 Task: Find connections with filter location Hofheim am Taunus with filter topic #Startupswith filter profile language French with filter current company ASMACS Jobs with filter school Marian College, Kuttikanam P.O. Peermade- 685 531 with filter industry Agricultural Chemical Manufacturing with filter service category User Experience Writing with filter keywords title School Bus Driver
Action: Mouse moved to (598, 75)
Screenshot: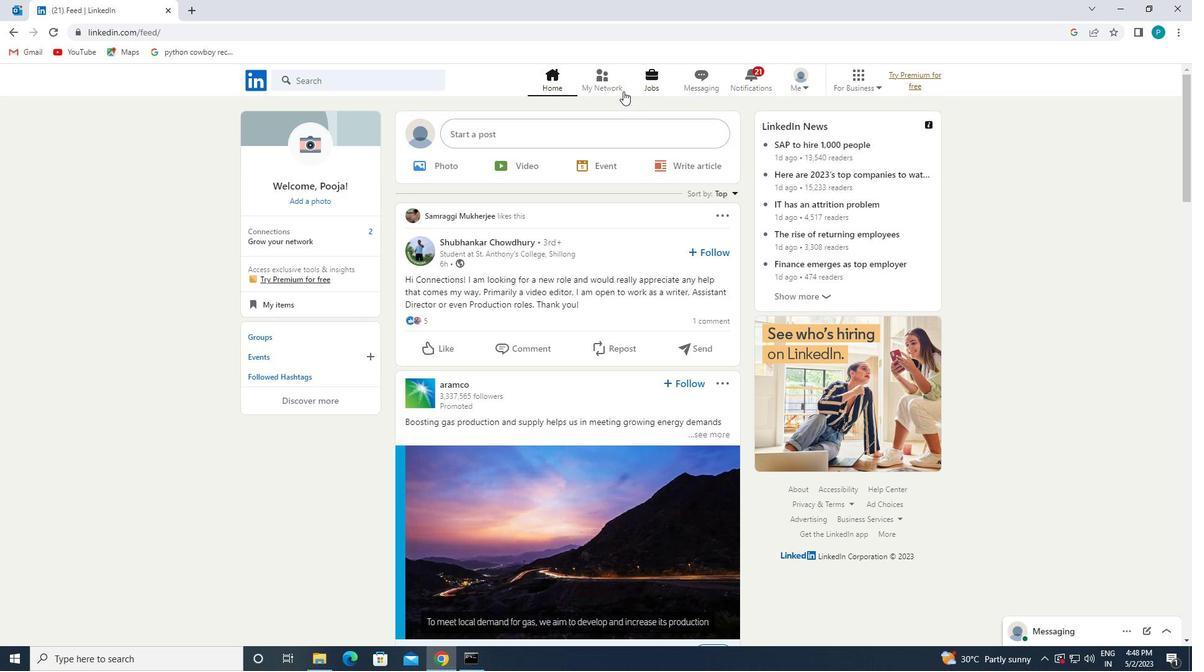 
Action: Mouse pressed left at (598, 75)
Screenshot: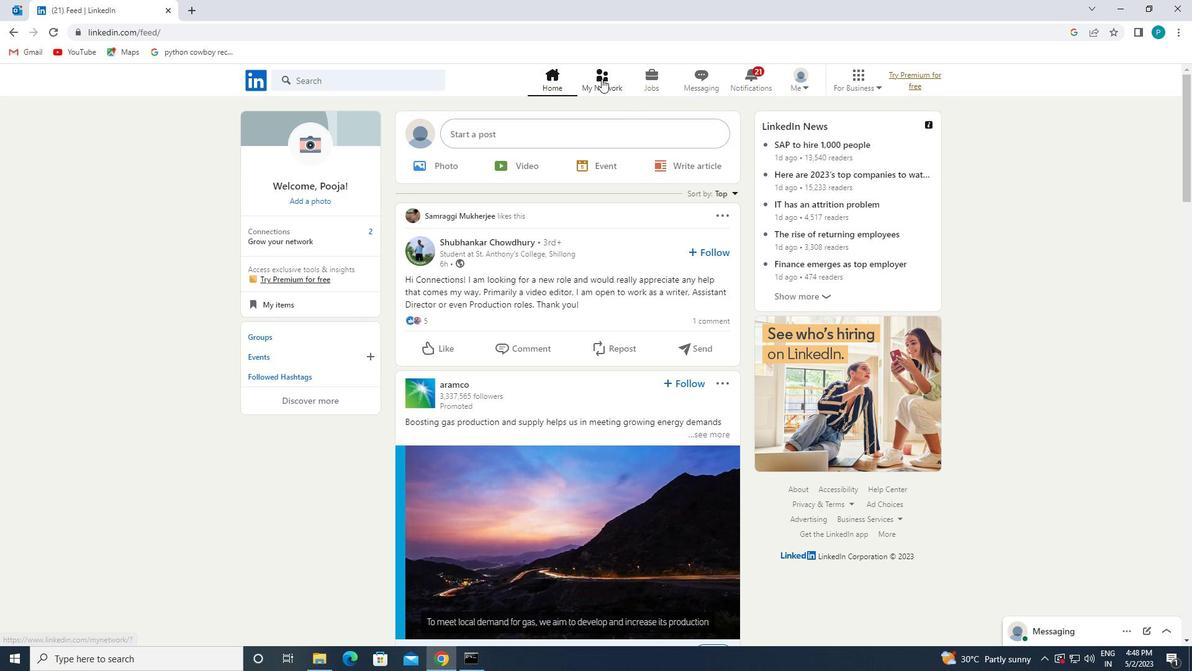 
Action: Mouse moved to (408, 144)
Screenshot: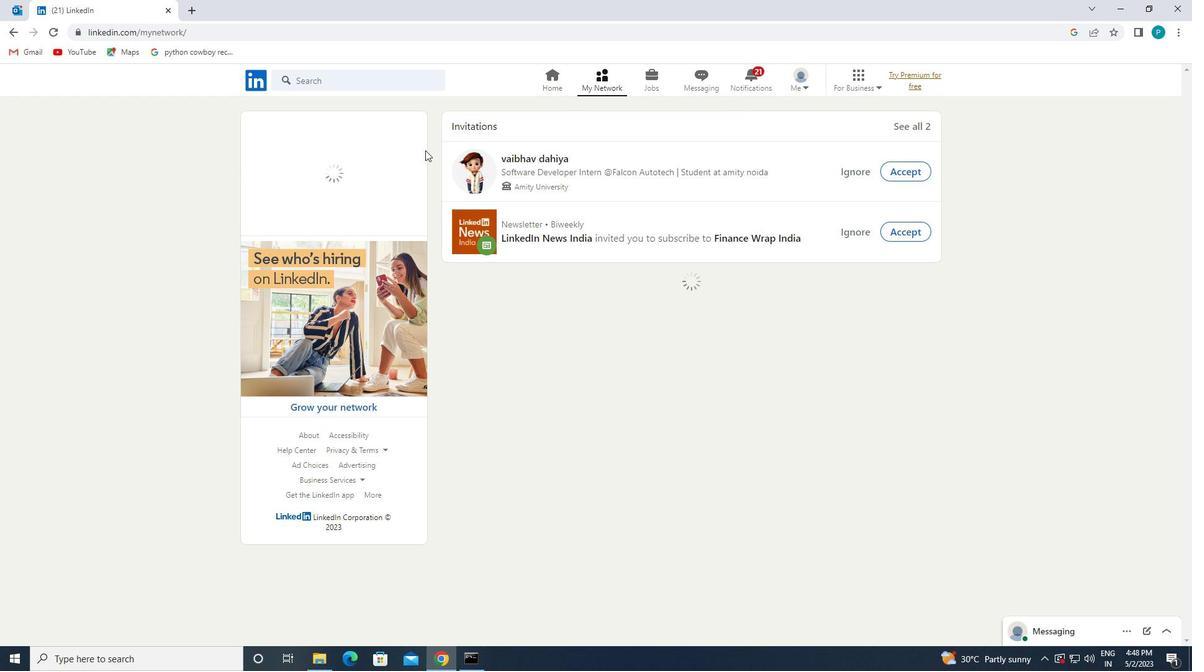 
Action: Mouse pressed left at (408, 144)
Screenshot: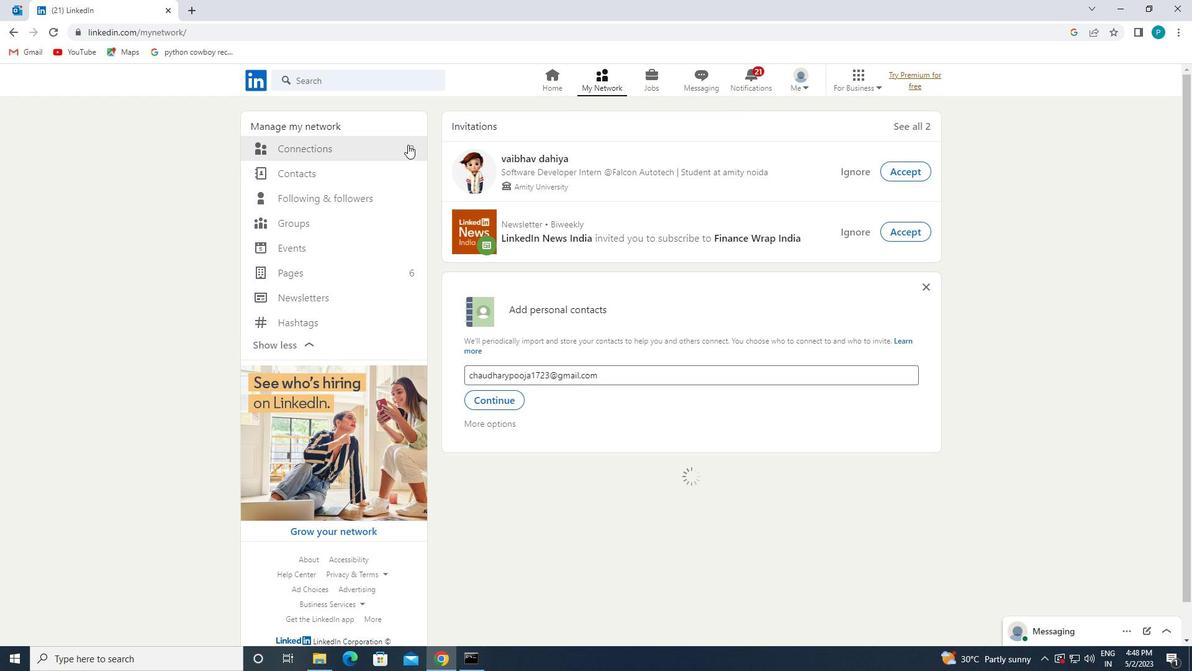 
Action: Mouse moved to (686, 147)
Screenshot: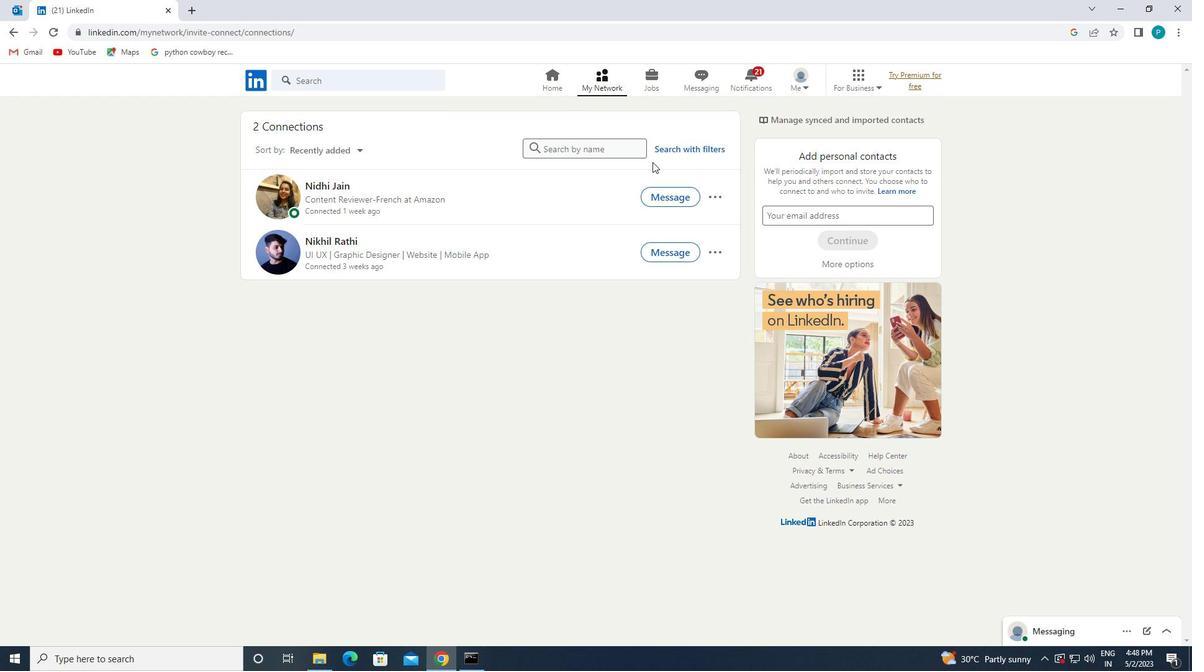 
Action: Mouse pressed left at (686, 147)
Screenshot: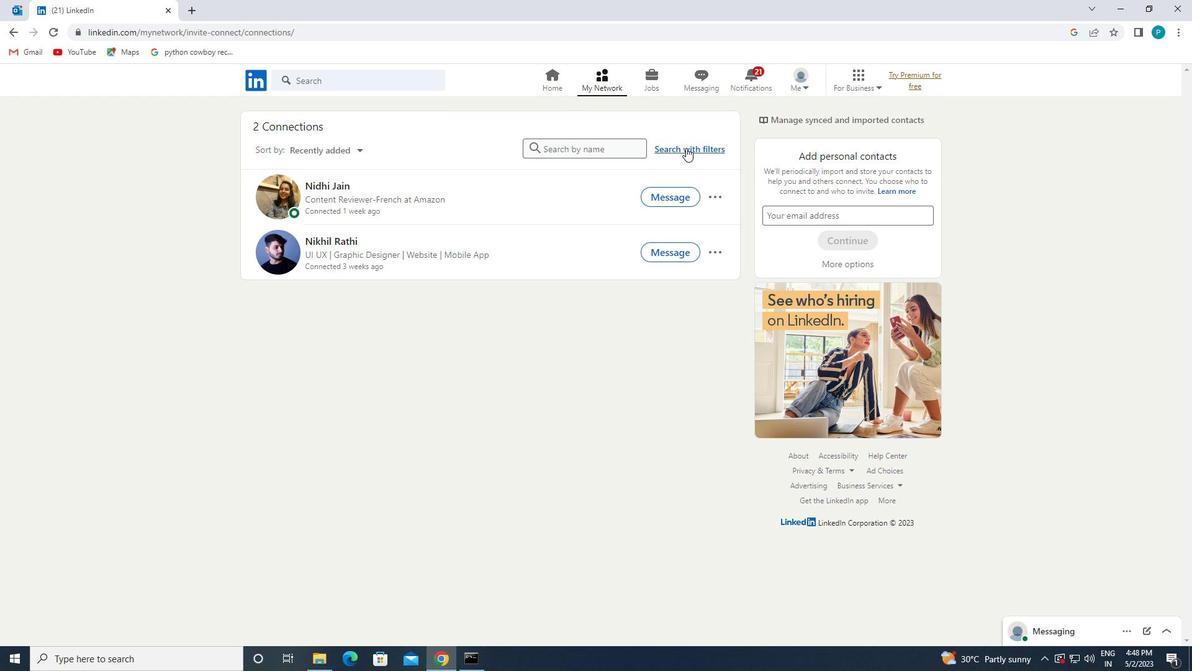 
Action: Mouse moved to (625, 112)
Screenshot: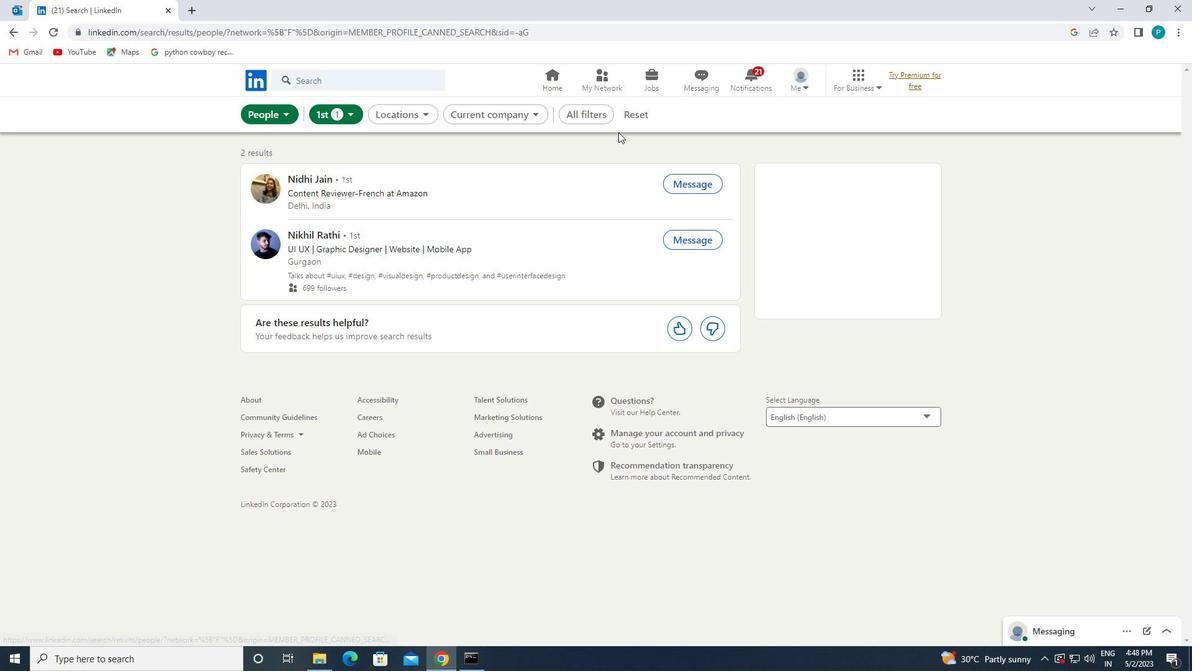 
Action: Mouse pressed left at (625, 112)
Screenshot: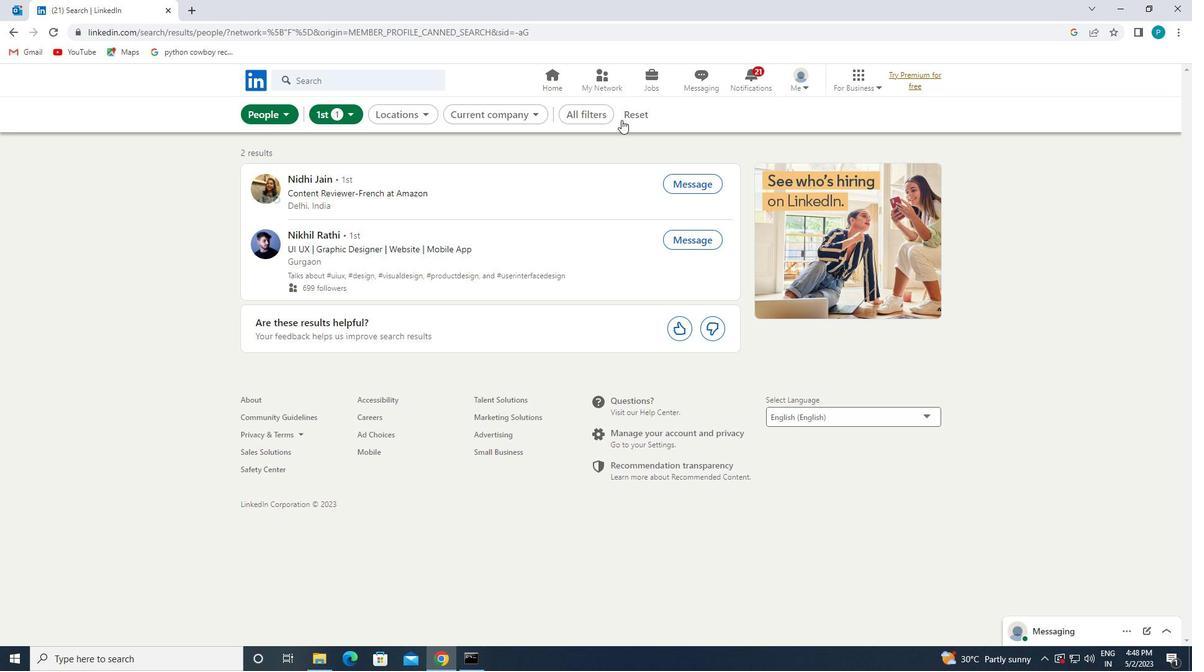 
Action: Mouse moved to (620, 119)
Screenshot: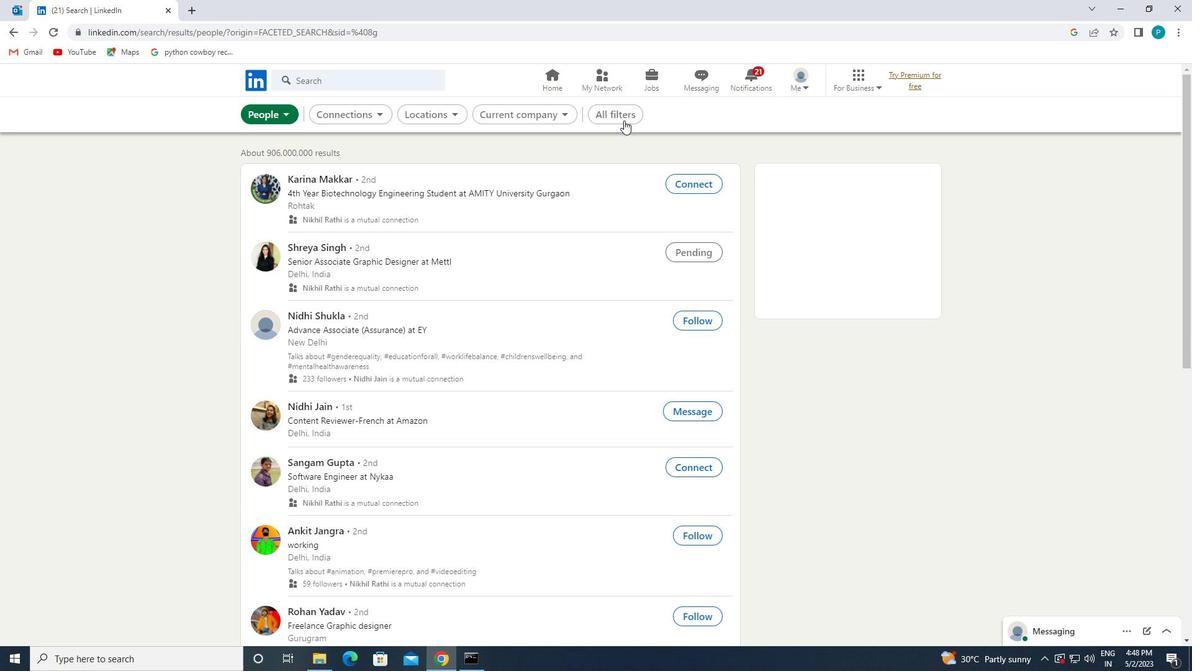 
Action: Mouse pressed left at (620, 119)
Screenshot: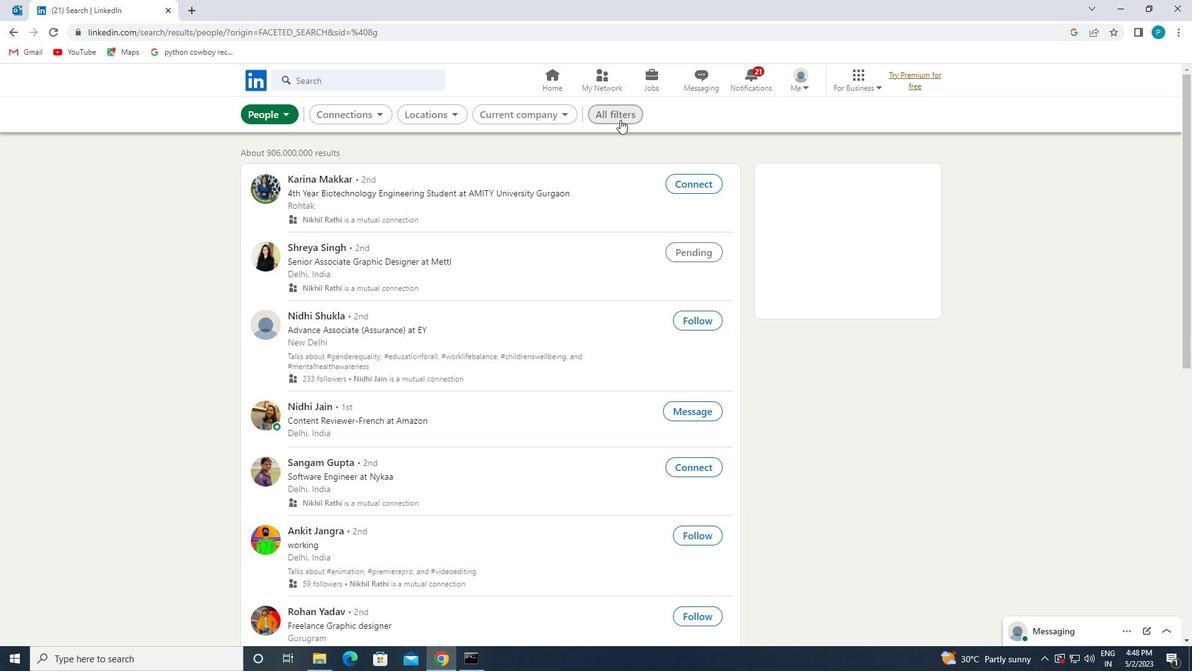 
Action: Mouse moved to (950, 334)
Screenshot: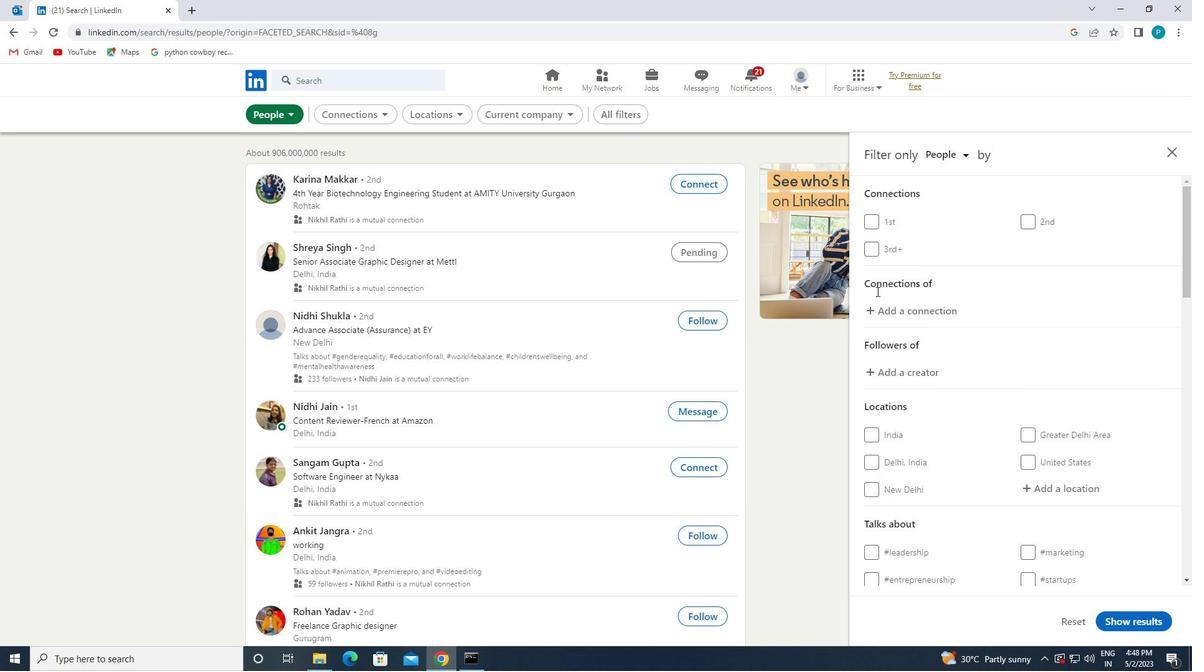 
Action: Mouse scrolled (950, 333) with delta (0, 0)
Screenshot: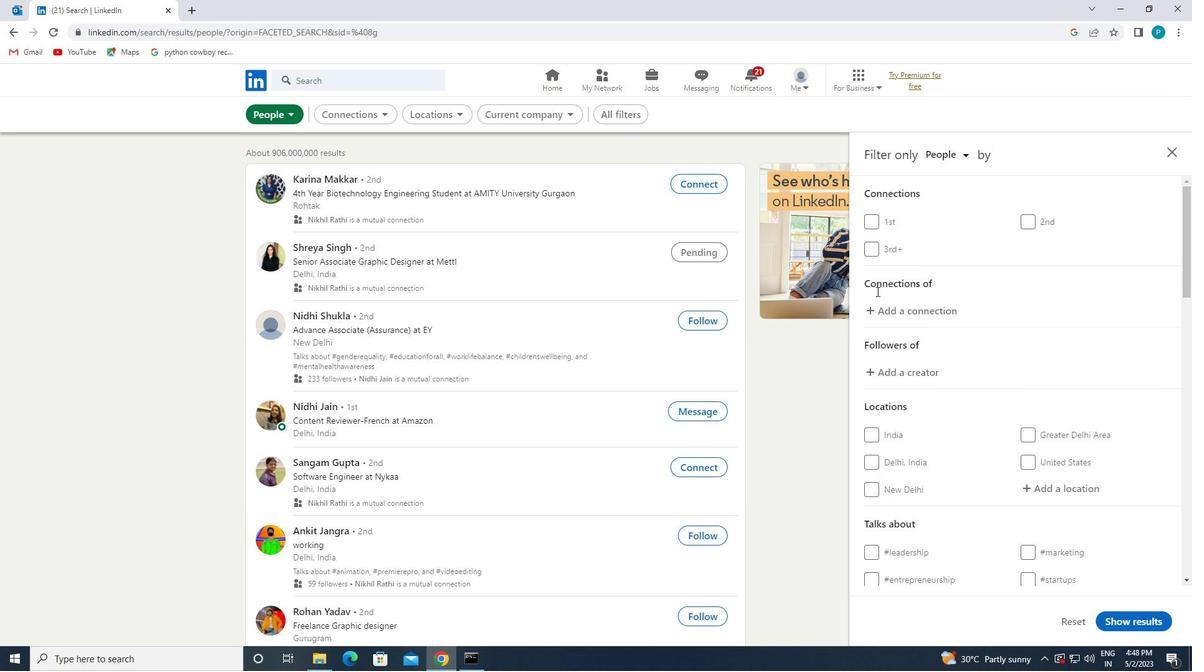 
Action: Mouse moved to (952, 336)
Screenshot: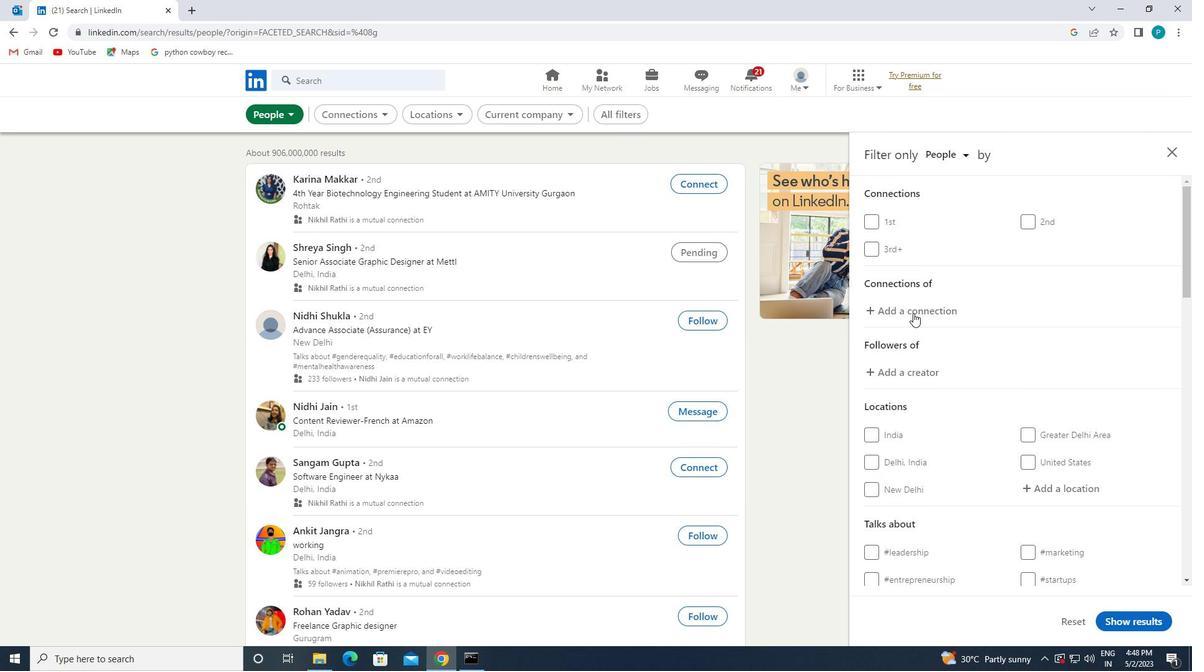 
Action: Mouse scrolled (952, 335) with delta (0, 0)
Screenshot: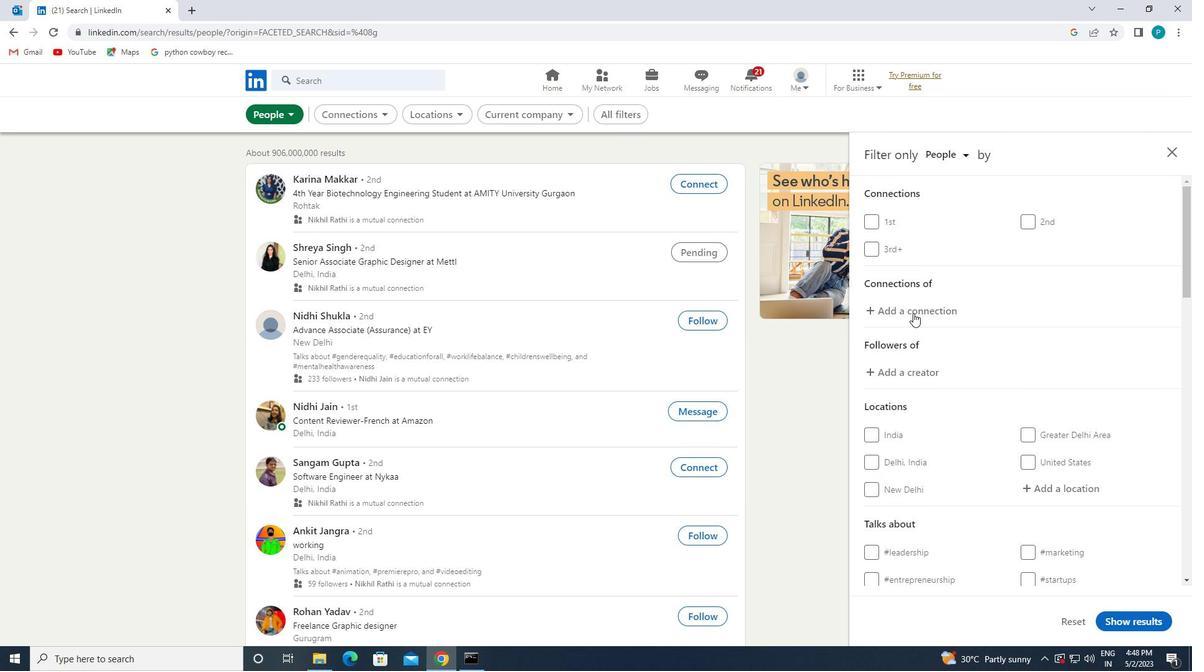 
Action: Mouse moved to (1048, 361)
Screenshot: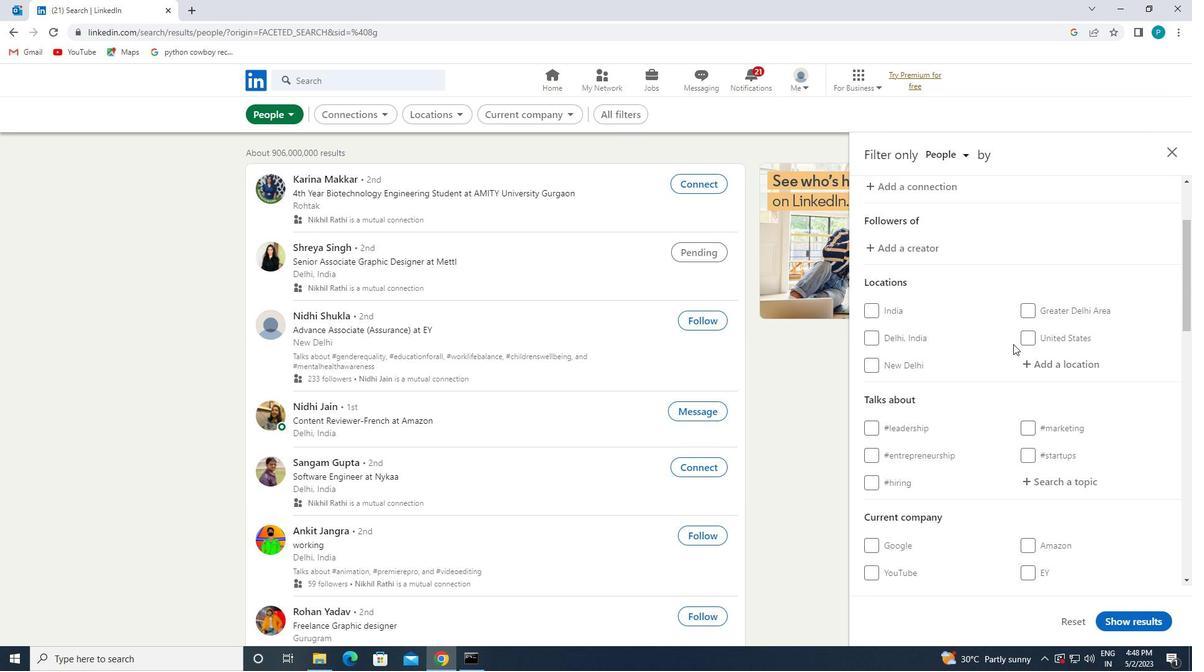 
Action: Mouse pressed left at (1048, 361)
Screenshot: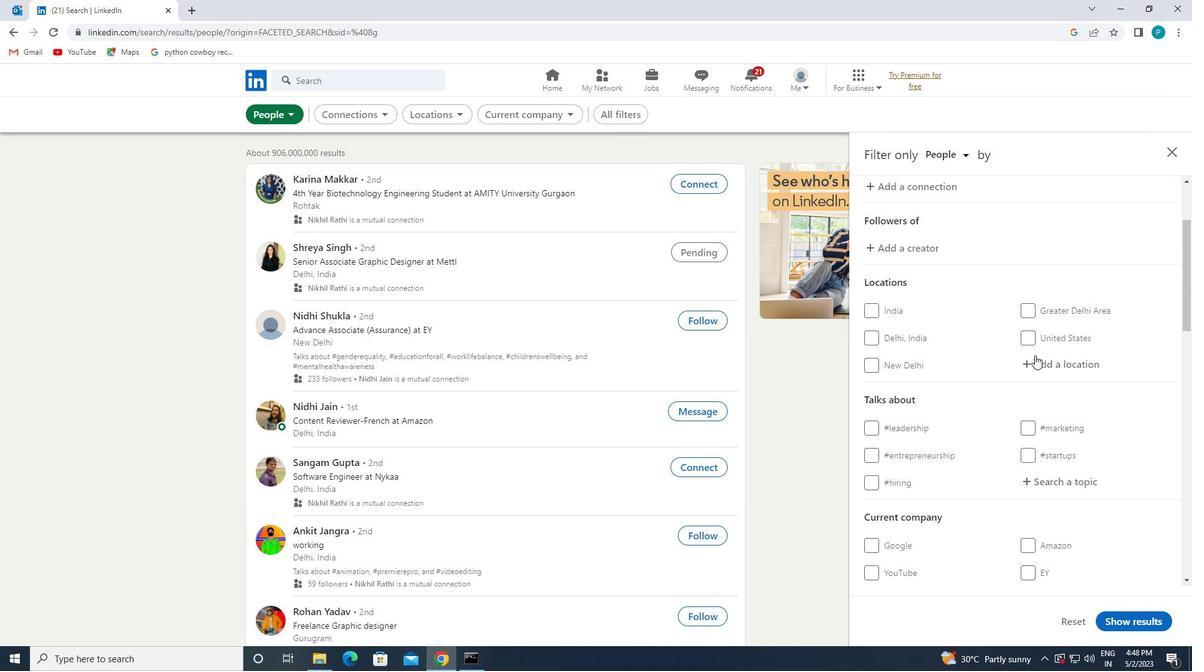 
Action: Mouse moved to (1053, 365)
Screenshot: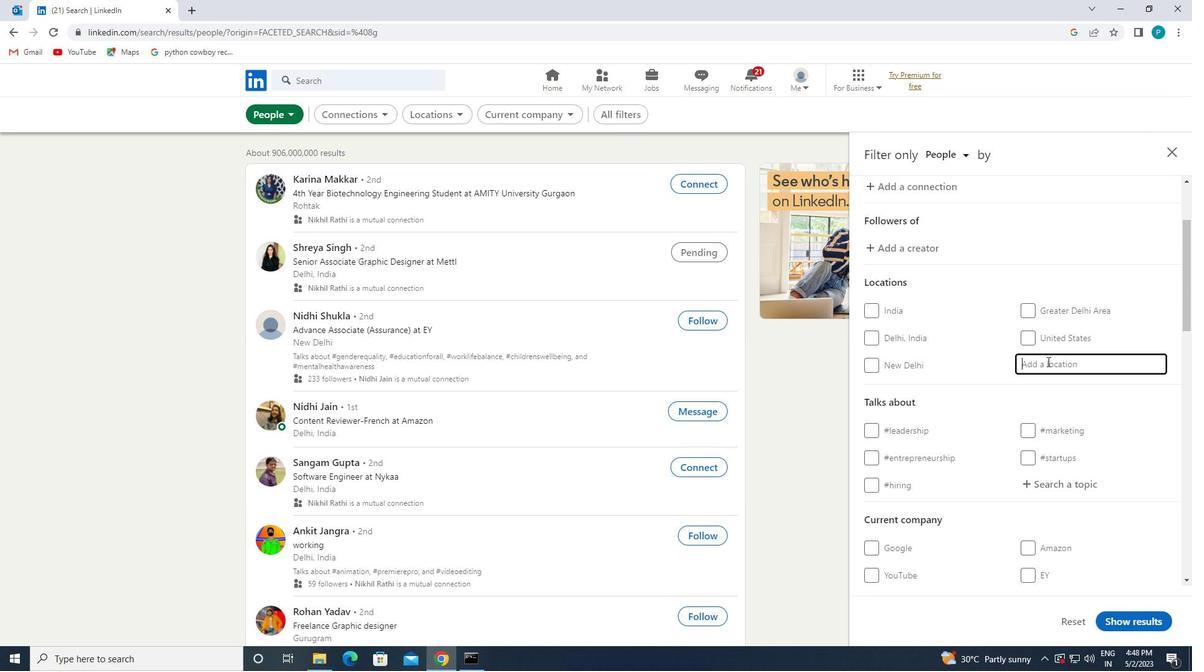 
Action: Key pressed <Key.caps_lock>h<Key.caps_lock>ofheim
Screenshot: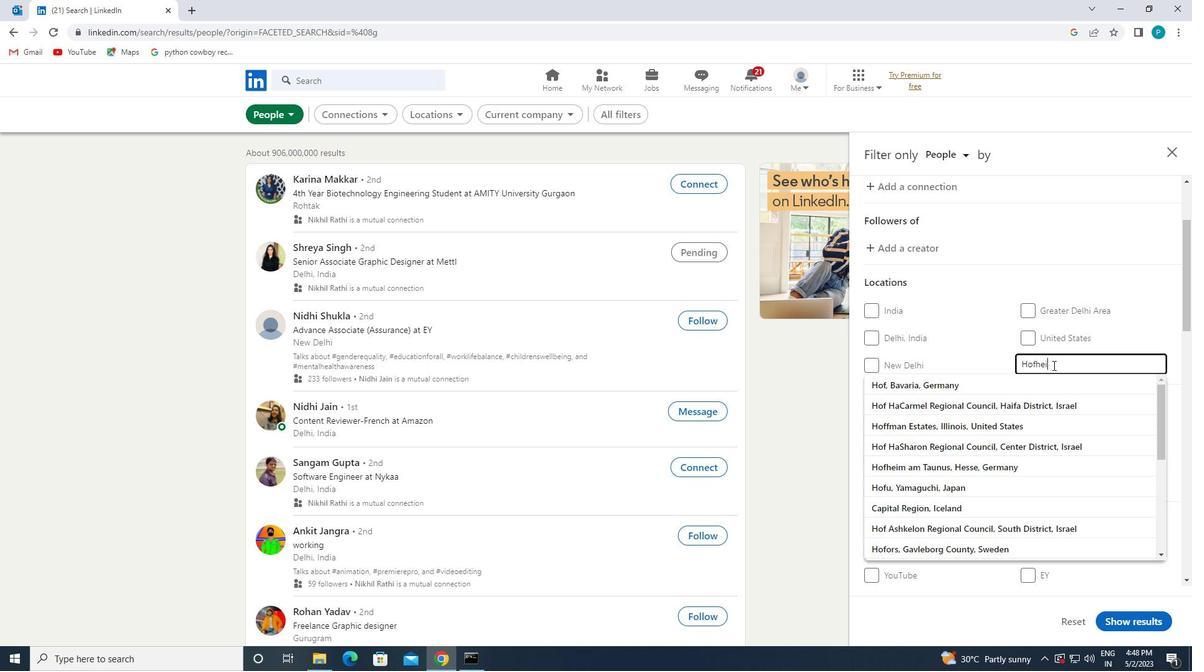 
Action: Mouse moved to (1038, 385)
Screenshot: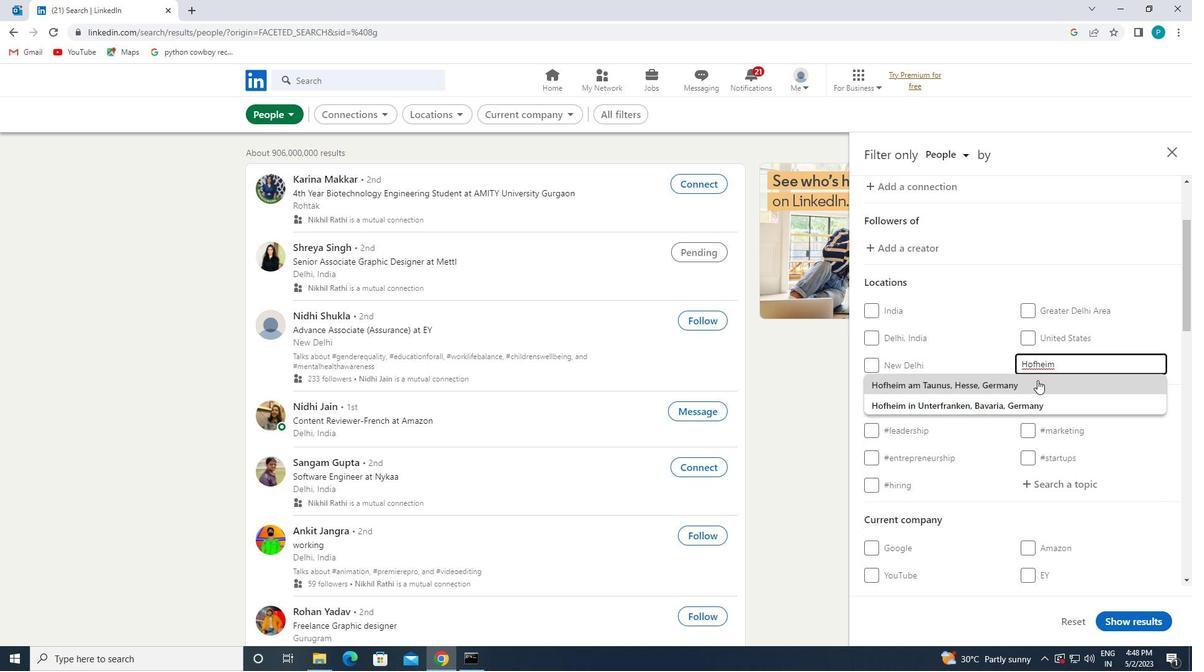 
Action: Mouse pressed left at (1038, 385)
Screenshot: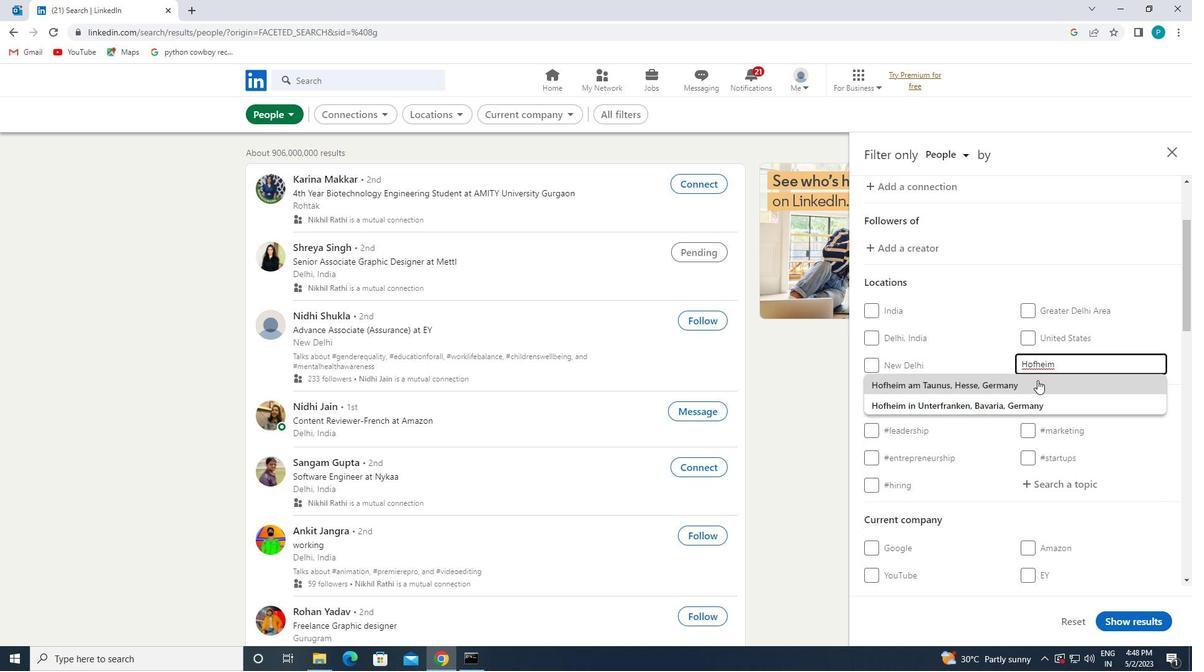 
Action: Mouse moved to (1040, 388)
Screenshot: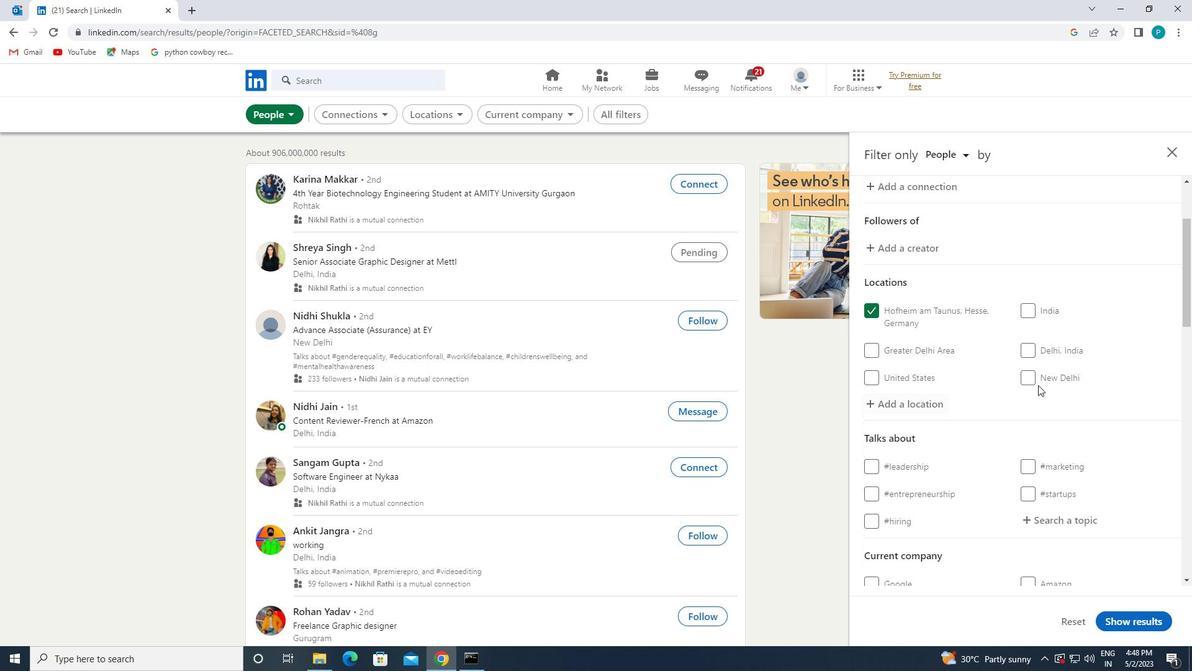 
Action: Mouse scrolled (1040, 387) with delta (0, 0)
Screenshot: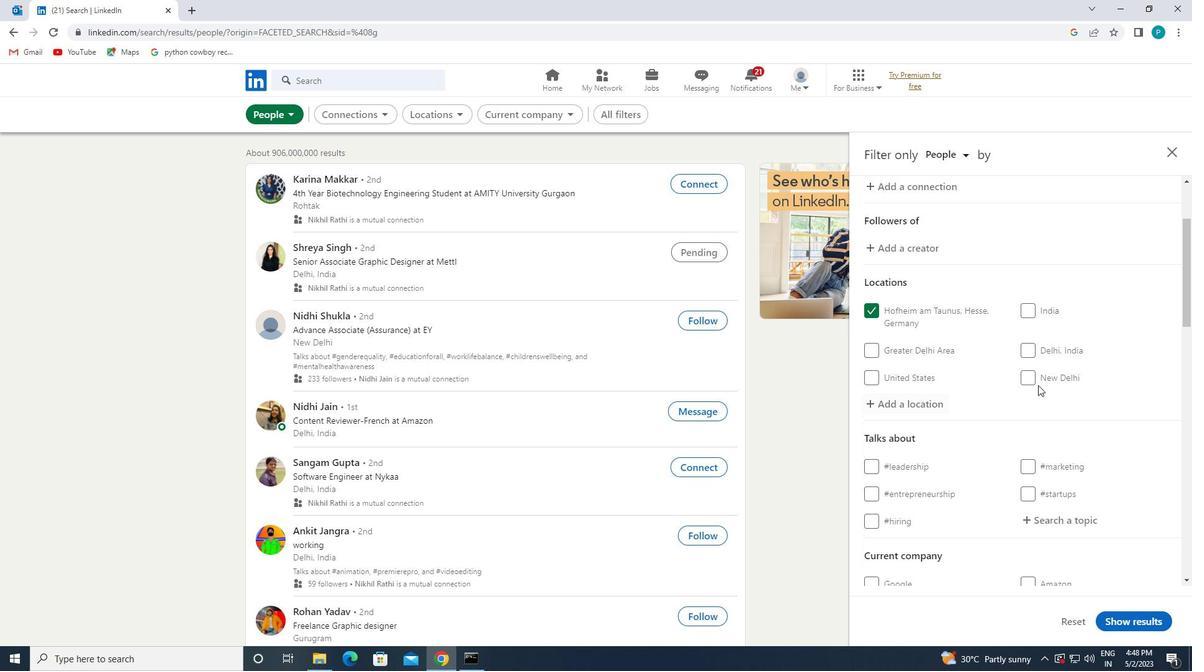 
Action: Mouse moved to (1040, 388)
Screenshot: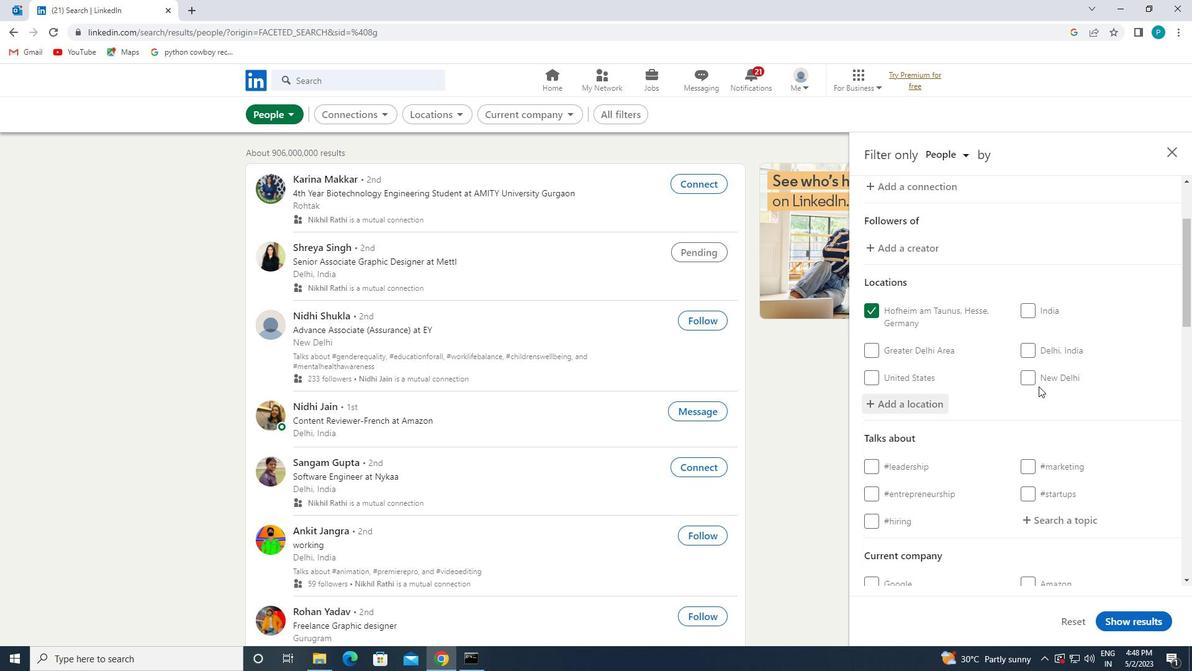 
Action: Mouse scrolled (1040, 388) with delta (0, 0)
Screenshot: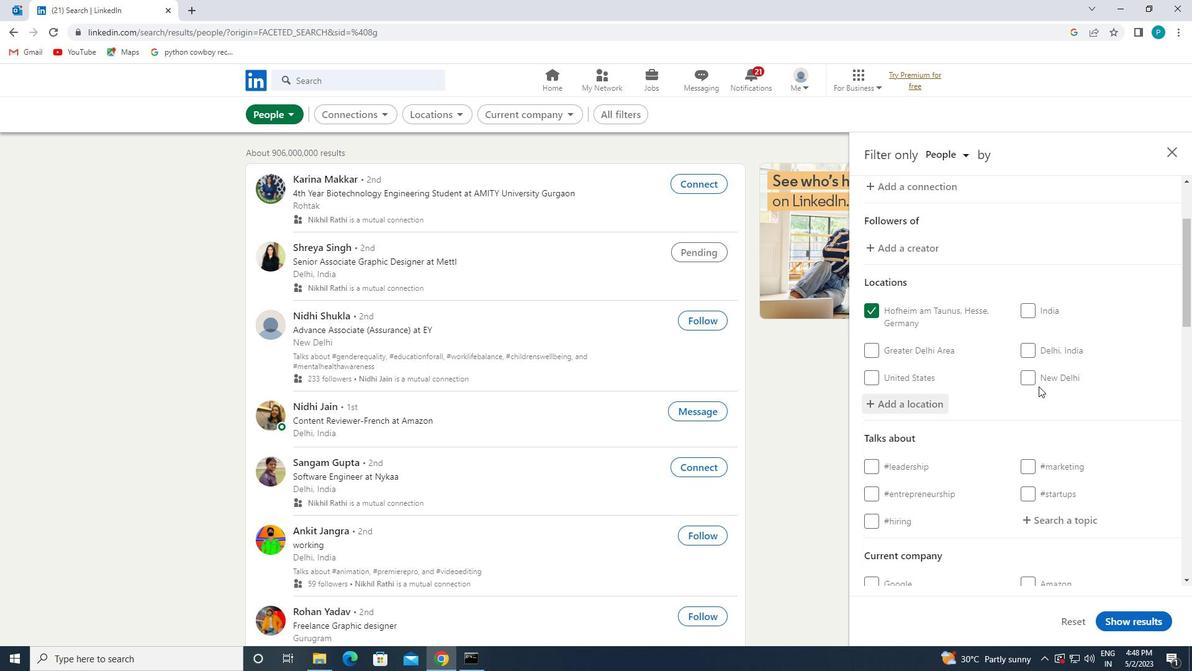 
Action: Mouse moved to (1043, 392)
Screenshot: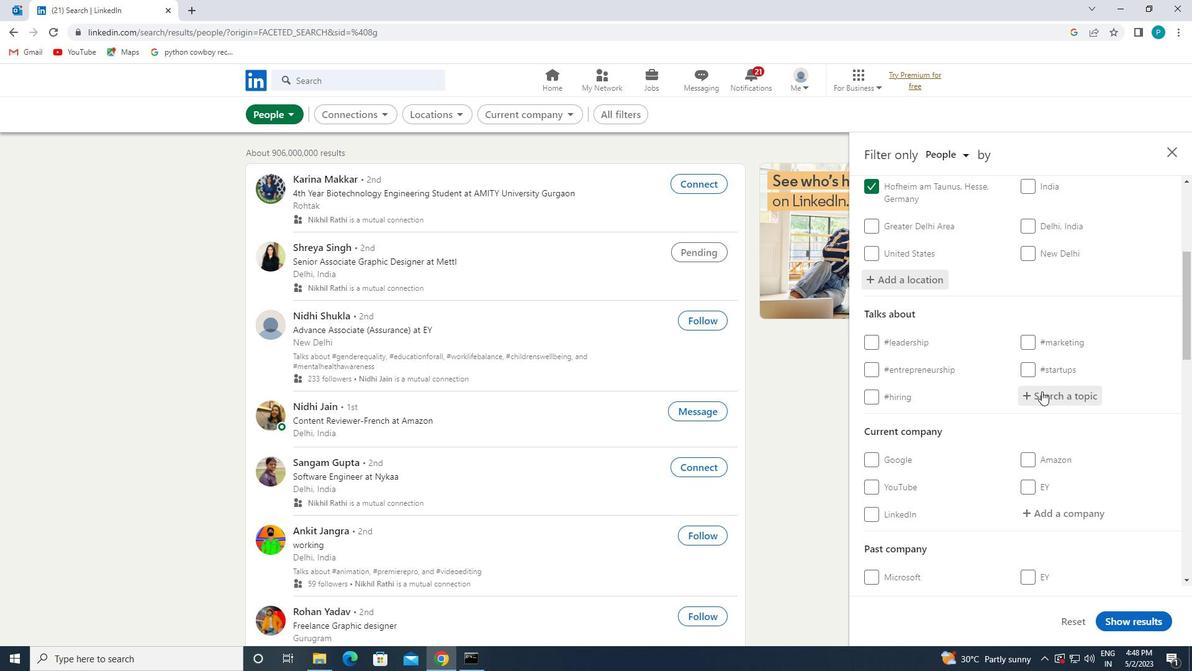 
Action: Mouse pressed left at (1043, 392)
Screenshot: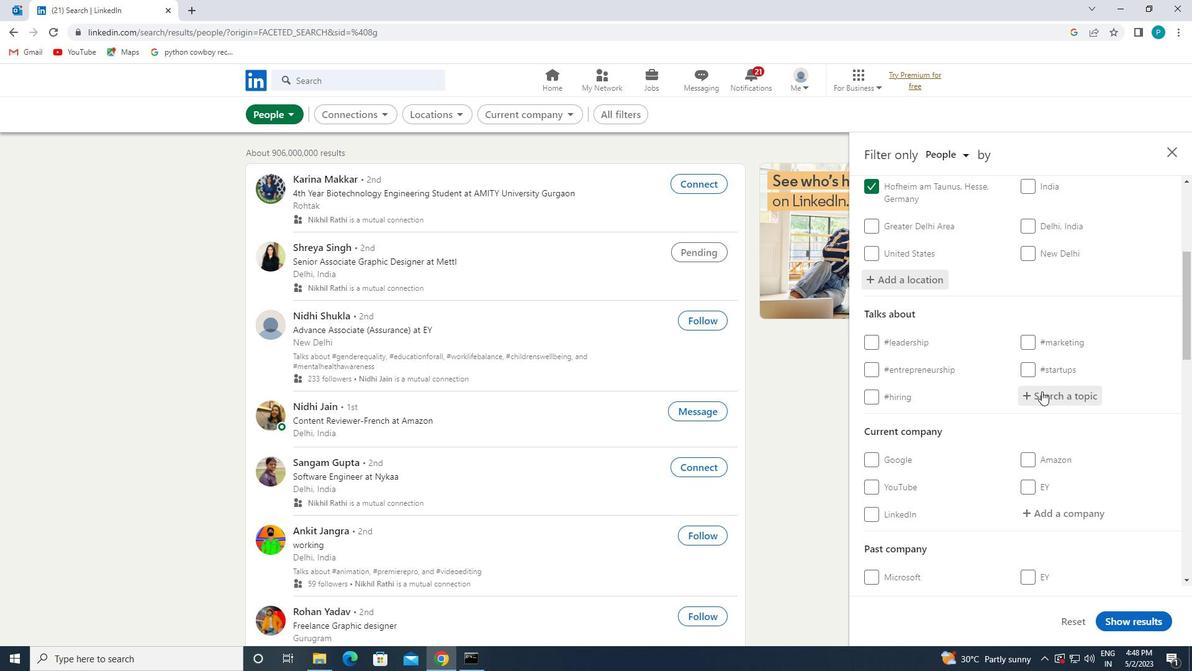 
Action: Key pressed <Key.shift>#<Key.caps_lock>S<Key.caps_lock>TARTUPS
Screenshot: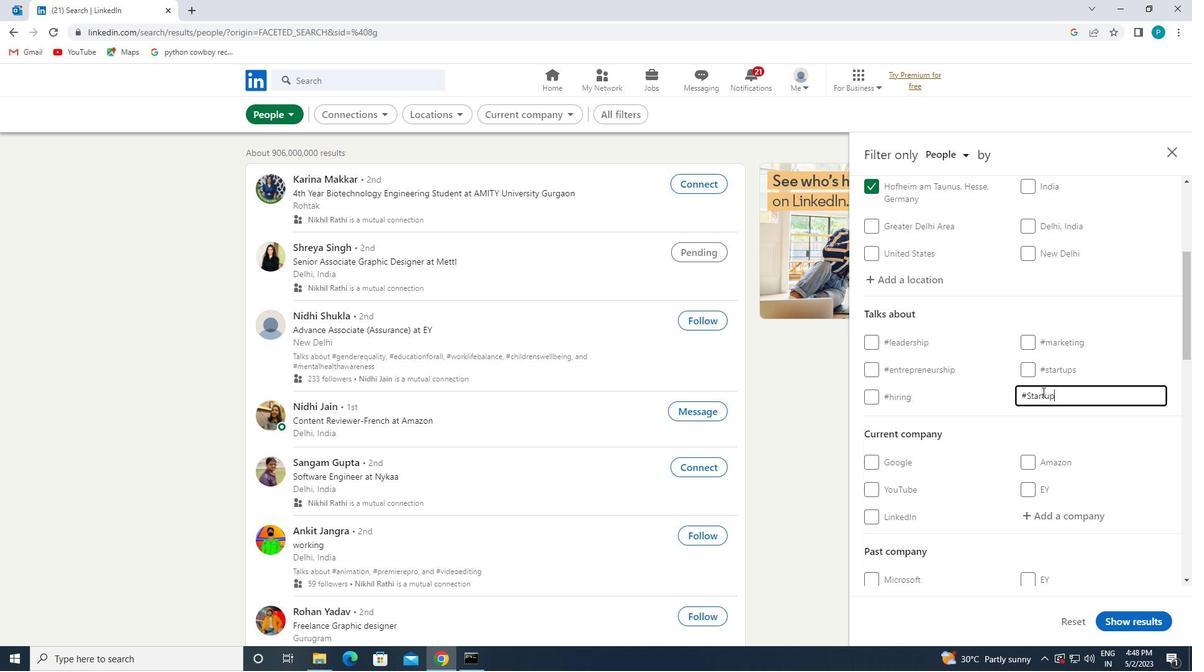 
Action: Mouse moved to (1039, 393)
Screenshot: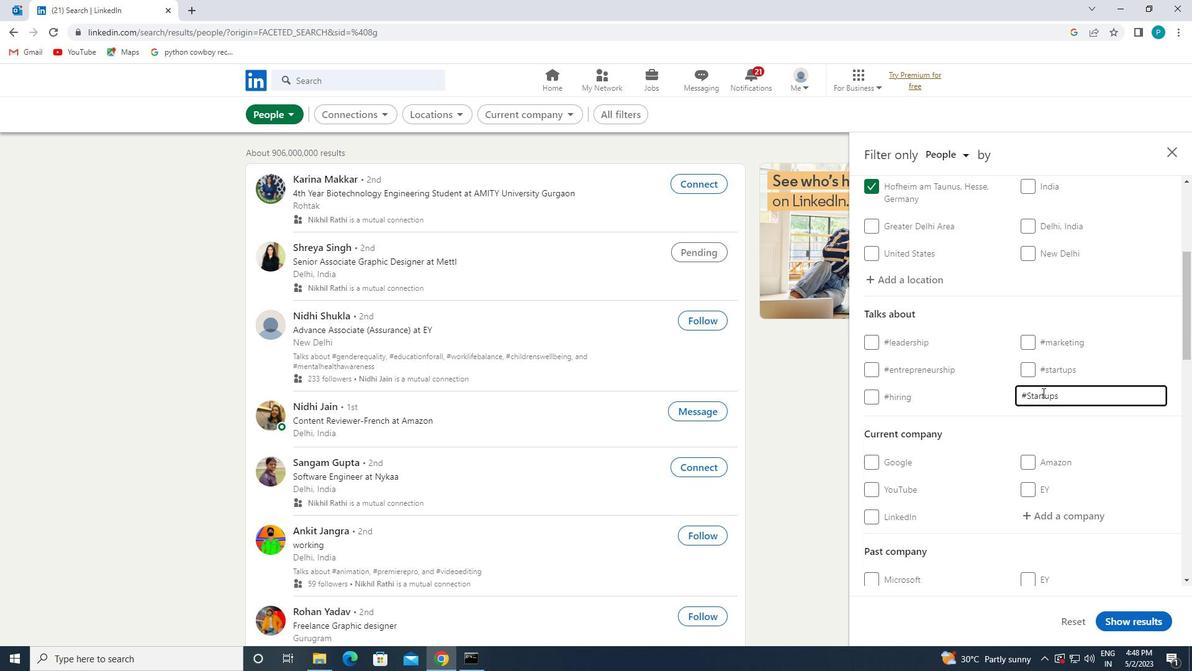 
Action: Mouse scrolled (1039, 393) with delta (0, 0)
Screenshot: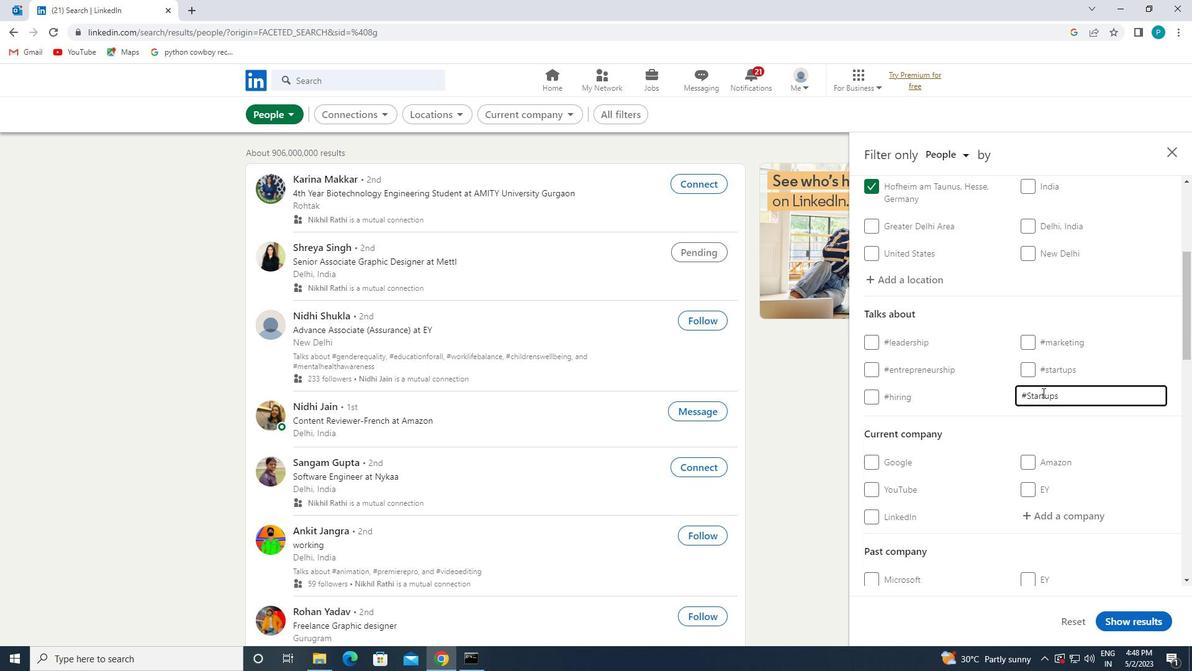 
Action: Mouse moved to (1036, 395)
Screenshot: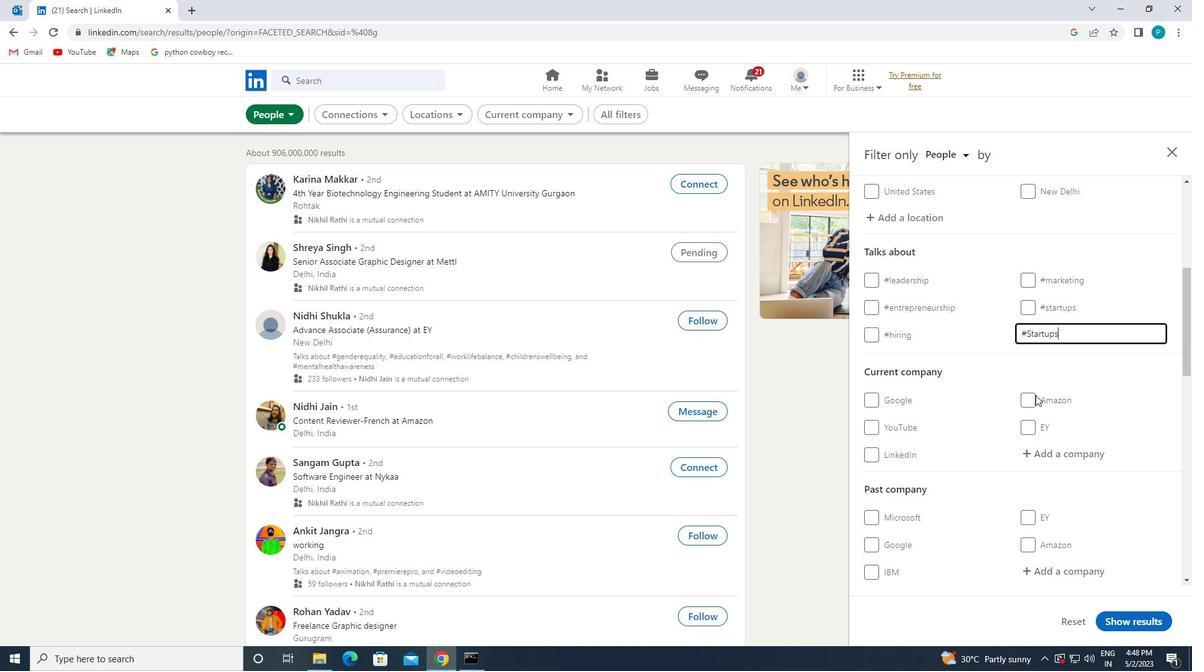 
Action: Mouse scrolled (1036, 395) with delta (0, 0)
Screenshot: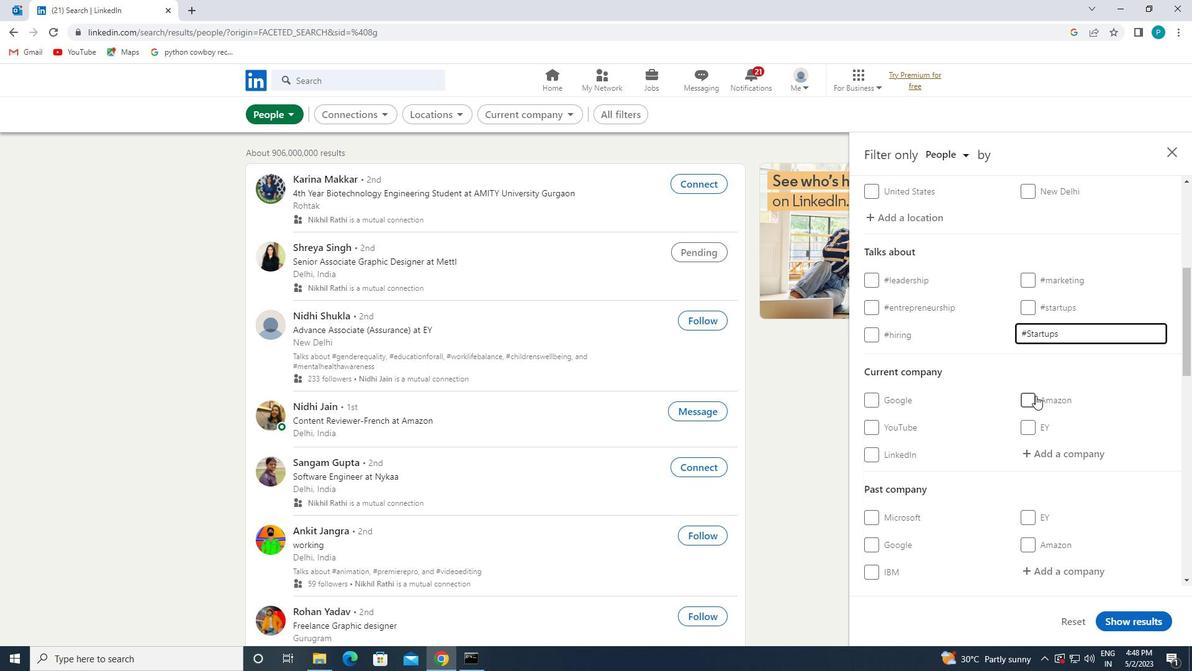
Action: Mouse scrolled (1036, 395) with delta (0, 0)
Screenshot: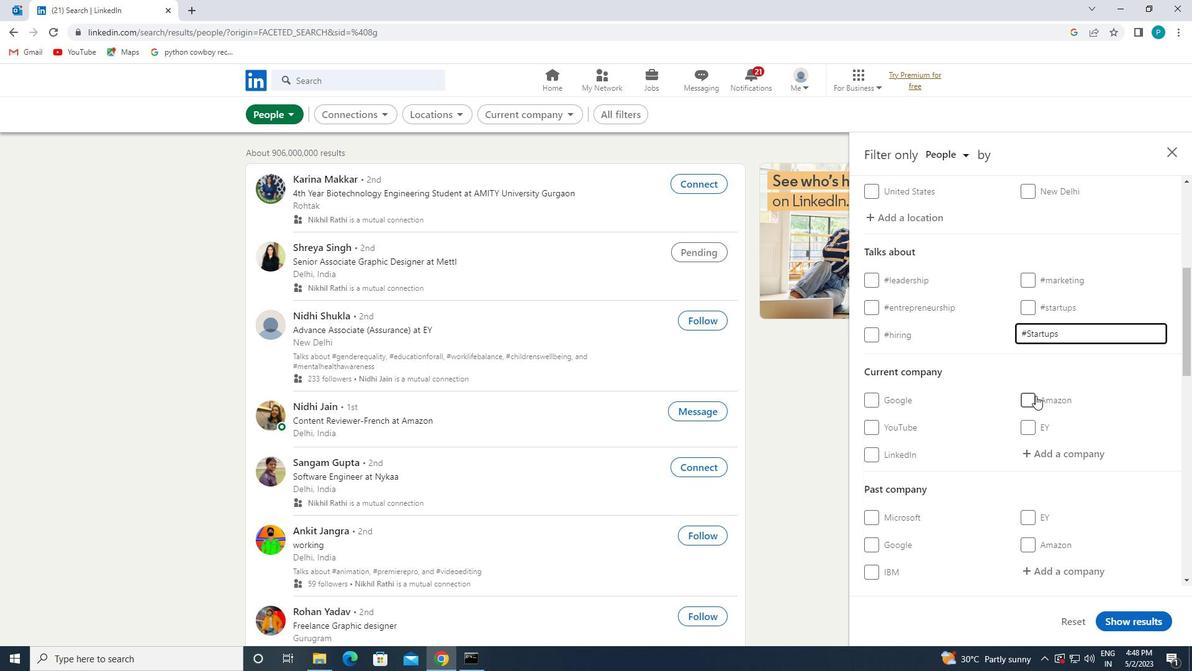 
Action: Mouse moved to (1036, 400)
Screenshot: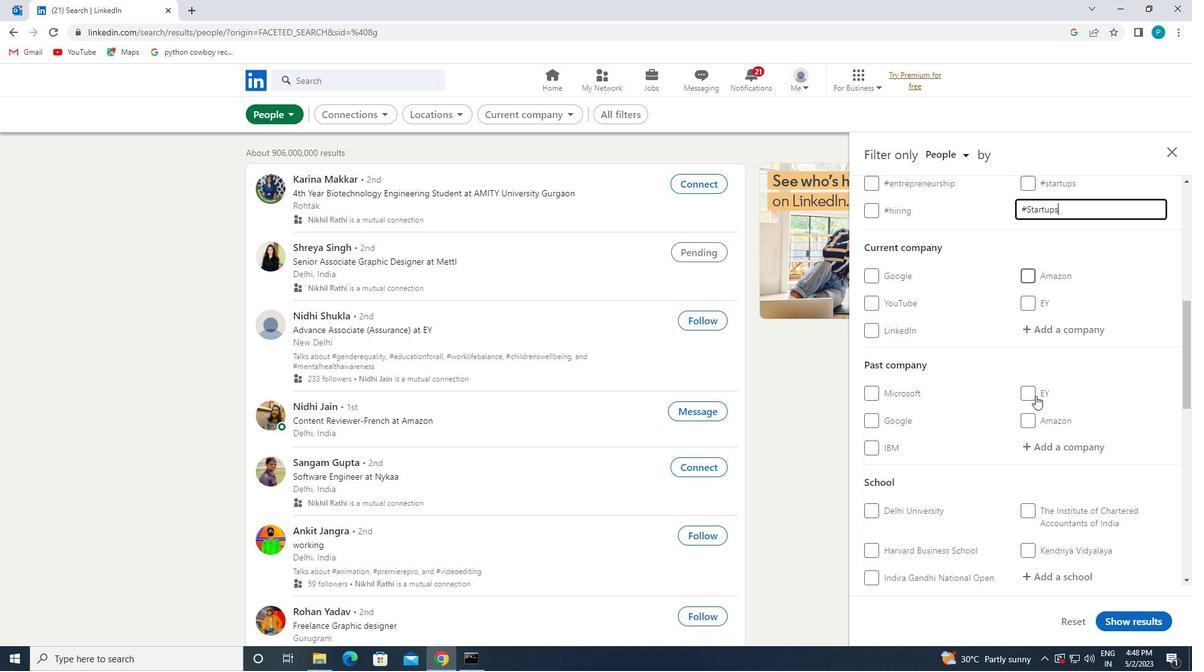 
Action: Mouse scrolled (1036, 399) with delta (0, 0)
Screenshot: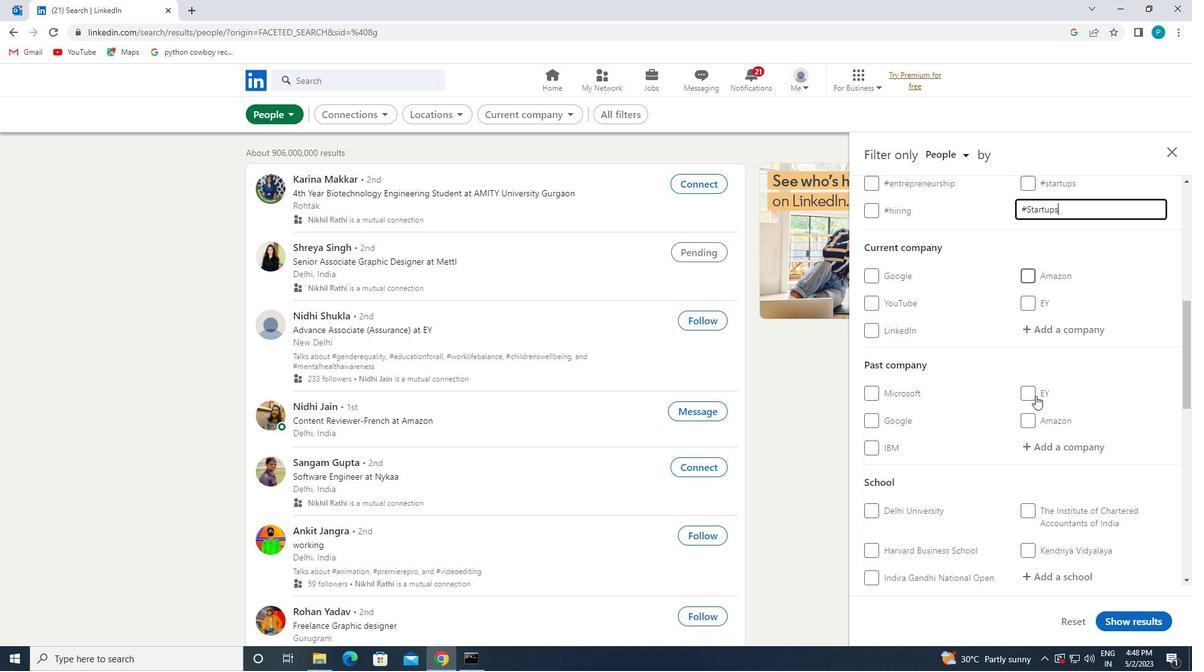 
Action: Mouse moved to (1036, 402)
Screenshot: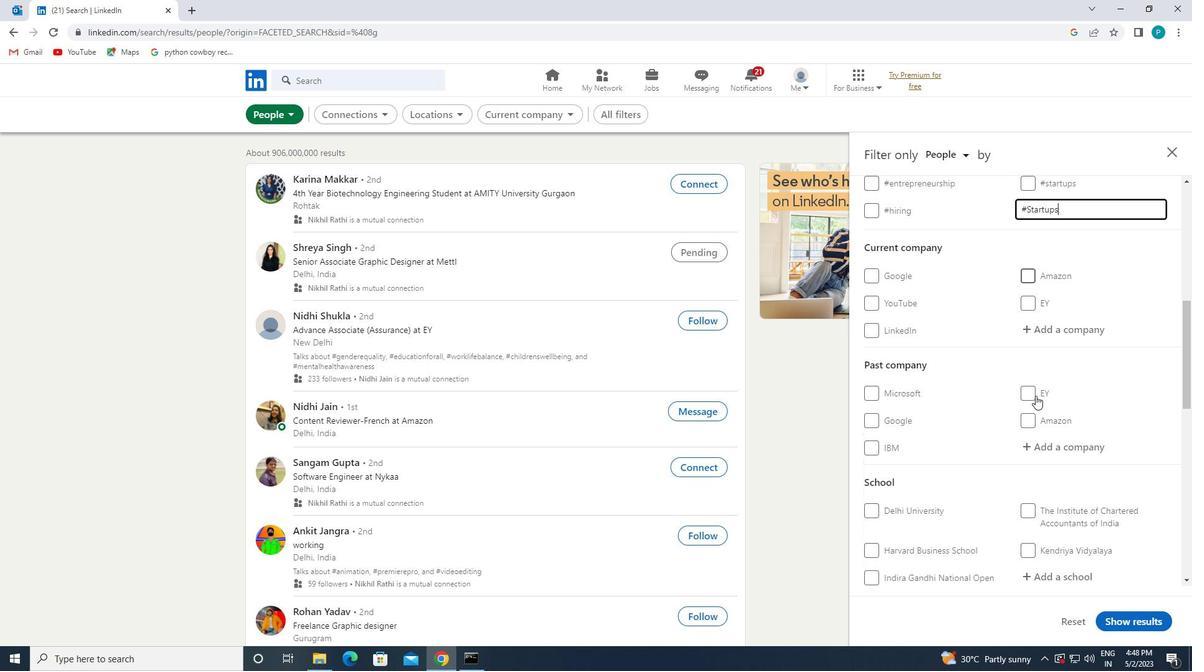 
Action: Mouse scrolled (1036, 401) with delta (0, 0)
Screenshot: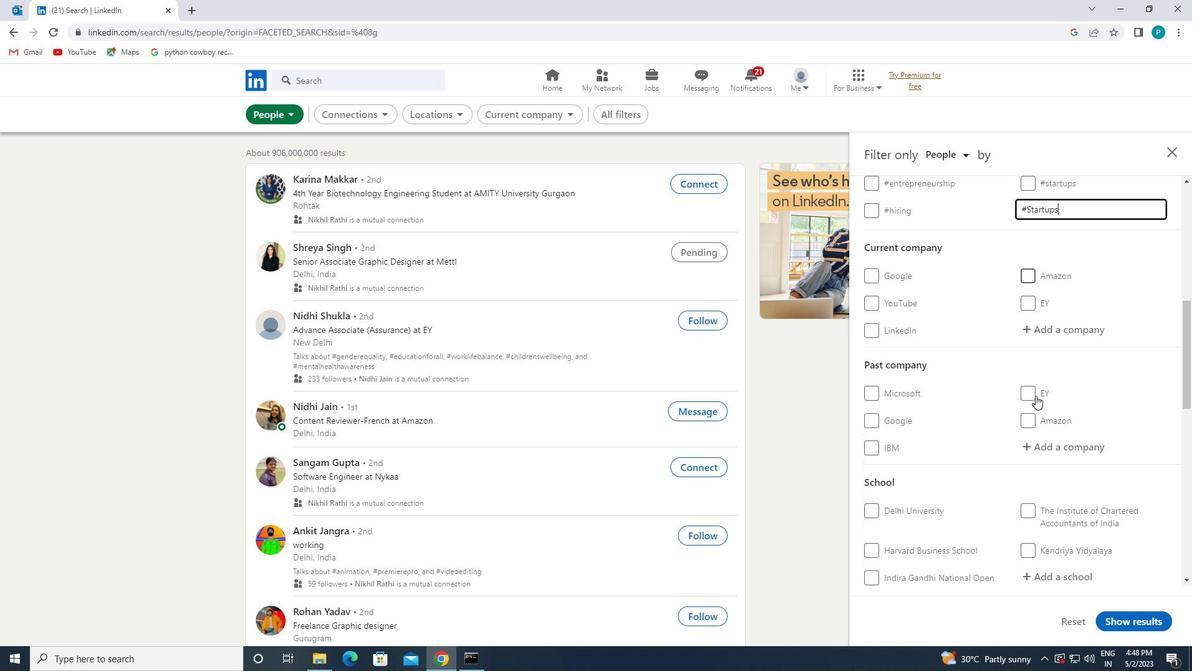 
Action: Mouse moved to (983, 479)
Screenshot: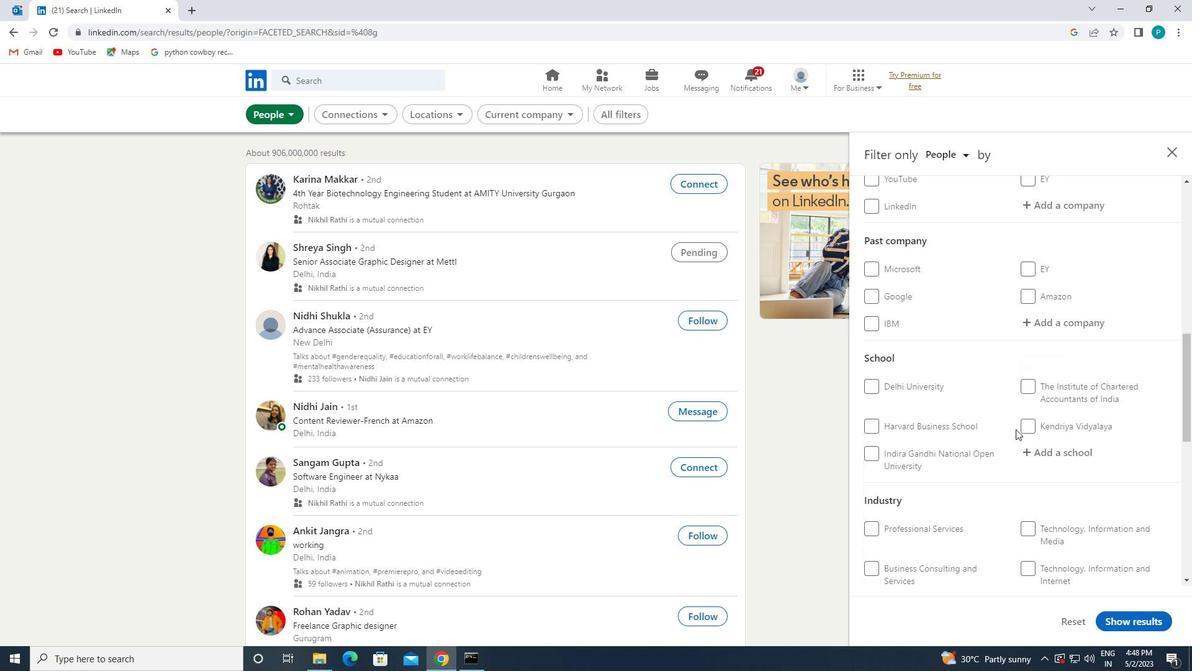 
Action: Mouse scrolled (983, 479) with delta (0, 0)
Screenshot: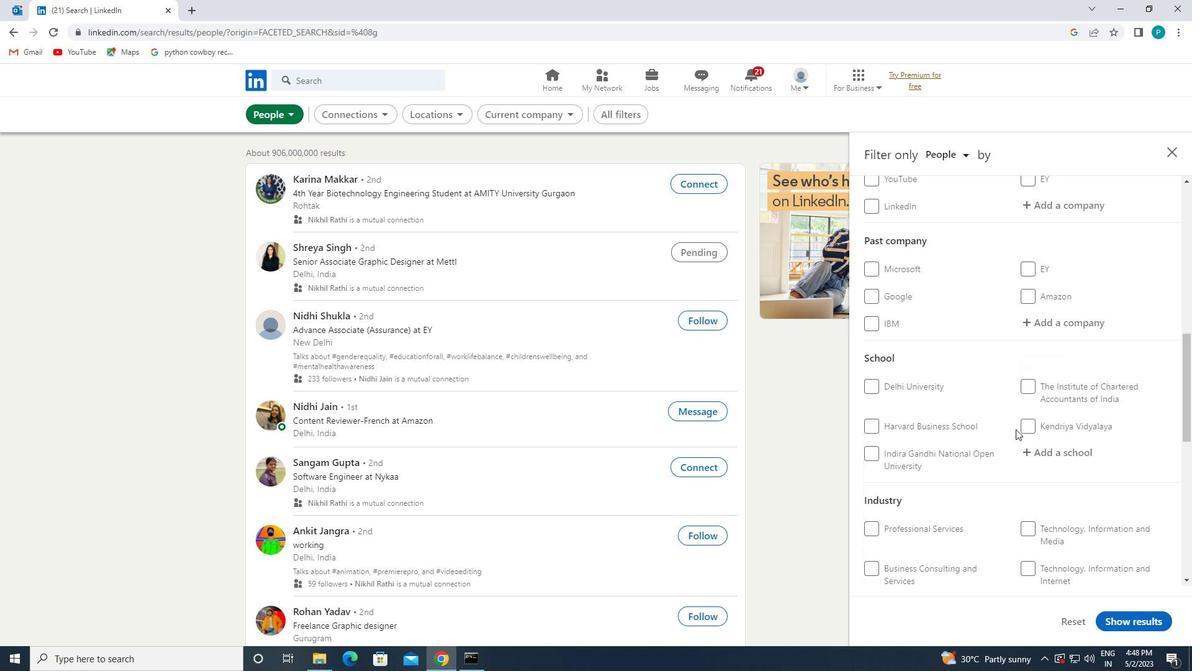 
Action: Mouse moved to (981, 481)
Screenshot: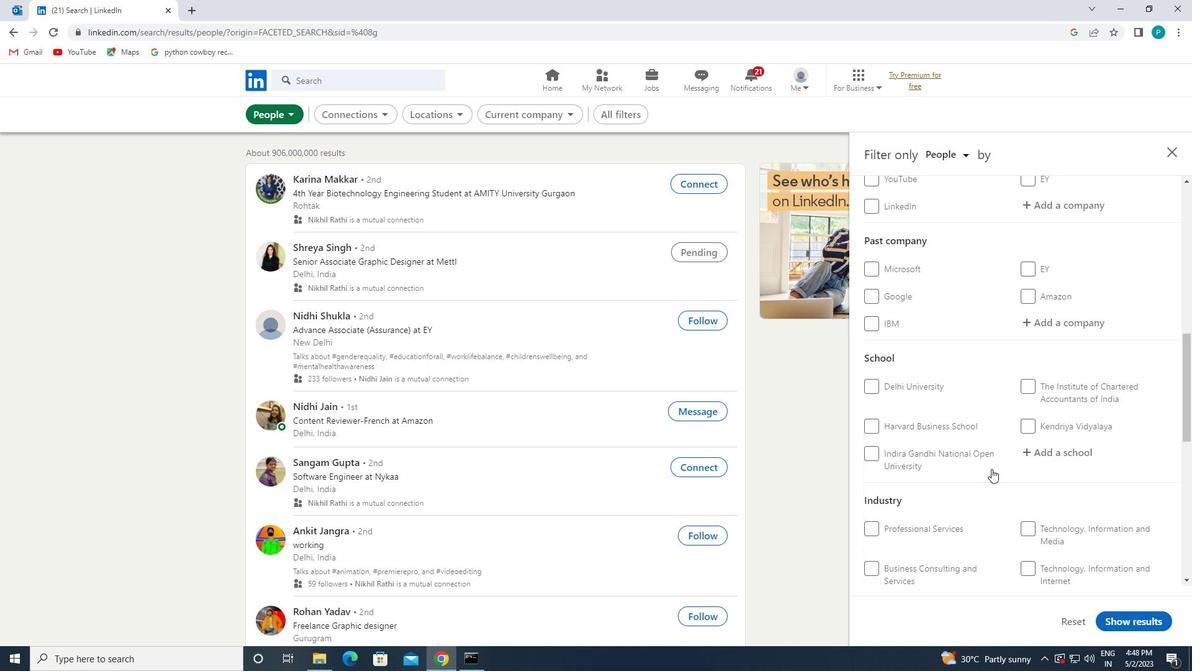 
Action: Mouse scrolled (981, 480) with delta (0, 0)
Screenshot: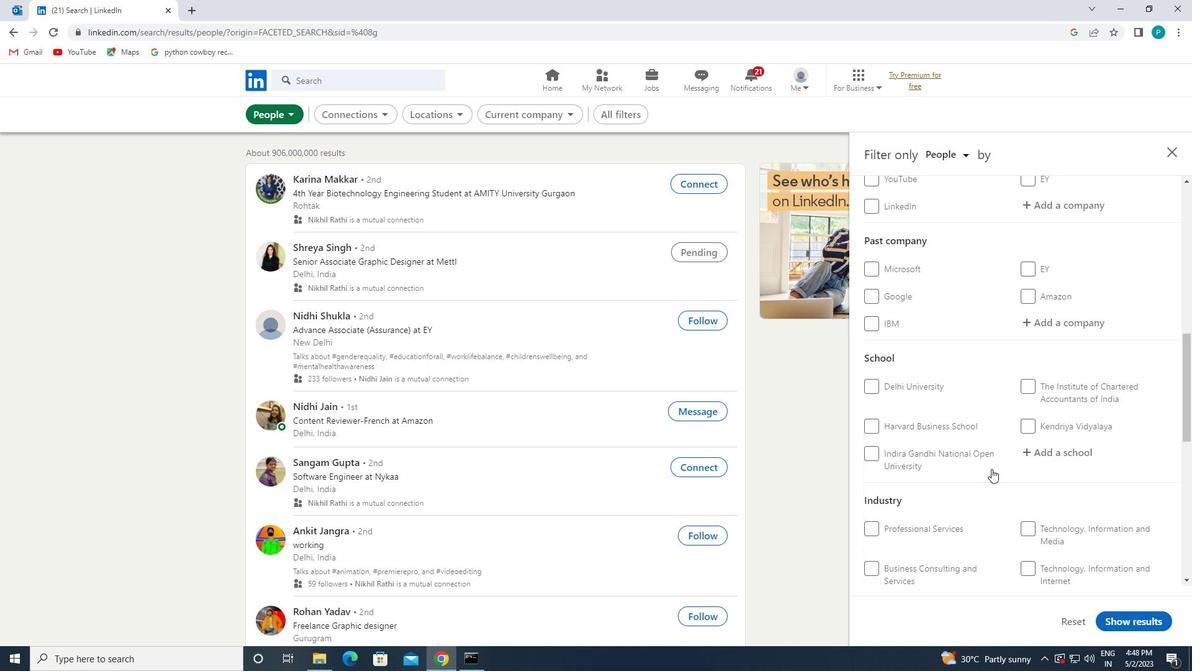 
Action: Mouse moved to (959, 478)
Screenshot: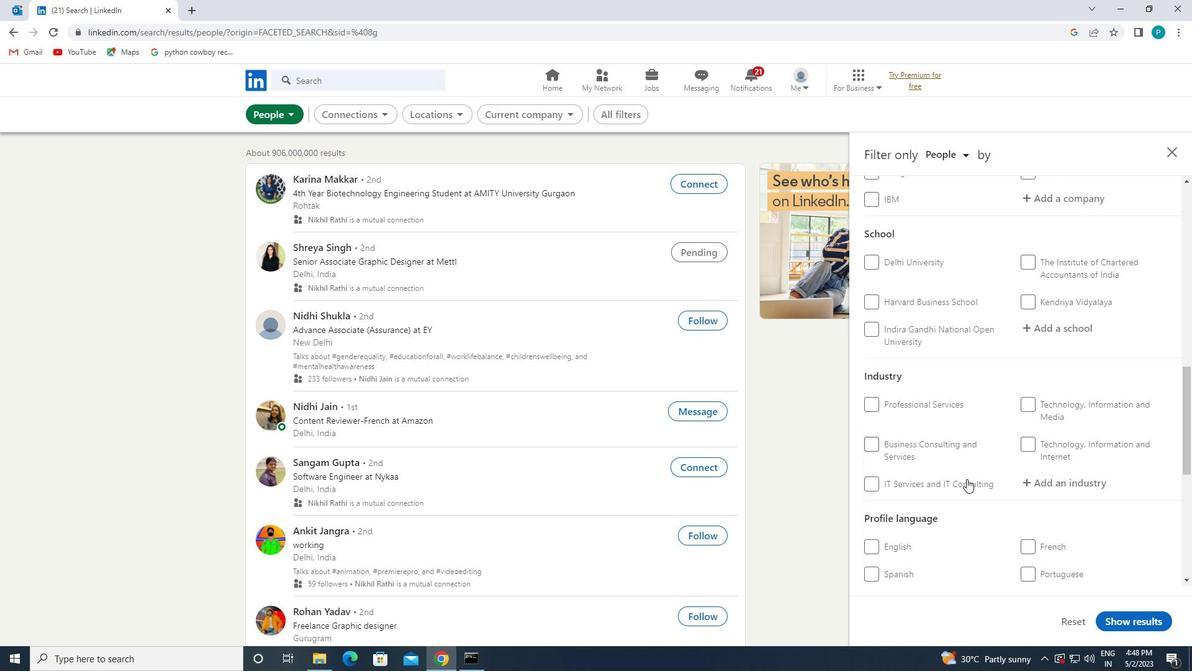 
Action: Mouse scrolled (959, 477) with delta (0, 0)
Screenshot: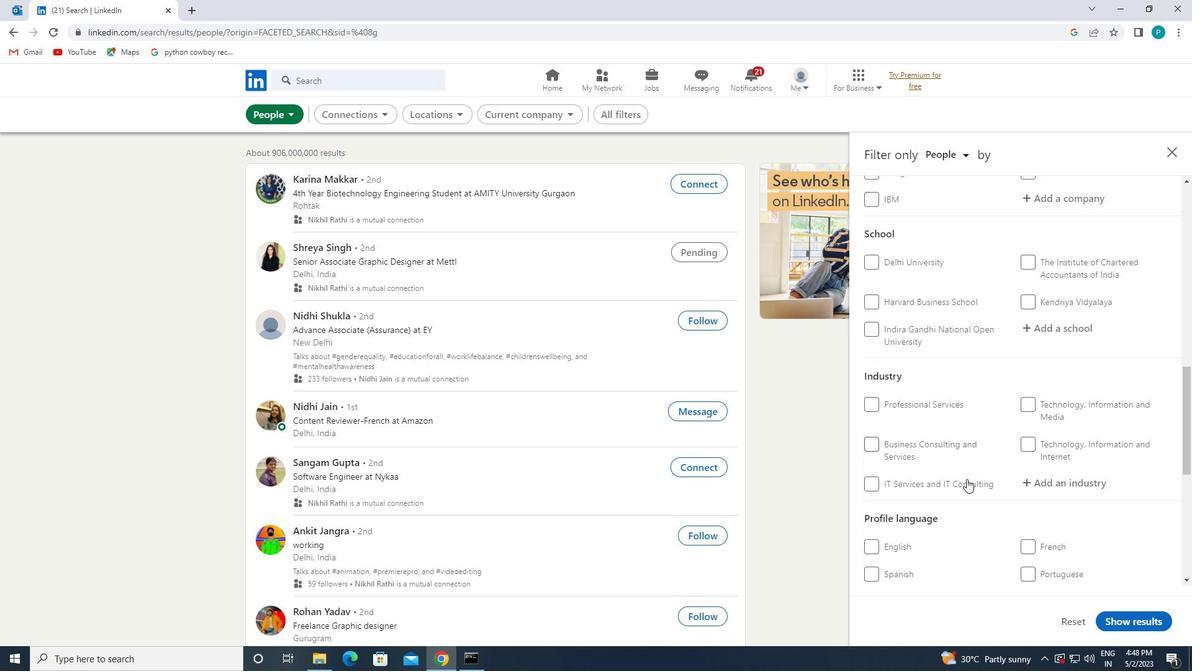
Action: Mouse scrolled (959, 477) with delta (0, 0)
Screenshot: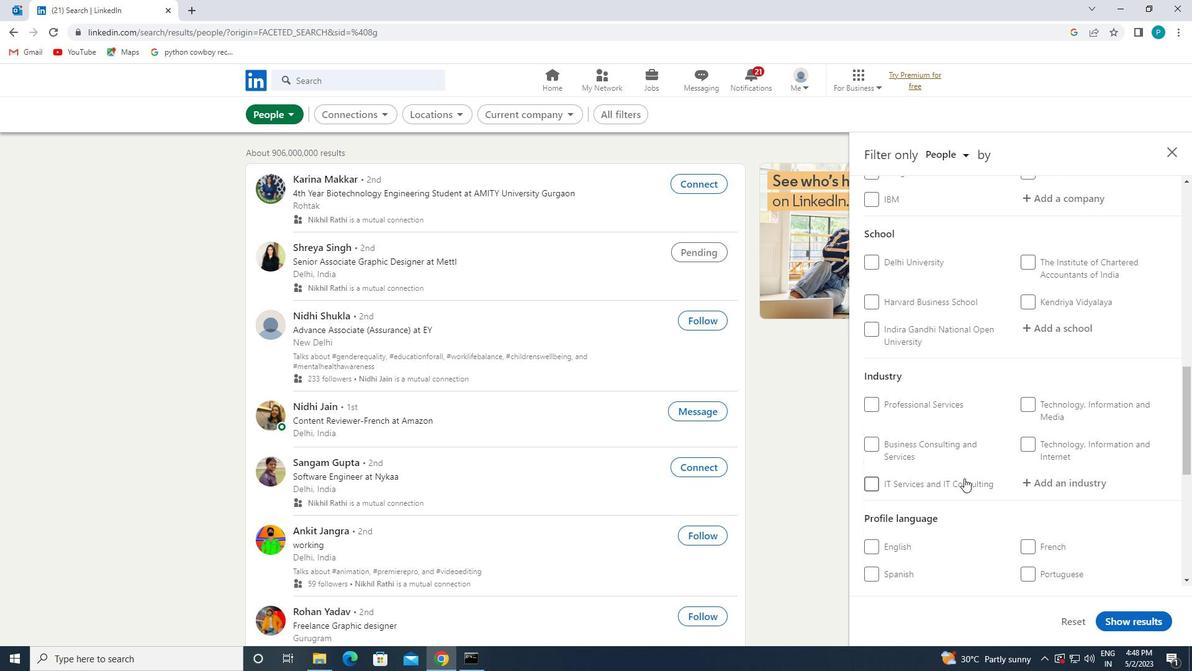
Action: Mouse moved to (1031, 422)
Screenshot: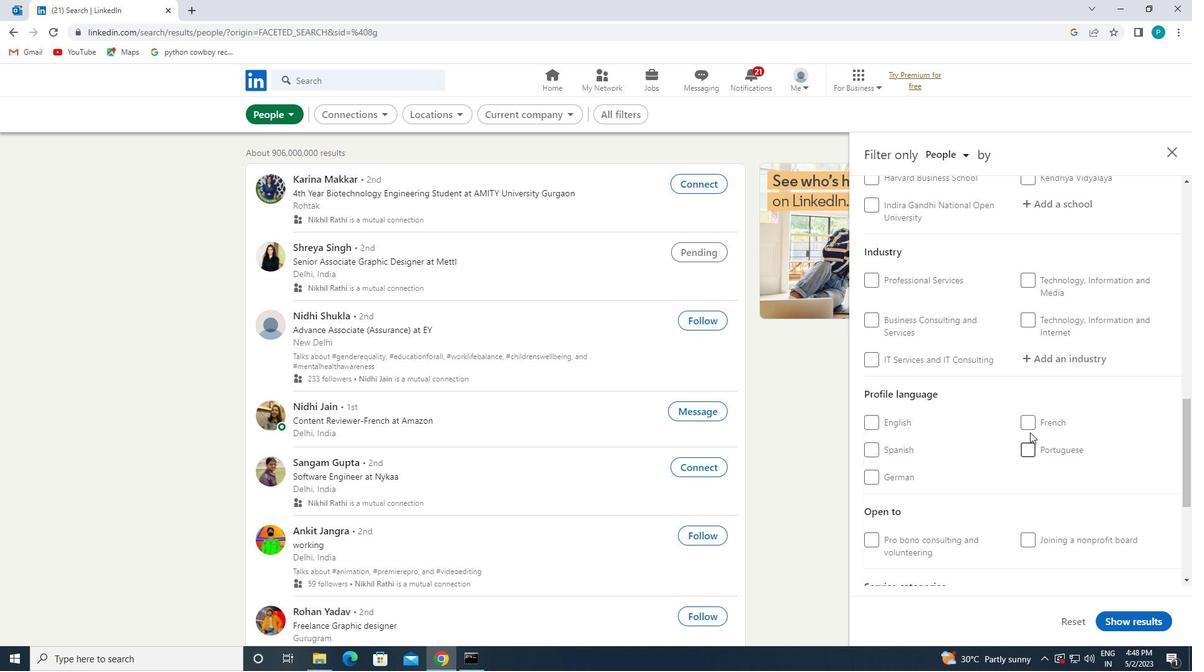 
Action: Mouse pressed left at (1031, 422)
Screenshot: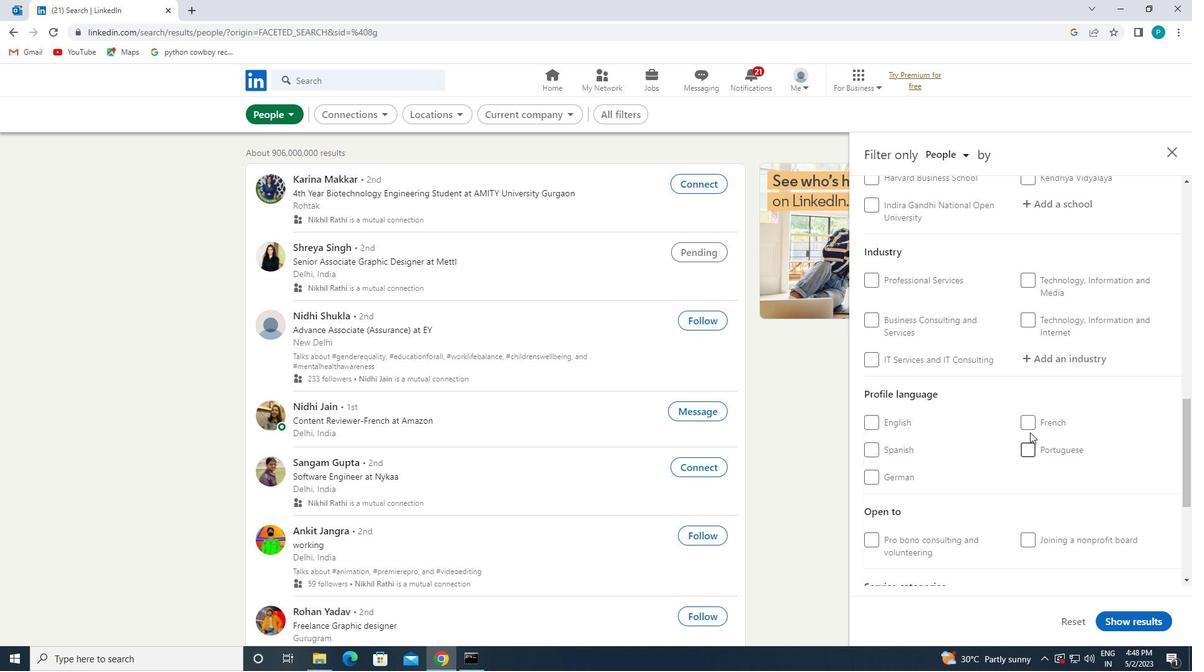 
Action: Mouse moved to (1031, 421)
Screenshot: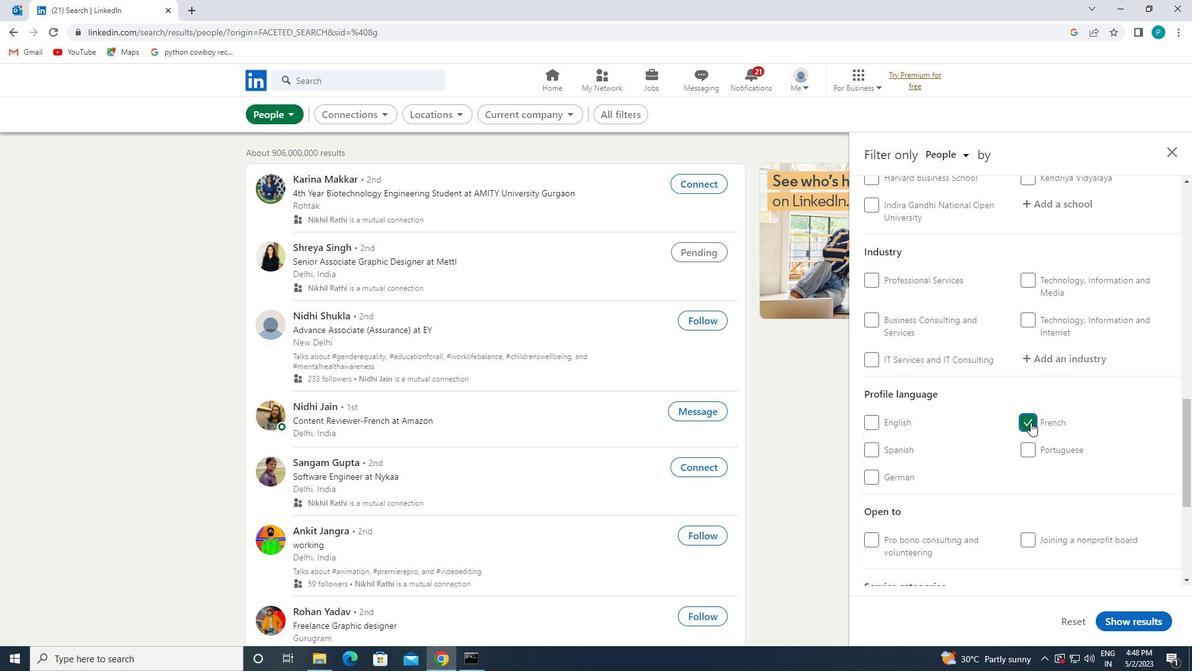 
Action: Mouse scrolled (1031, 421) with delta (0, 0)
Screenshot: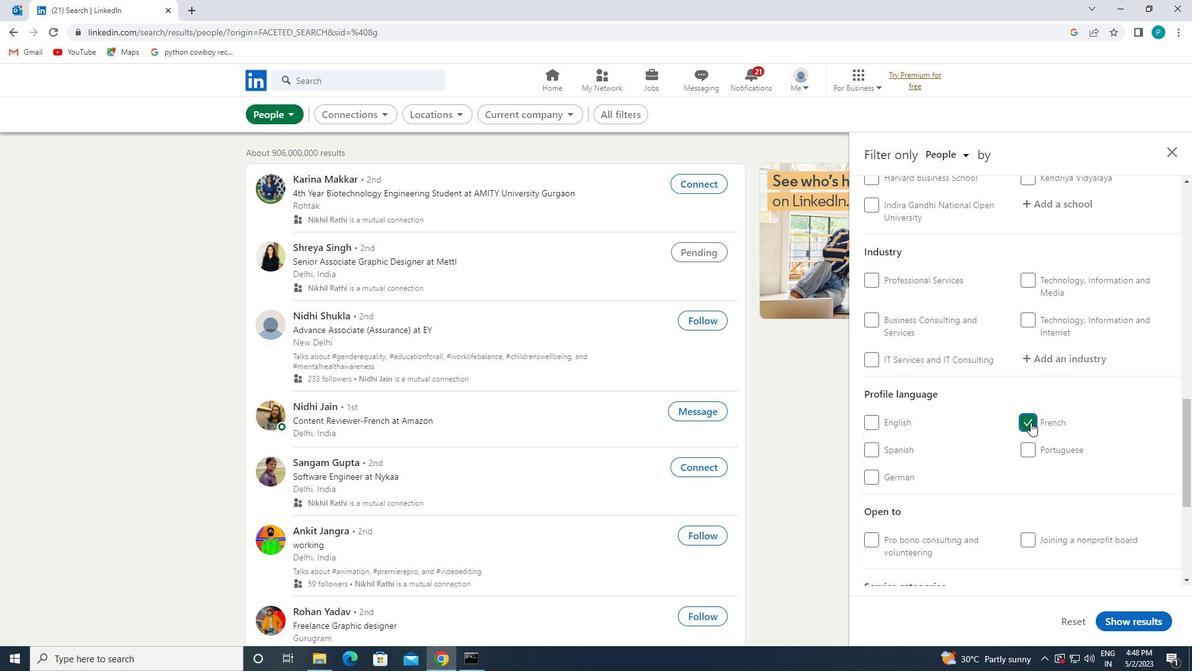 
Action: Mouse moved to (1031, 420)
Screenshot: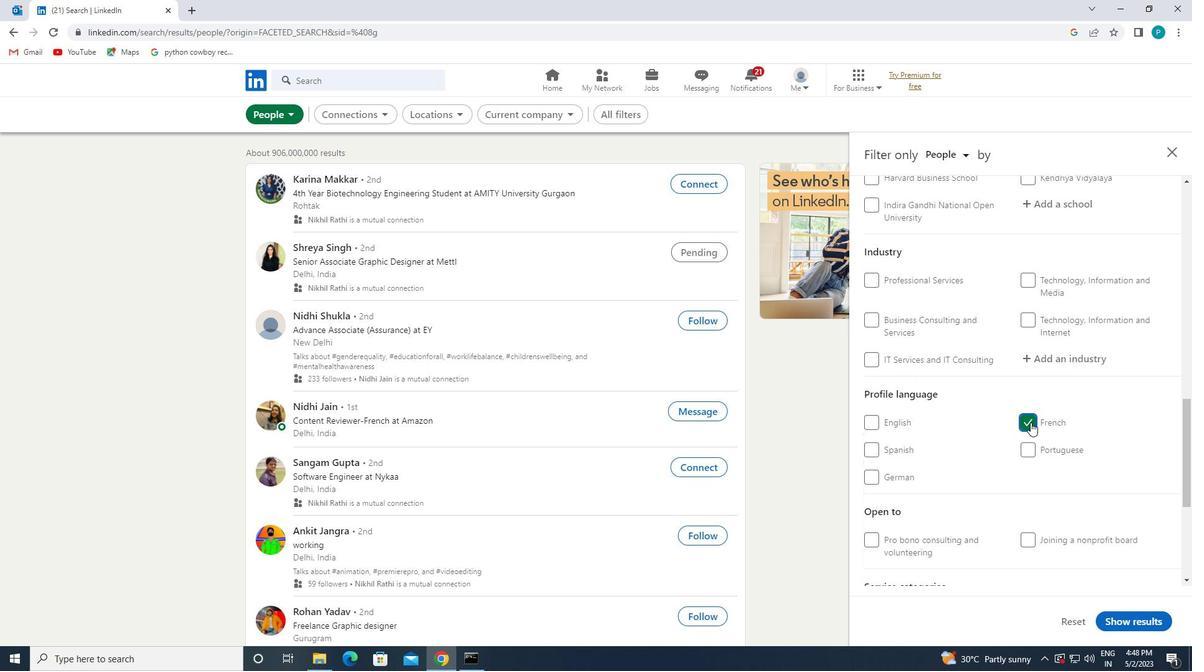 
Action: Mouse scrolled (1031, 421) with delta (0, 0)
Screenshot: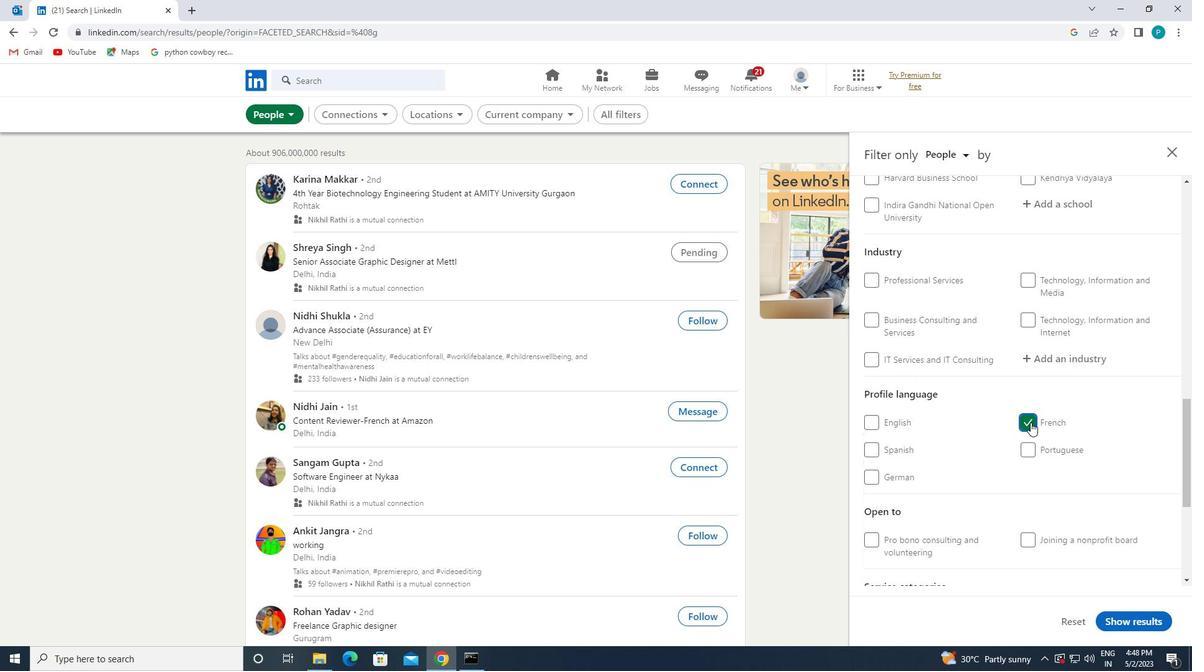 
Action: Mouse moved to (1031, 419)
Screenshot: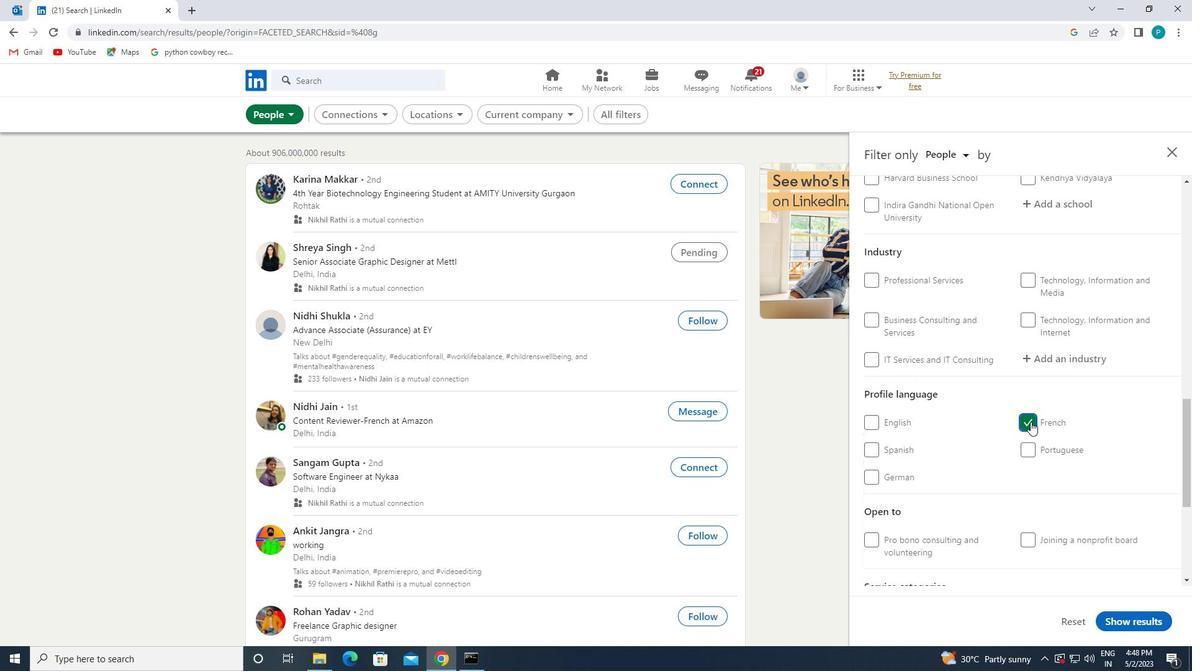 
Action: Mouse scrolled (1031, 420) with delta (0, 0)
Screenshot: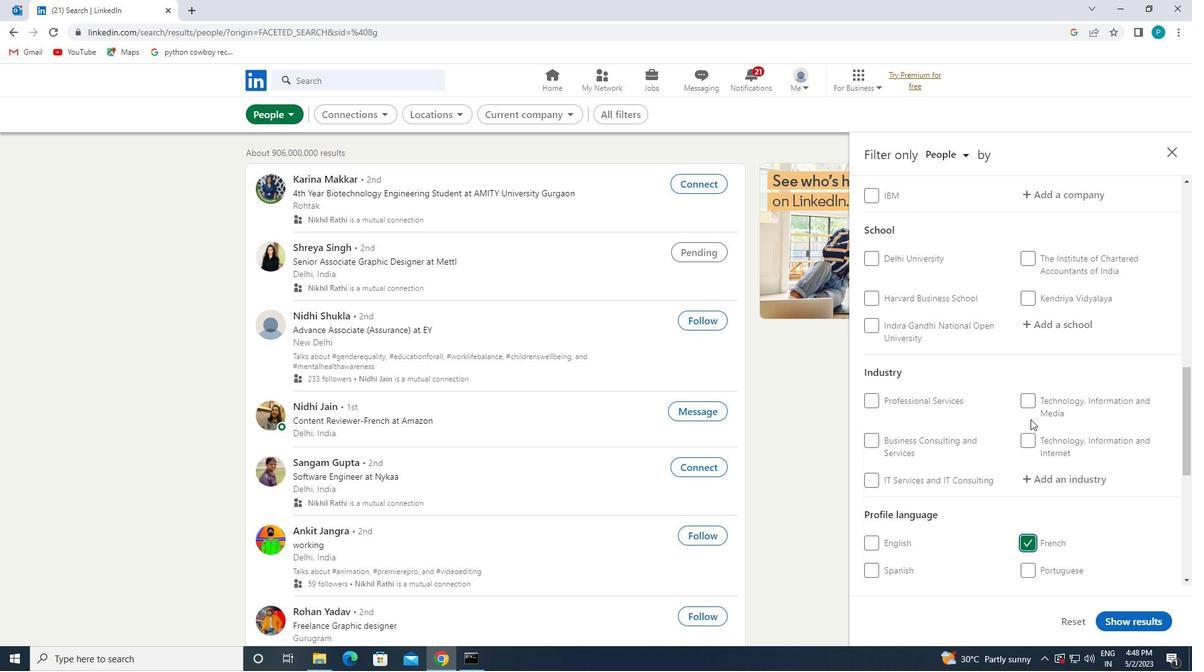 
Action: Mouse scrolled (1031, 420) with delta (0, 0)
Screenshot: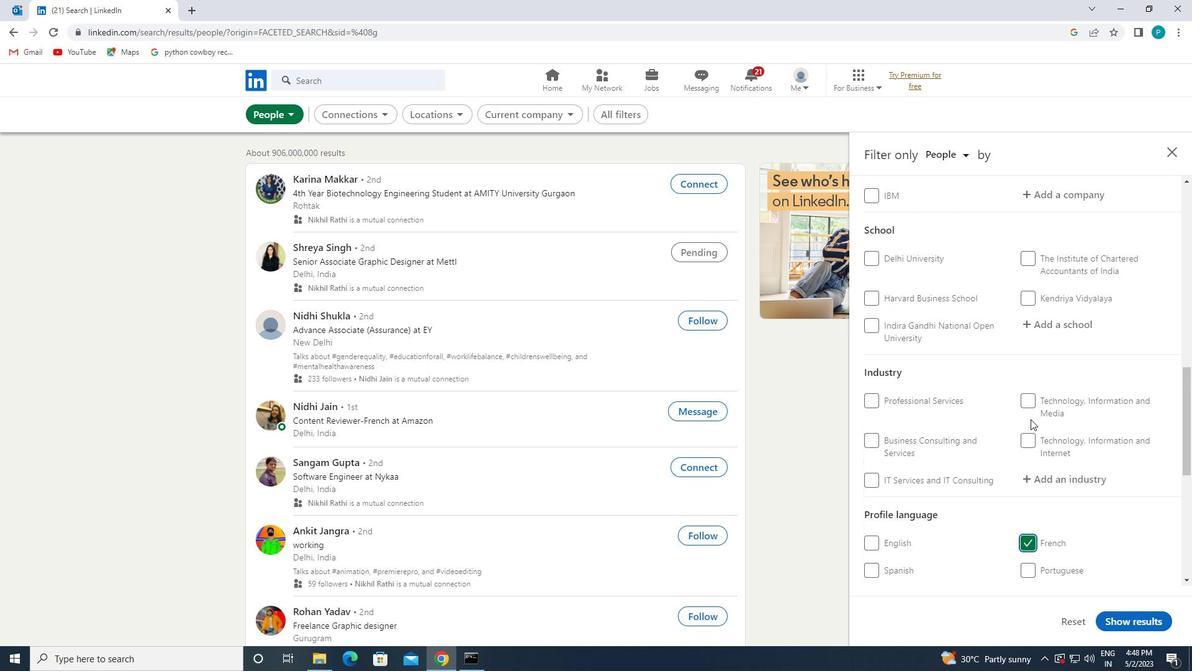 
Action: Mouse scrolled (1031, 420) with delta (0, 0)
Screenshot: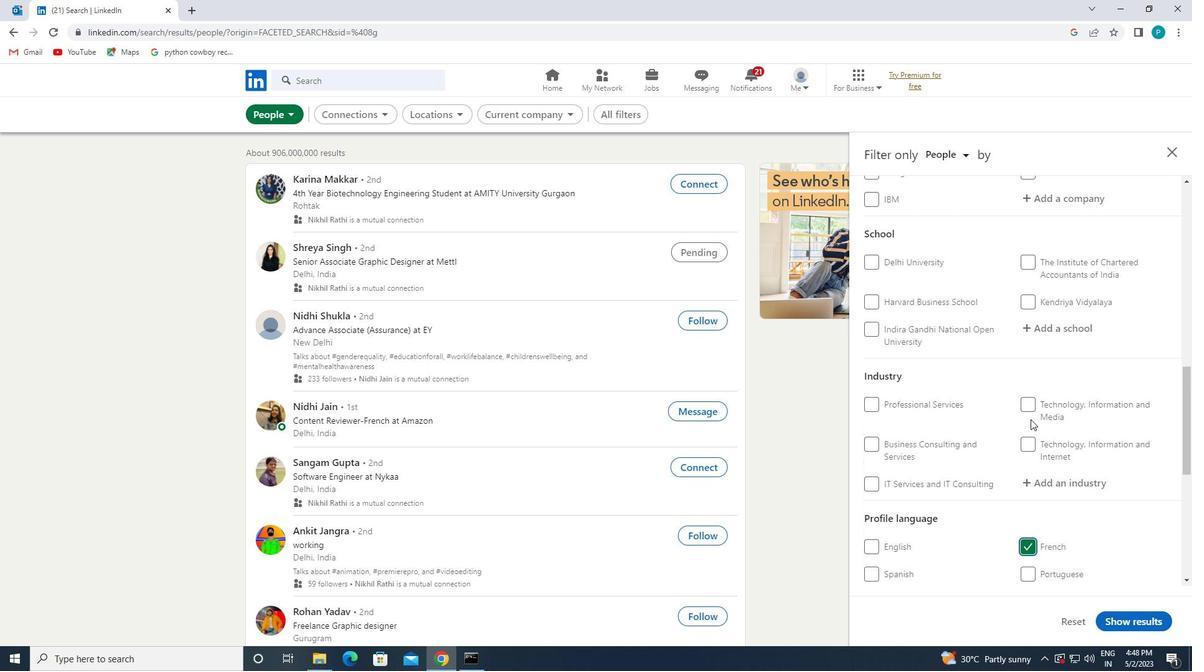 
Action: Mouse moved to (1031, 406)
Screenshot: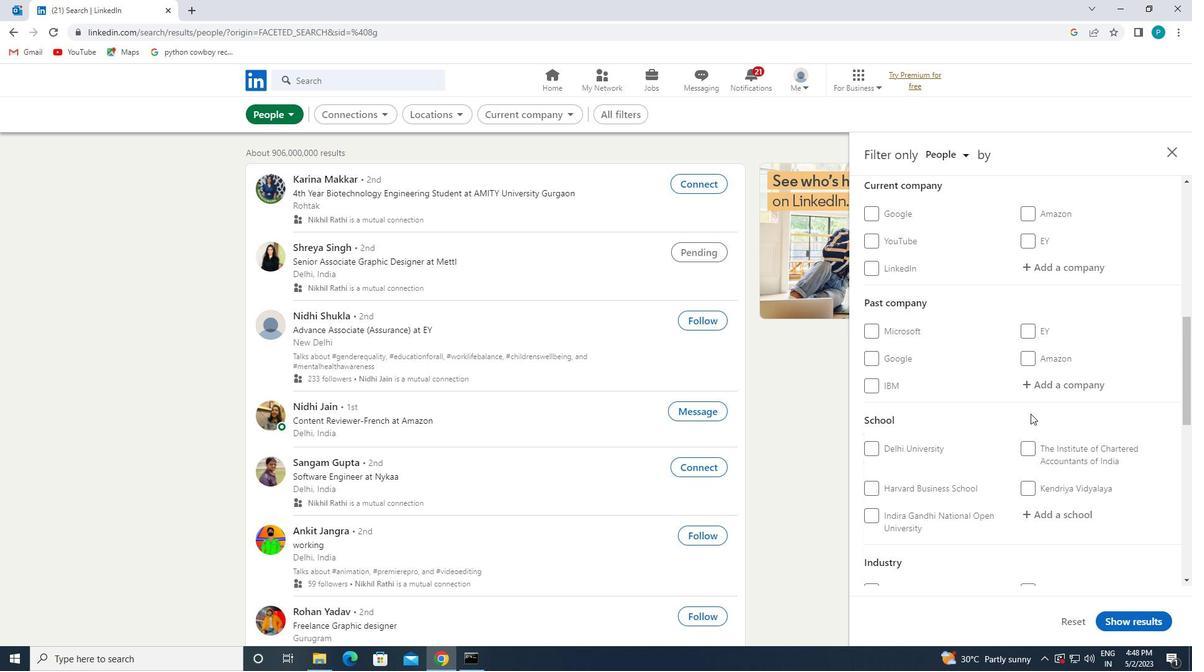 
Action: Mouse scrolled (1031, 407) with delta (0, 0)
Screenshot: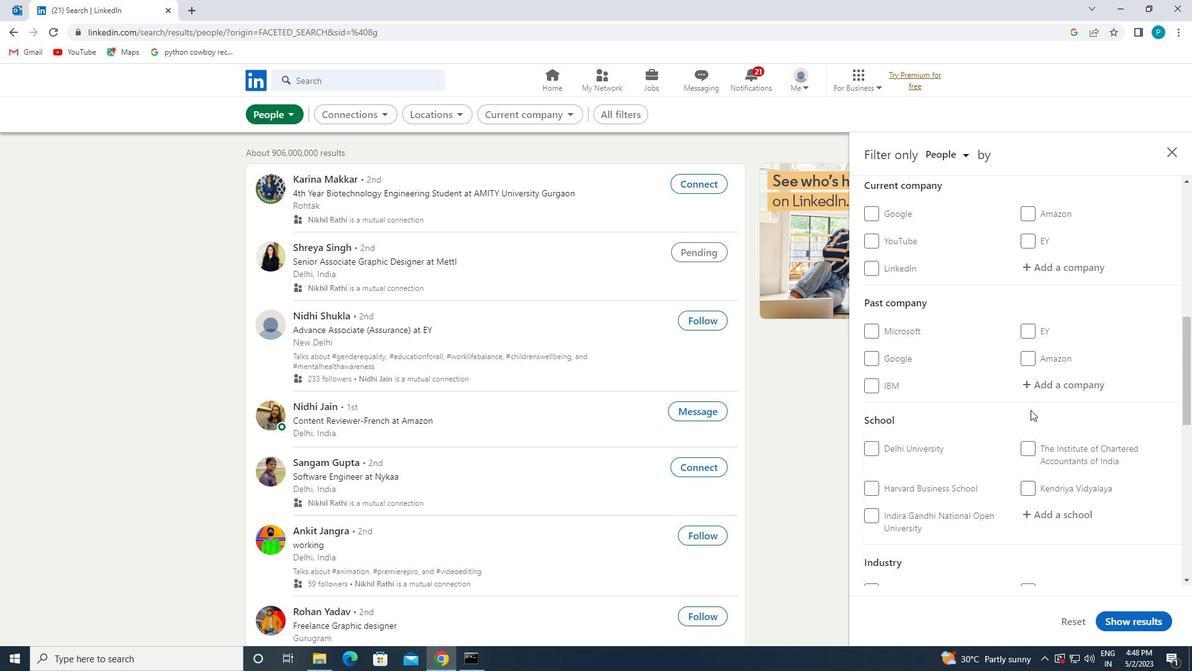
Action: Mouse scrolled (1031, 407) with delta (0, 0)
Screenshot: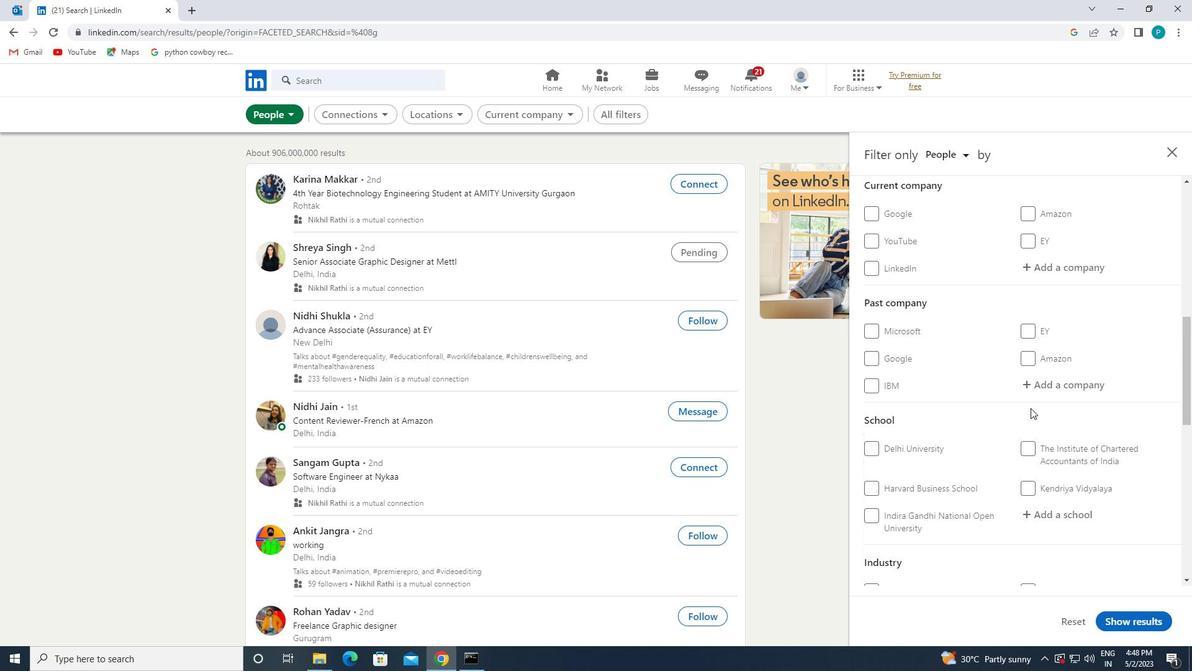 
Action: Mouse moved to (1037, 382)
Screenshot: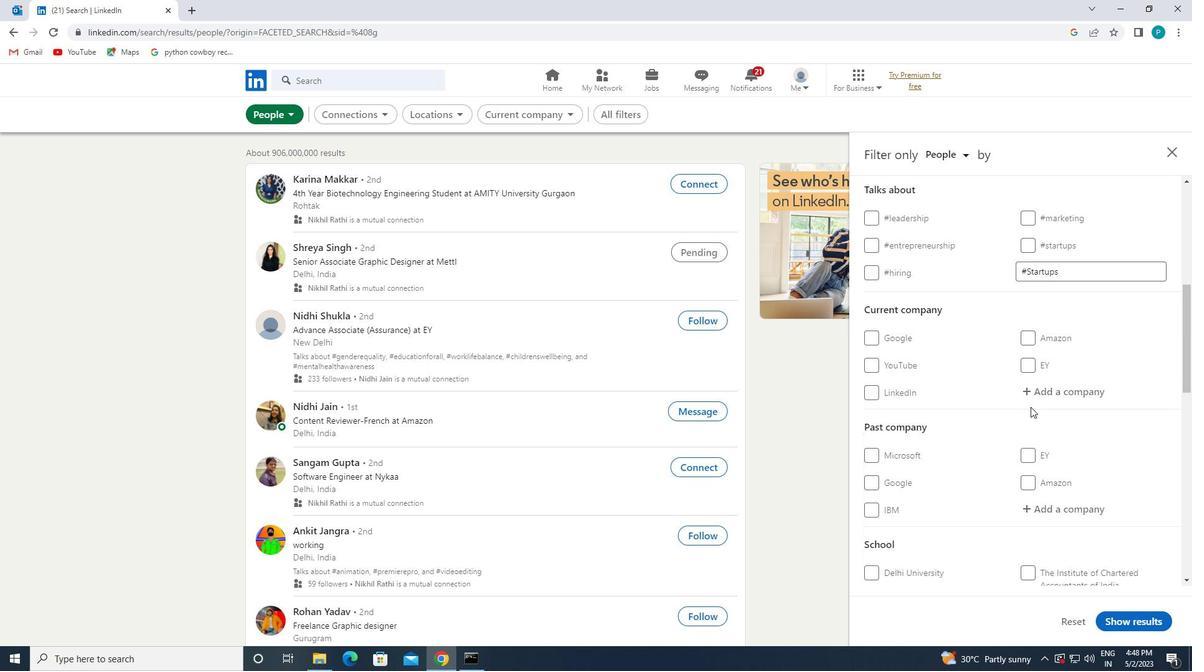 
Action: Mouse pressed left at (1037, 382)
Screenshot: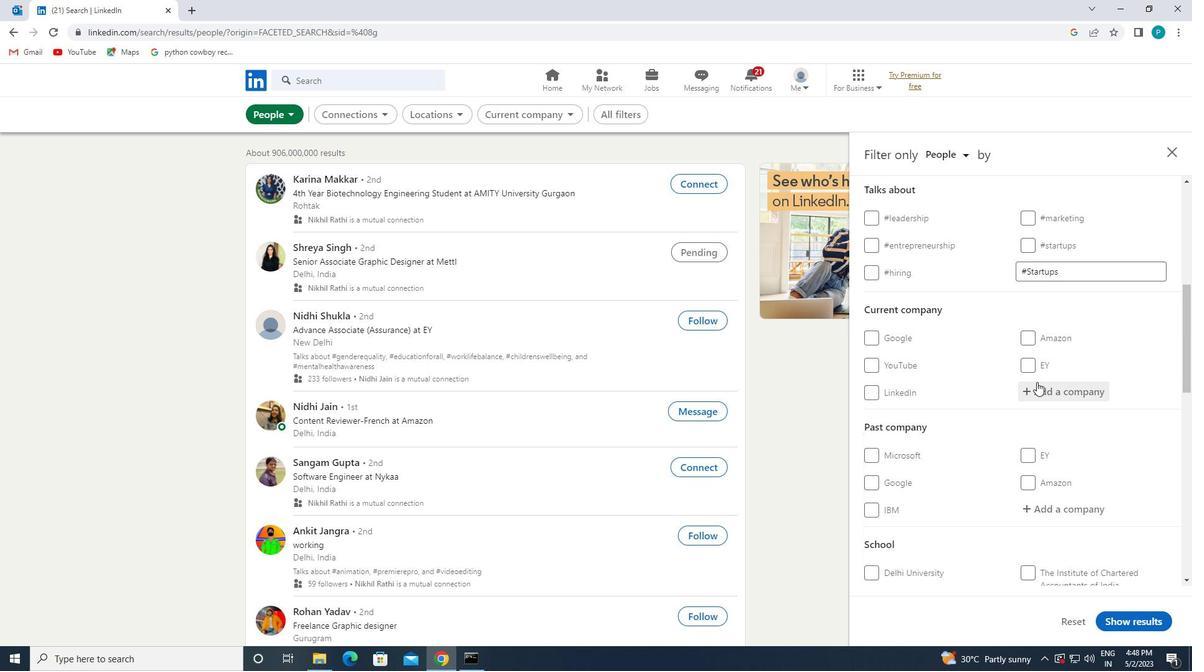 
Action: Key pressed <Key.caps_lock>C<Key.caps_lock>OMPANY<Key.space><Key.caps_lock>A<Key.caps_lock><Key.caps_lock>SMACS
Screenshot: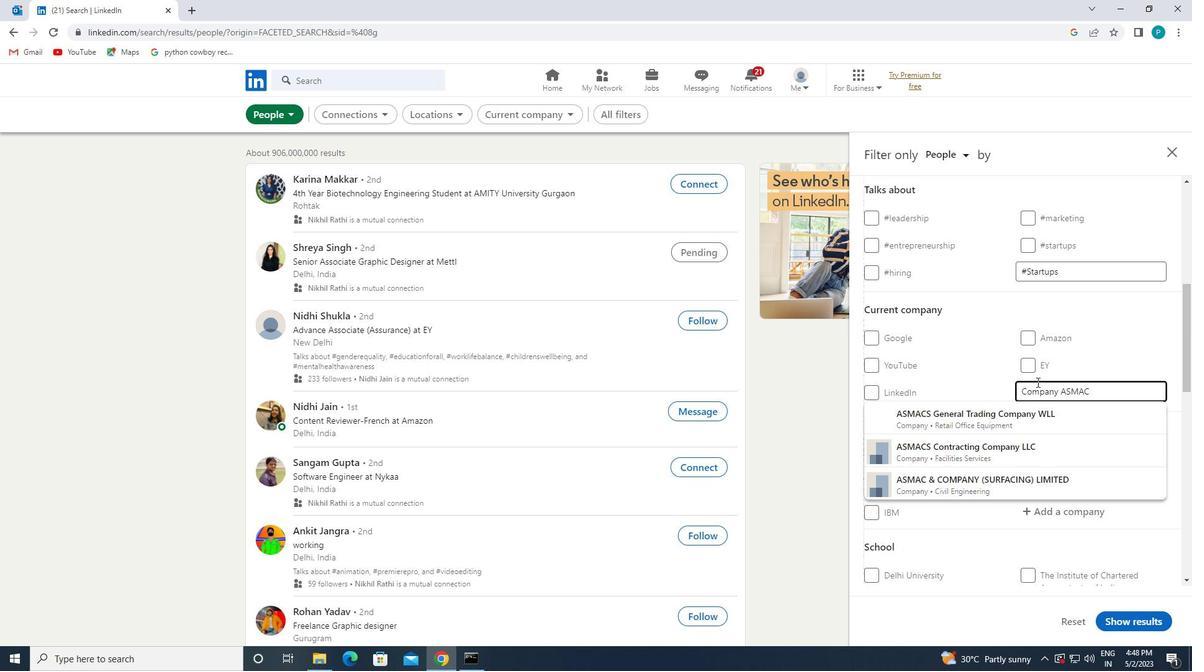 
Action: Mouse moved to (1020, 423)
Screenshot: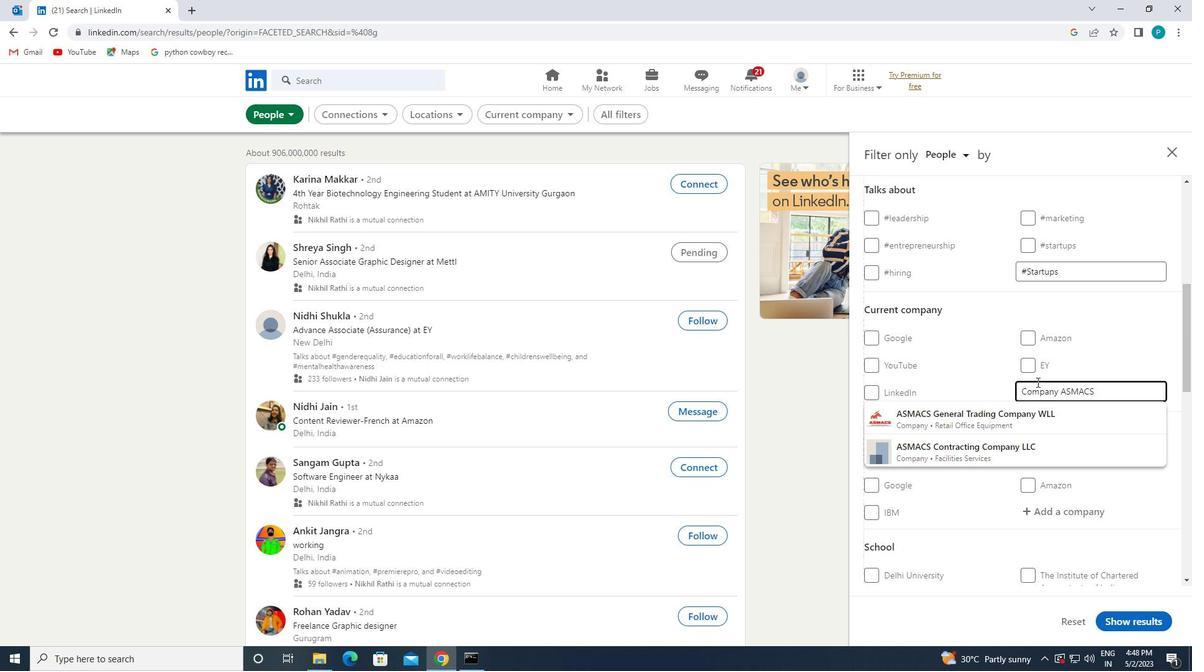 
Action: Mouse pressed left at (1020, 423)
Screenshot: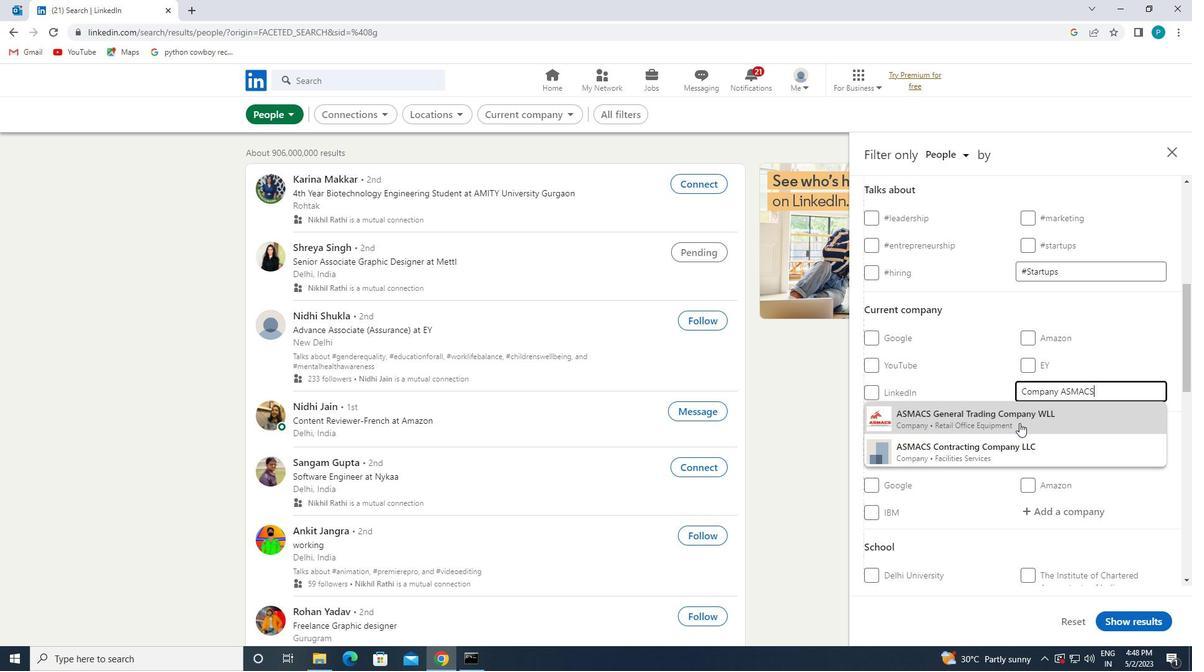 
Action: Mouse moved to (1085, 402)
Screenshot: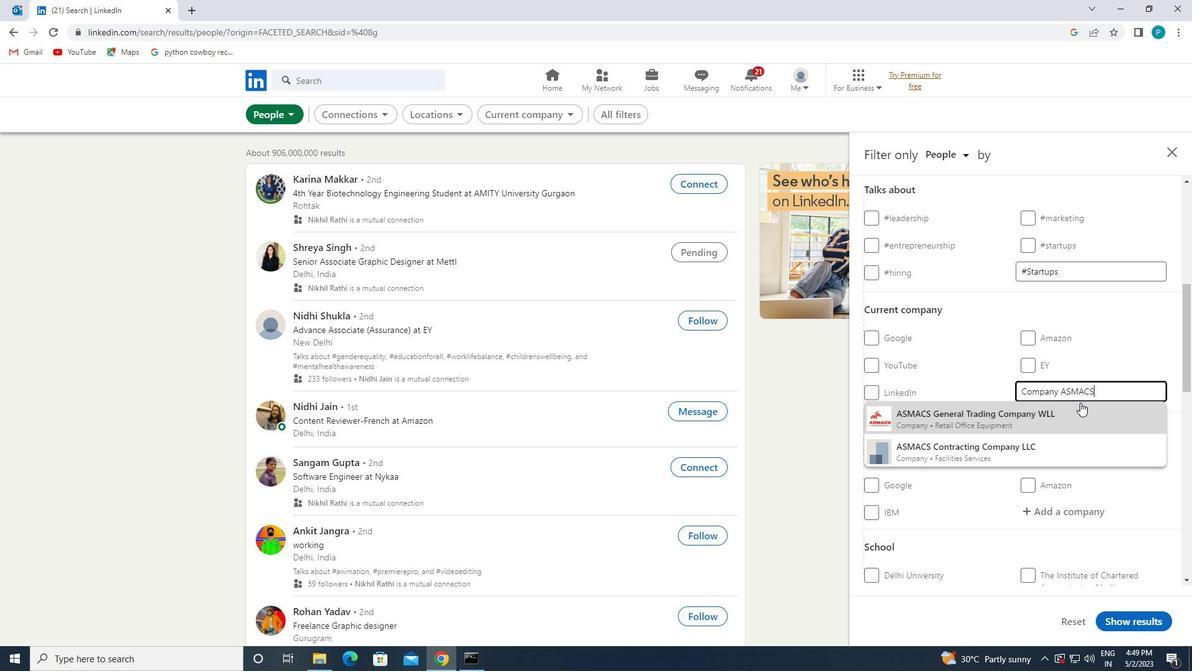 
Action: Mouse pressed left at (1085, 402)
Screenshot: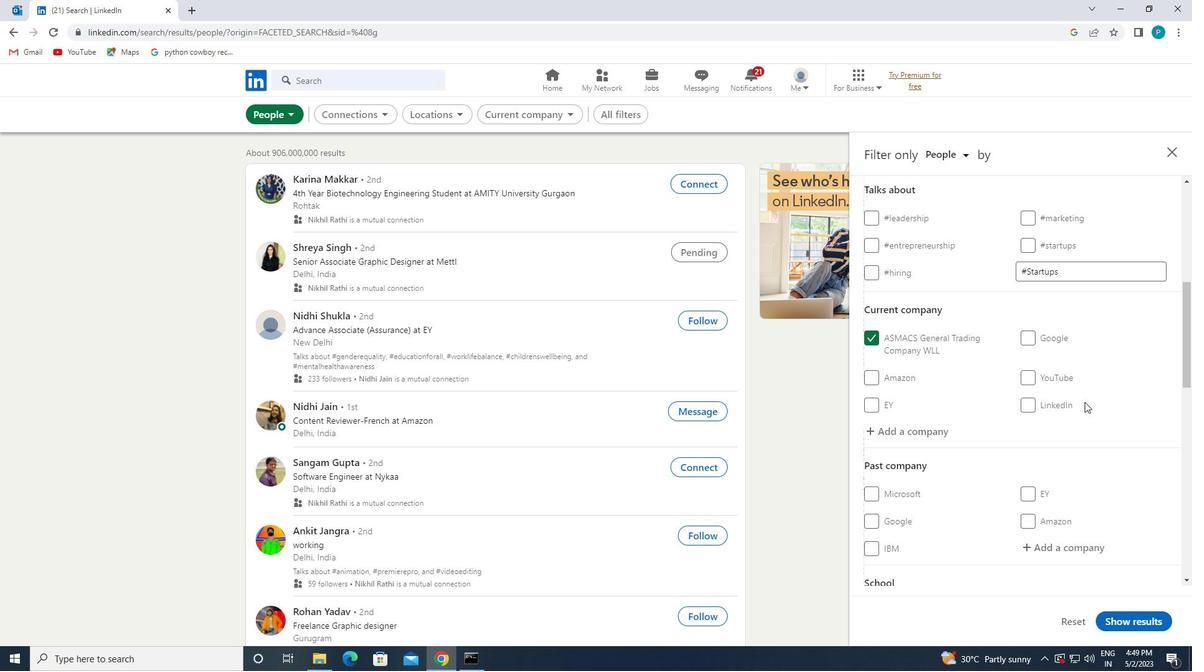 
Action: Mouse moved to (1092, 421)
Screenshot: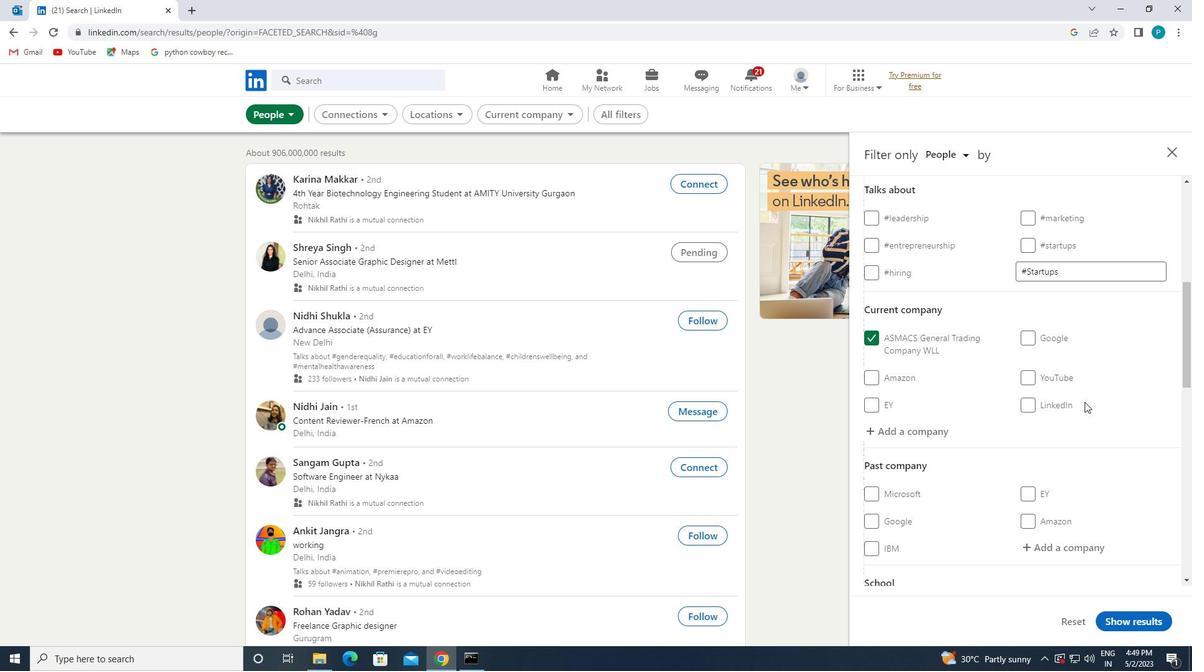 
Action: Mouse scrolled (1092, 421) with delta (0, 0)
Screenshot: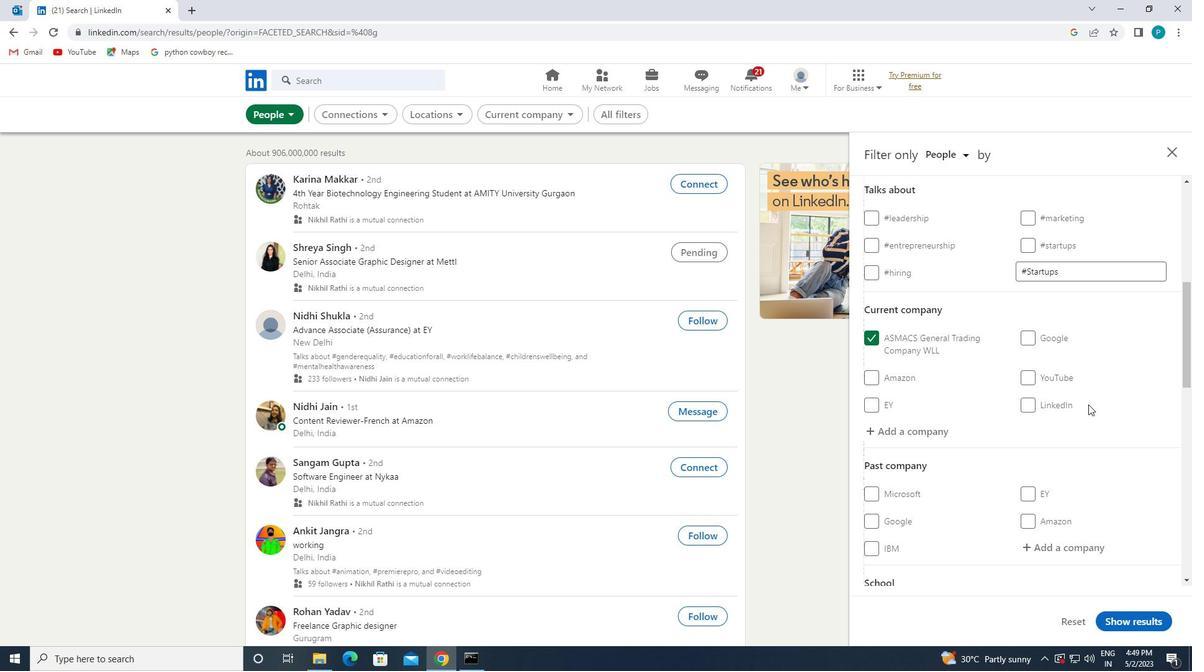 
Action: Mouse scrolled (1092, 421) with delta (0, 0)
Screenshot: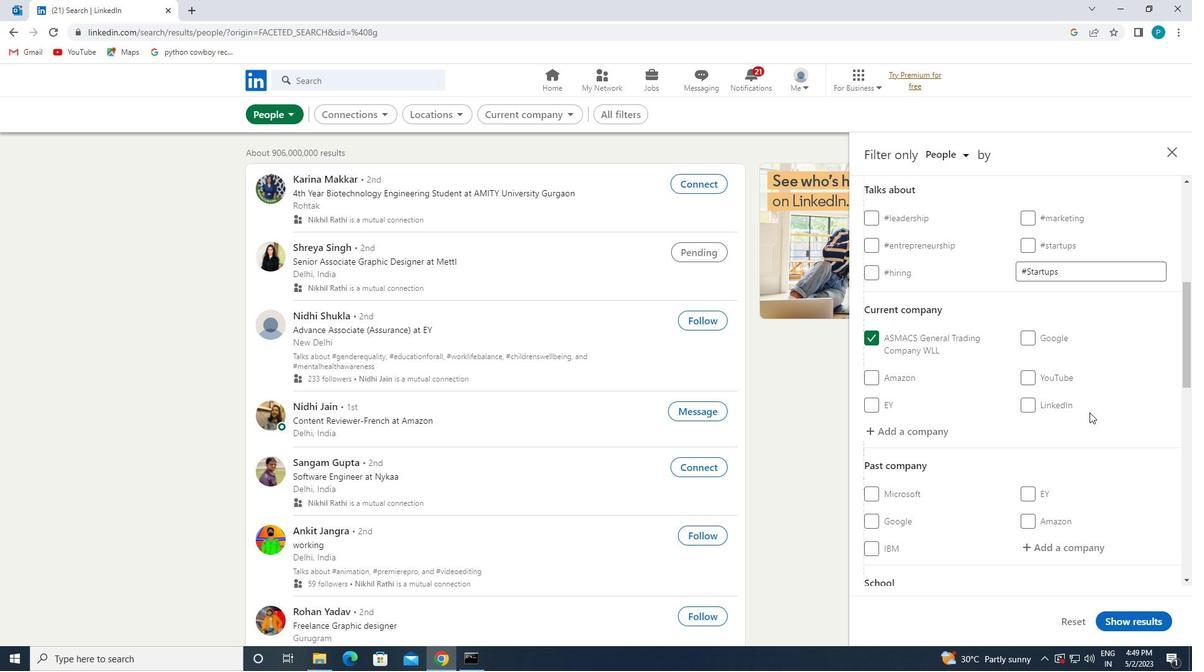
Action: Mouse scrolled (1092, 421) with delta (0, 0)
Screenshot: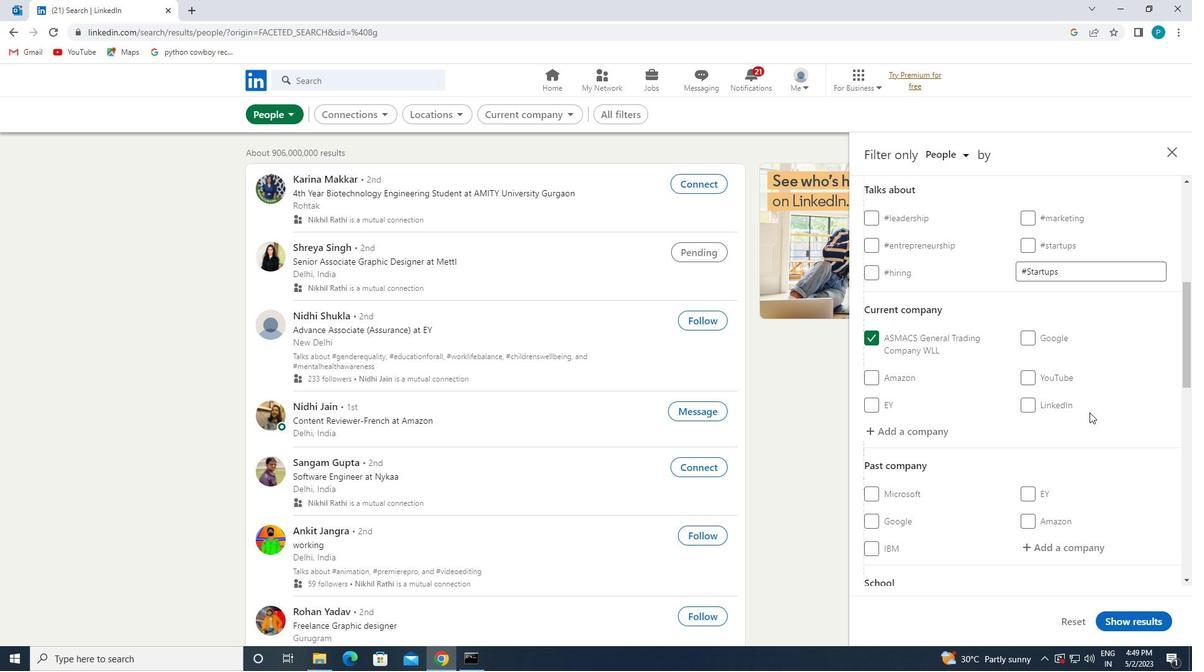 
Action: Mouse moved to (1067, 369)
Screenshot: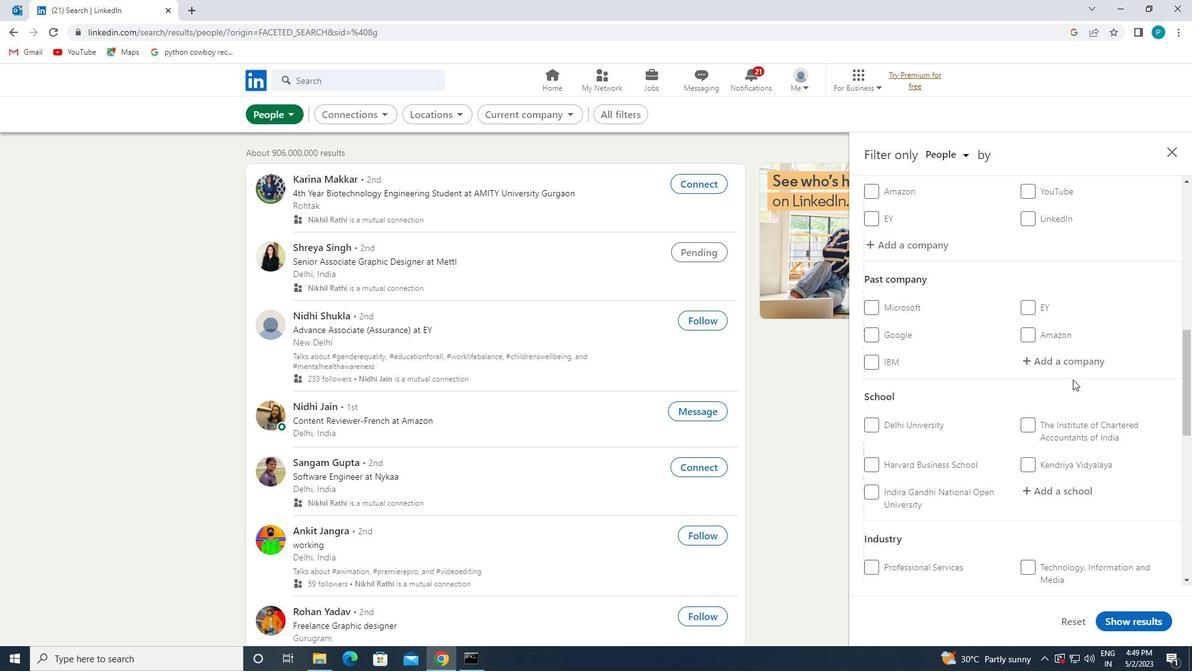 
Action: Mouse pressed left at (1067, 369)
Screenshot: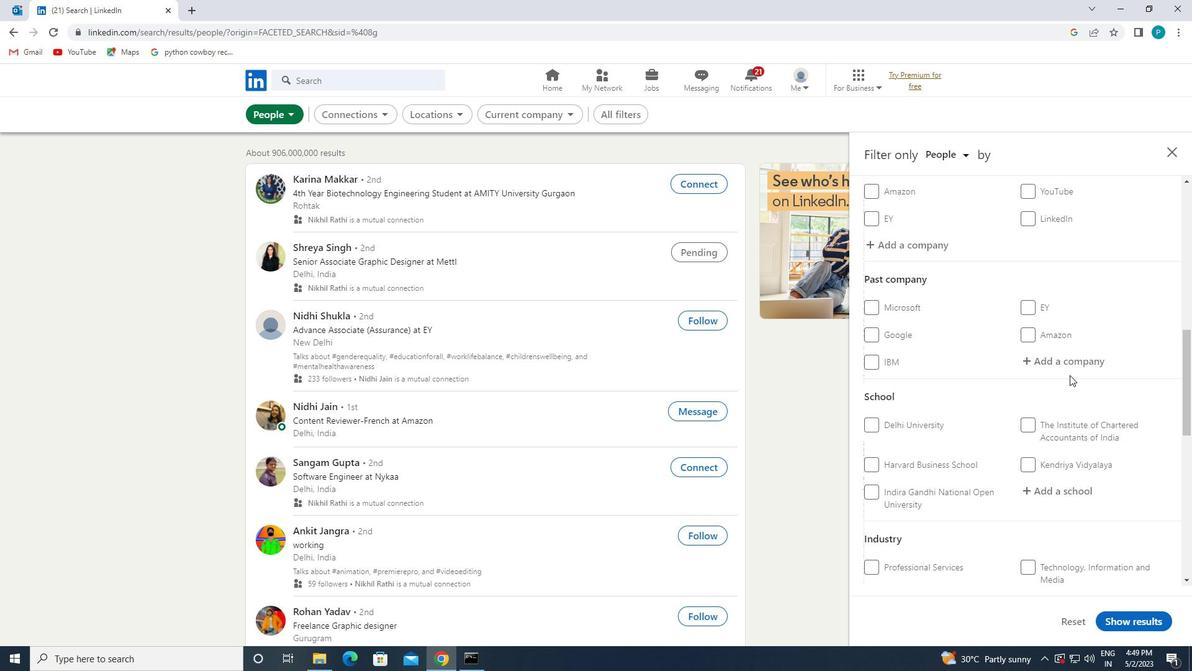 
Action: Mouse moved to (1080, 377)
Screenshot: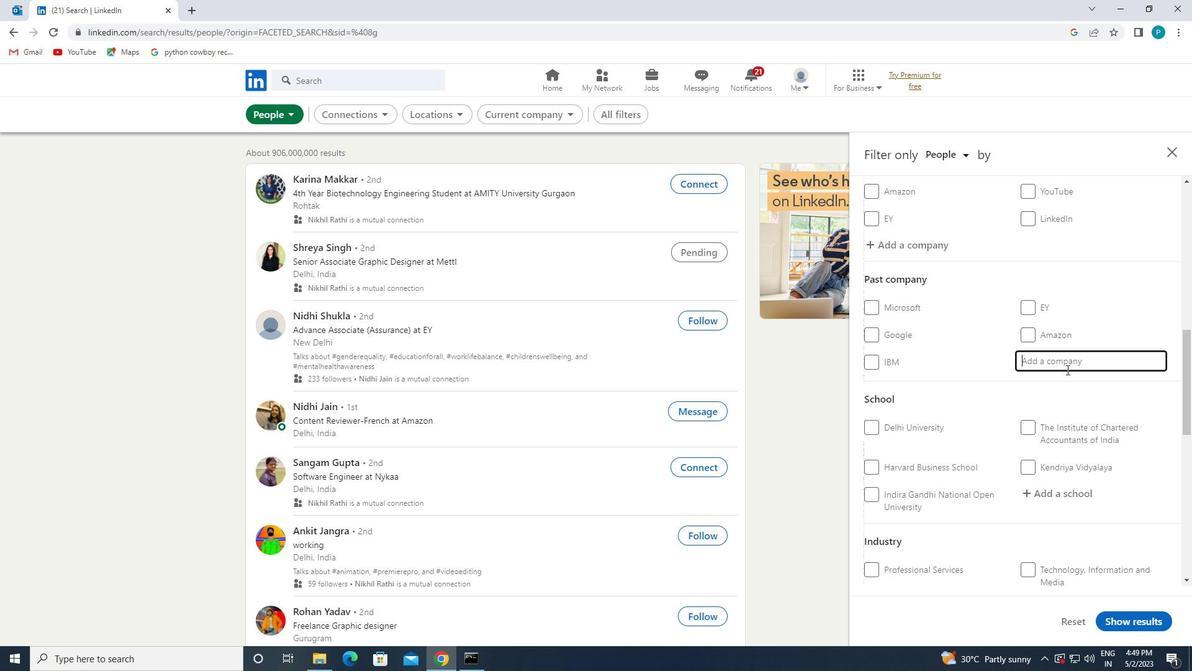 
Action: Key pressed <Key.caps_lock>M<Key.caps_lock>AR<Key.backspace><Key.backspace><Key.backspace>M<Key.caps_lock>ARIAN
Screenshot: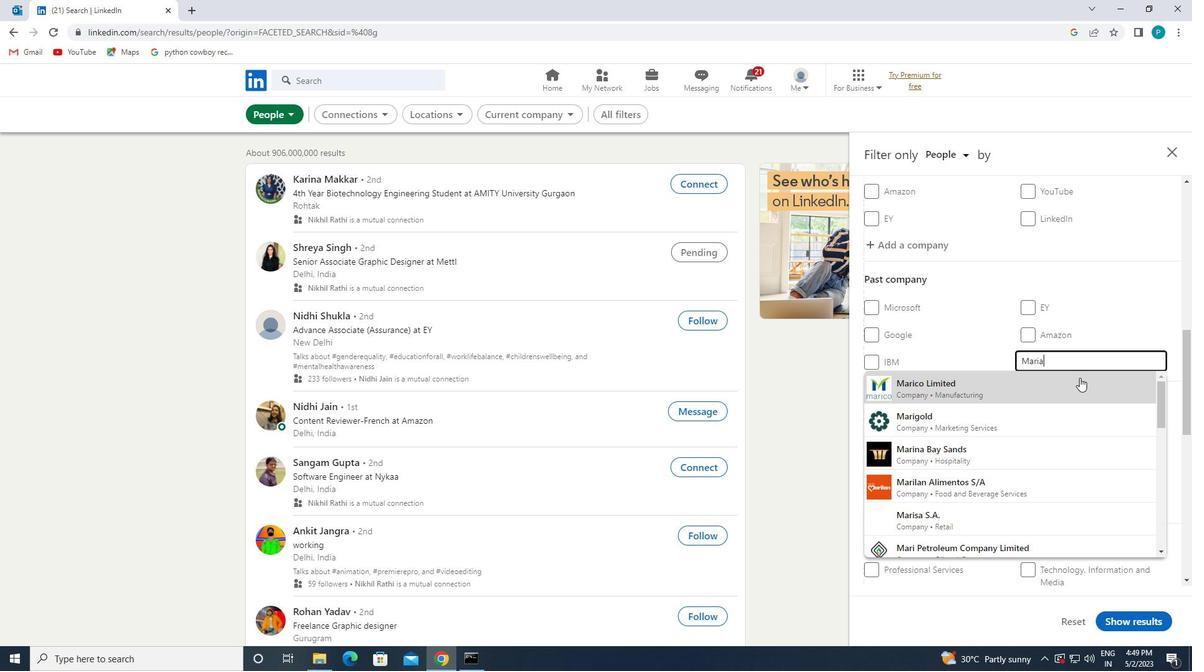 
Action: Mouse moved to (1040, 383)
Screenshot: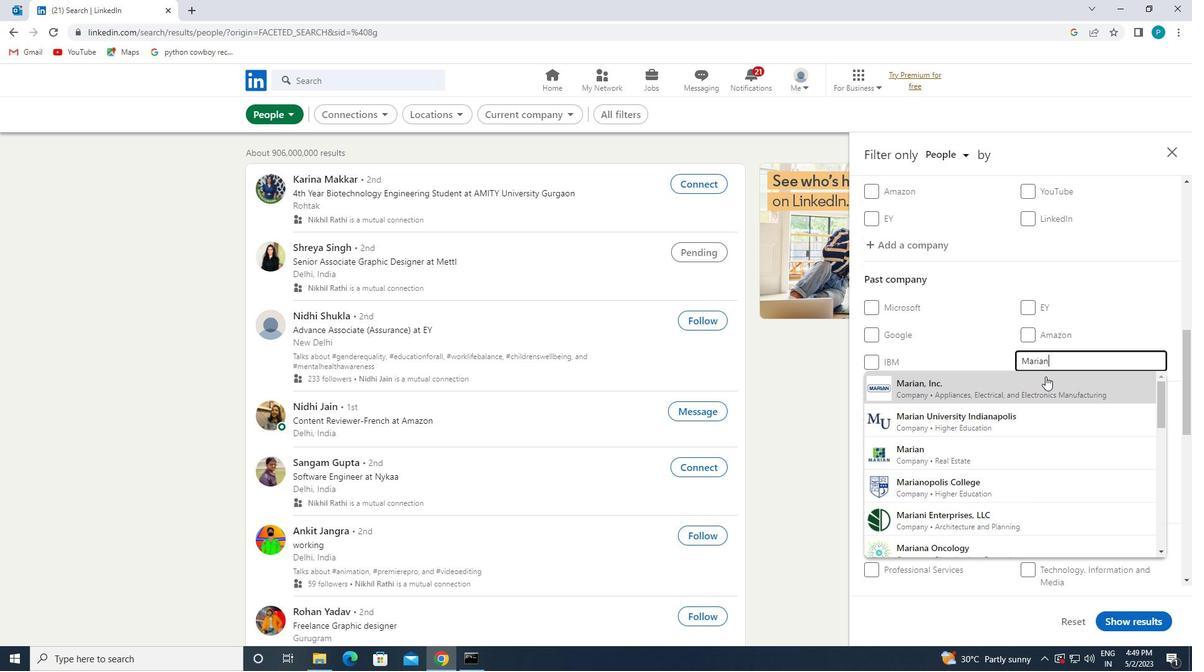 
Action: Mouse scrolled (1040, 382) with delta (0, 0)
Screenshot: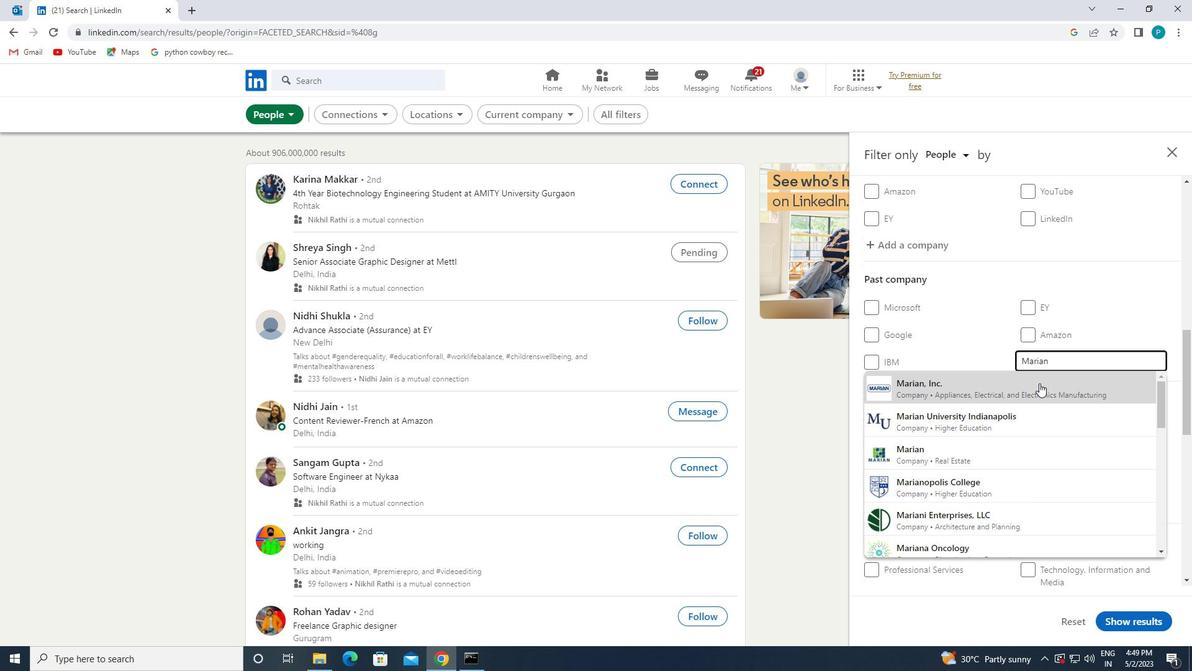 
Action: Mouse scrolled (1040, 382) with delta (0, 0)
Screenshot: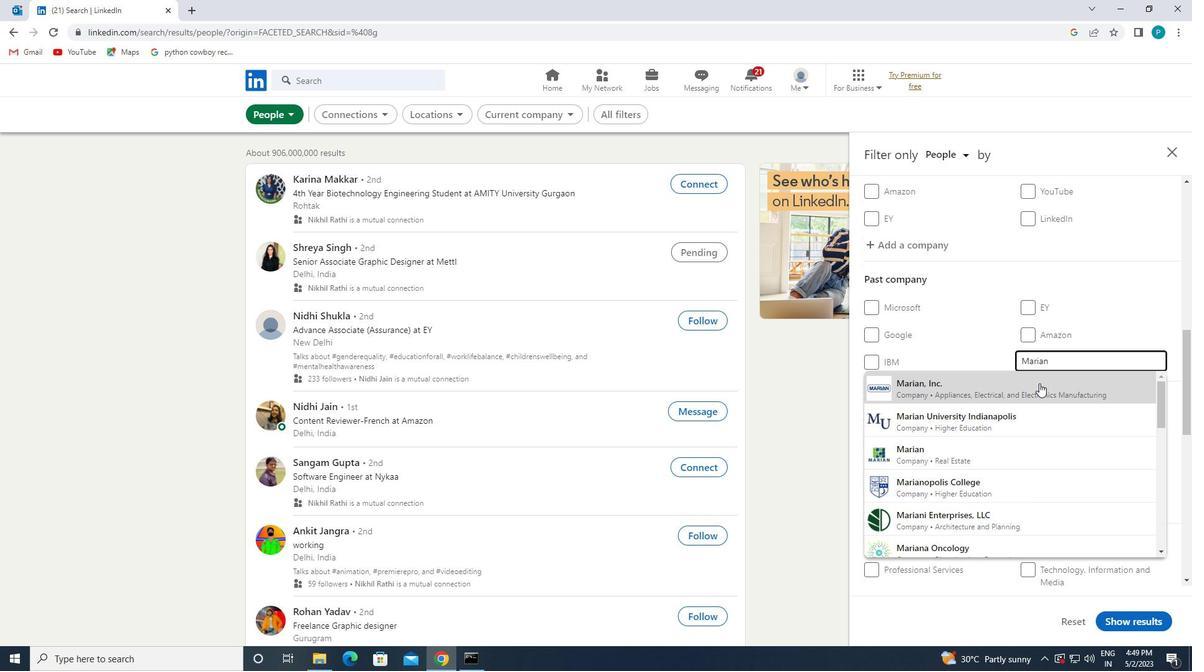 
Action: Mouse moved to (987, 519)
Screenshot: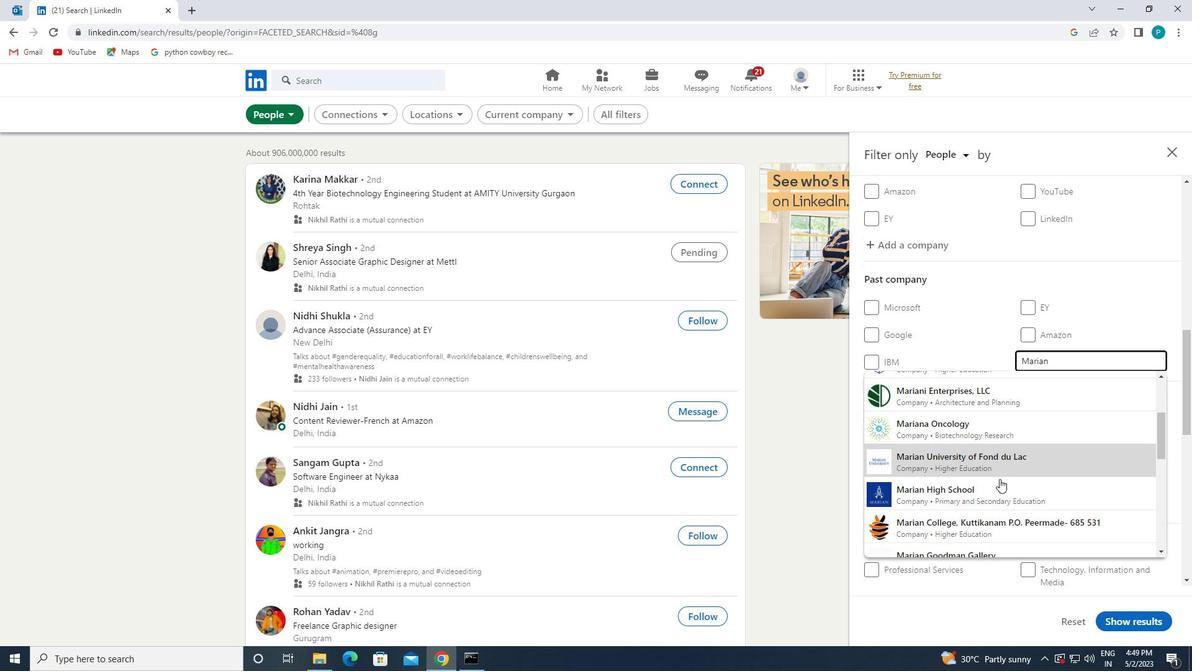 
Action: Mouse pressed left at (987, 519)
Screenshot: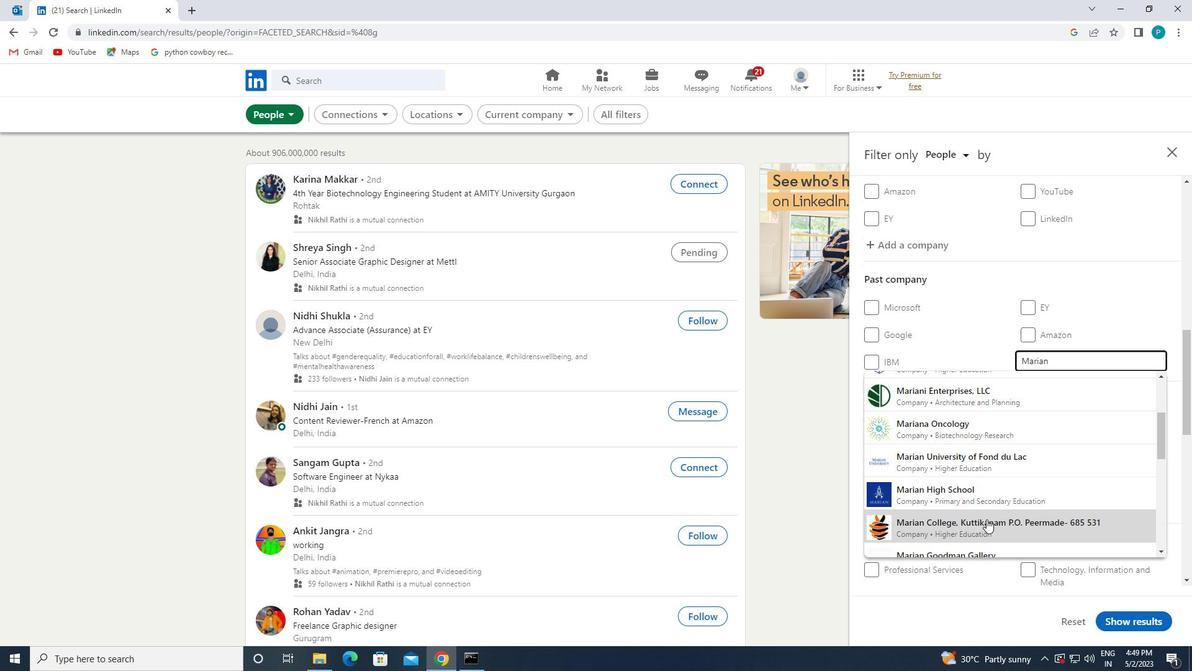 
Action: Mouse scrolled (987, 518) with delta (0, 0)
Screenshot: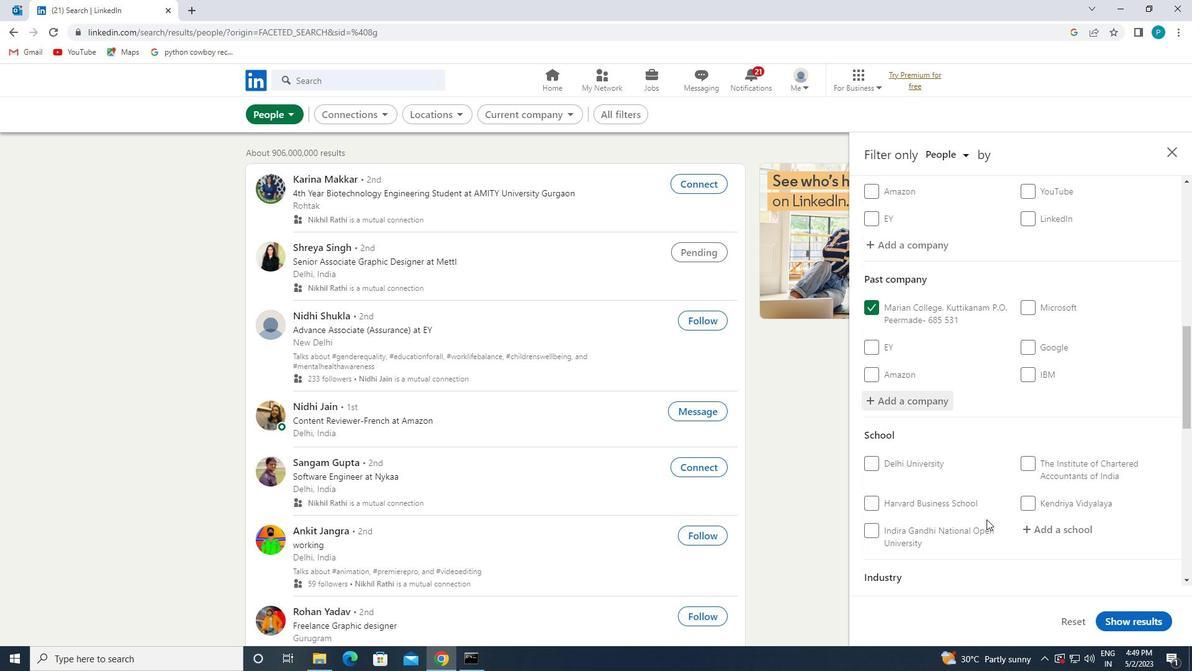 
Action: Mouse scrolled (987, 518) with delta (0, 0)
Screenshot: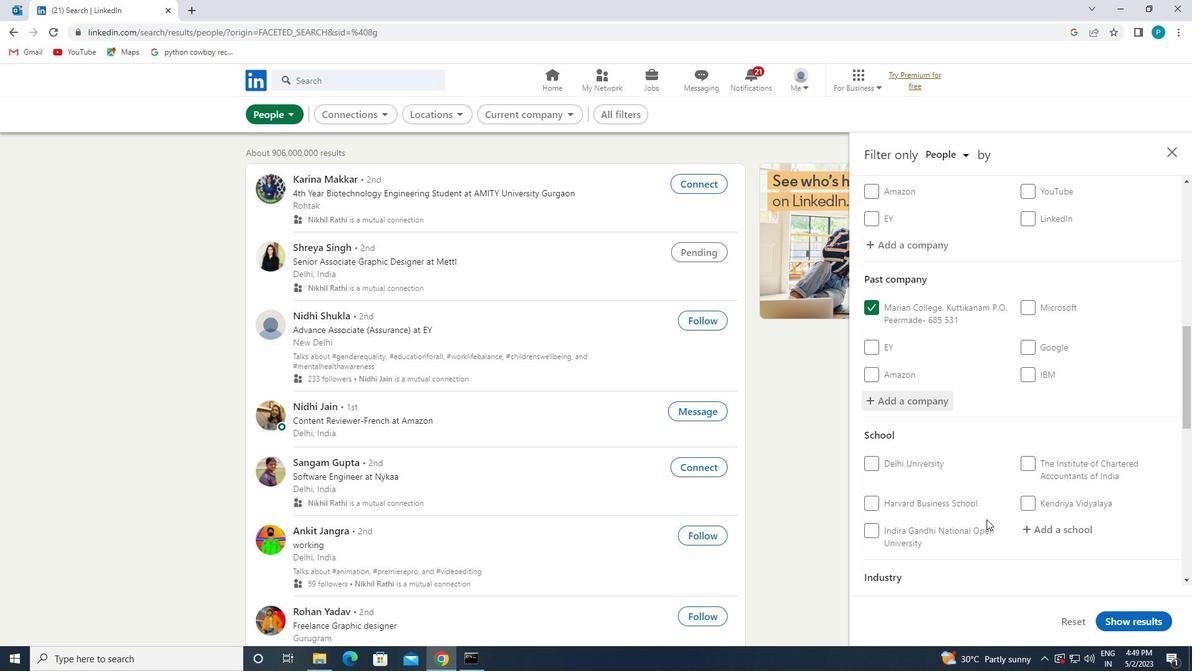 
Action: Mouse scrolled (987, 518) with delta (0, 0)
Screenshot: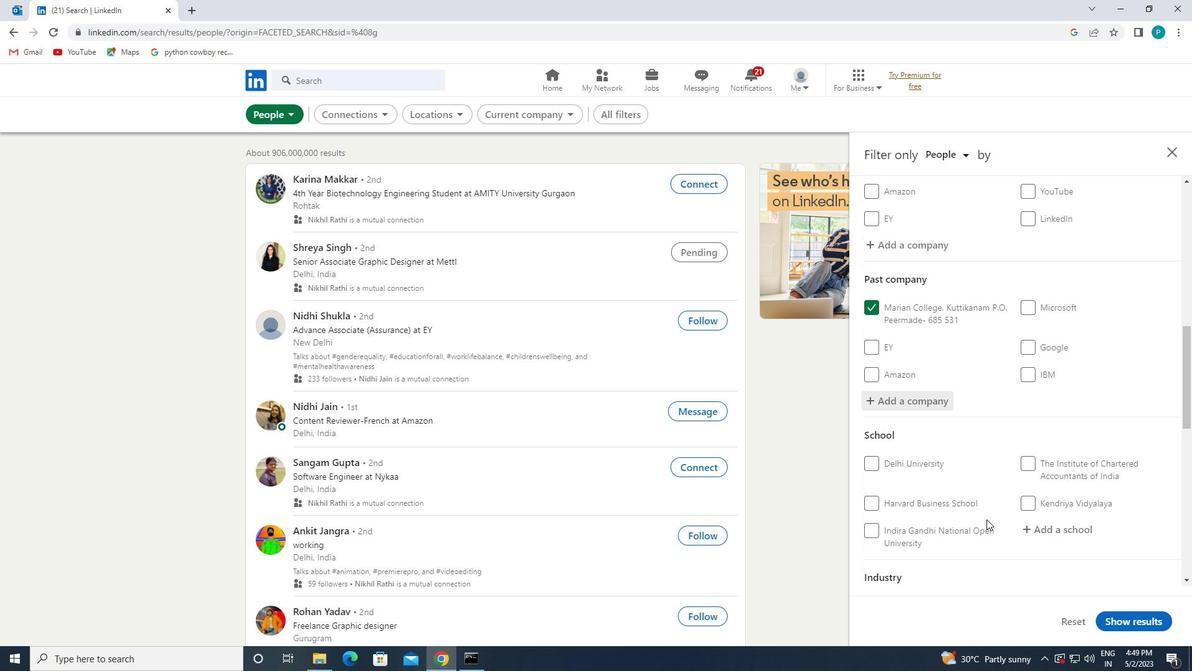 
Action: Mouse moved to (1041, 493)
Screenshot: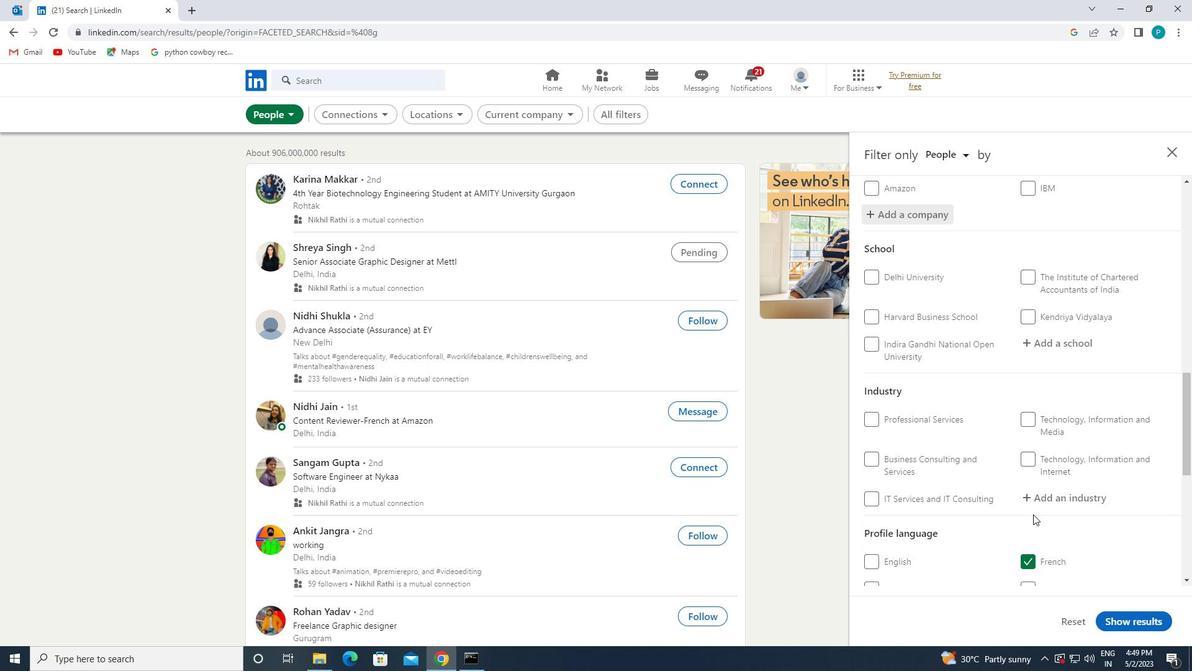 
Action: Mouse pressed left at (1041, 493)
Screenshot: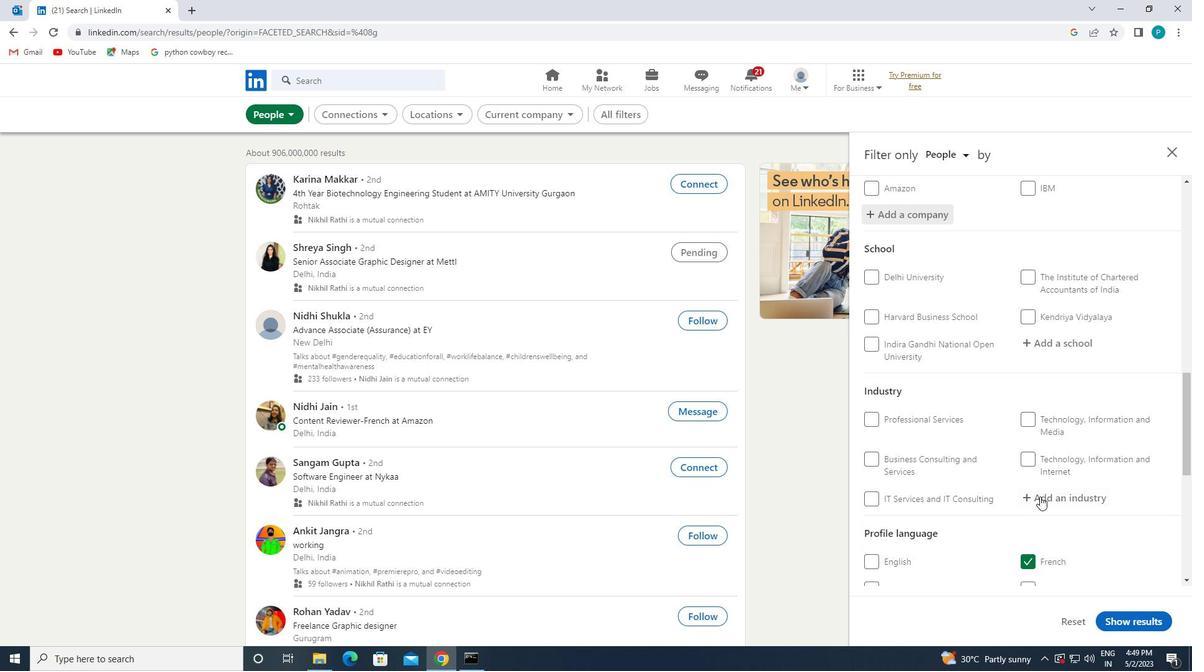 
Action: Mouse moved to (1026, 352)
Screenshot: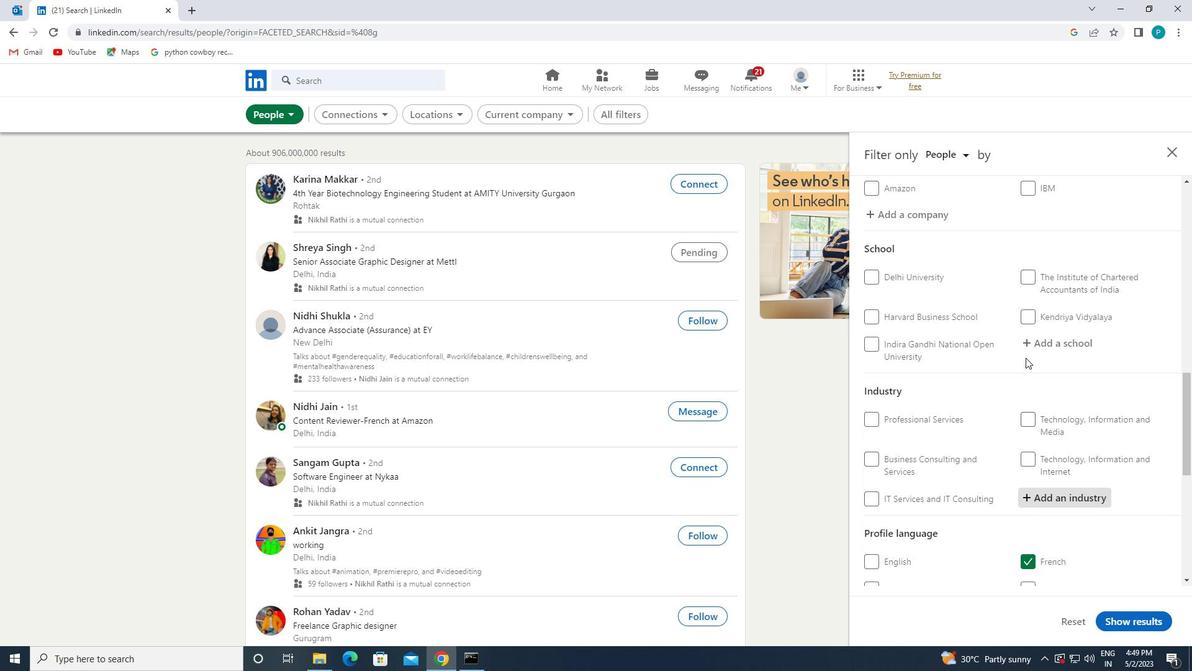 
Action: Mouse scrolled (1026, 353) with delta (0, 0)
Screenshot: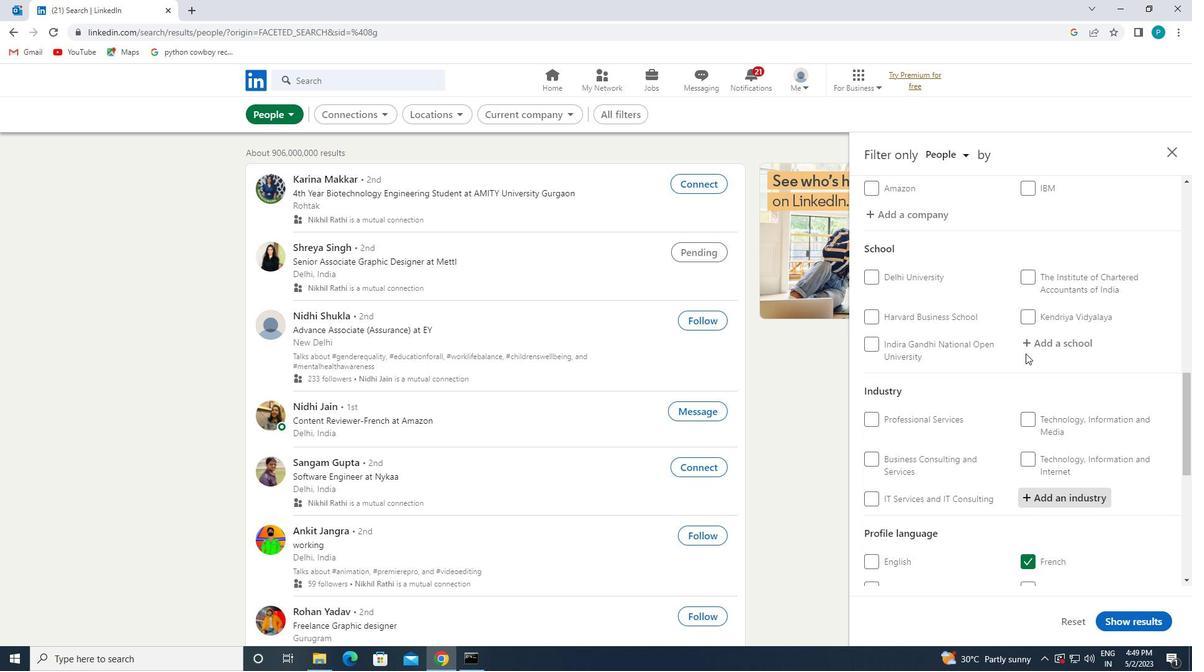 
Action: Mouse scrolled (1026, 353) with delta (0, 0)
Screenshot: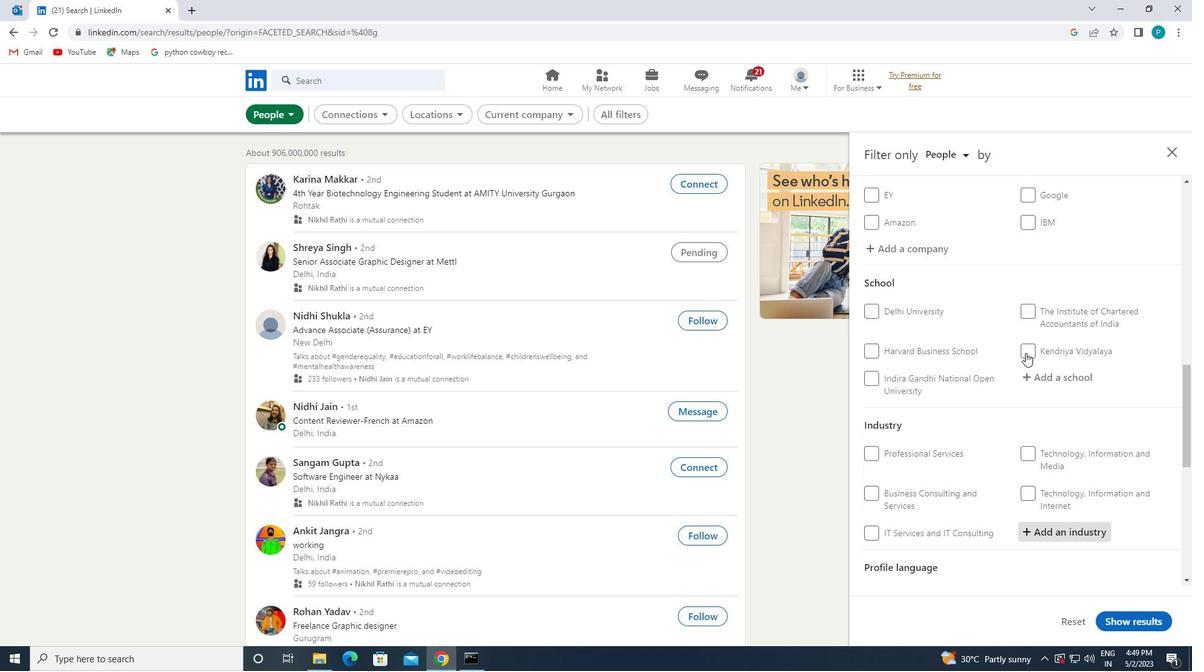
Action: Mouse scrolled (1026, 353) with delta (0, 0)
Screenshot: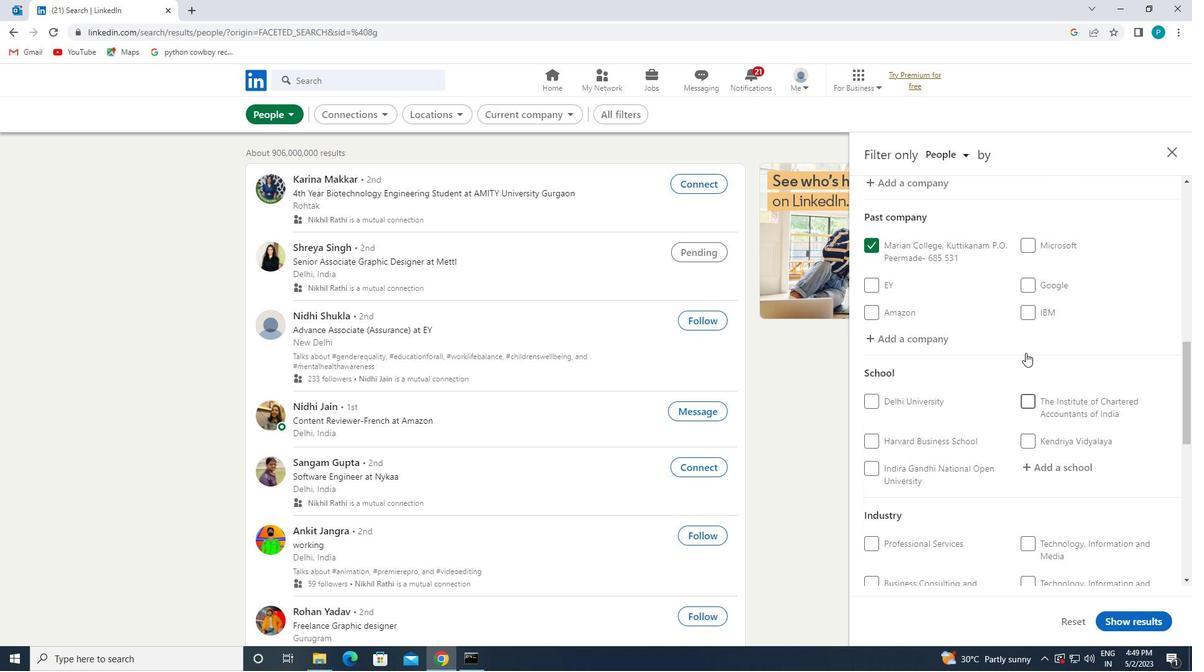 
Action: Mouse moved to (950, 308)
Screenshot: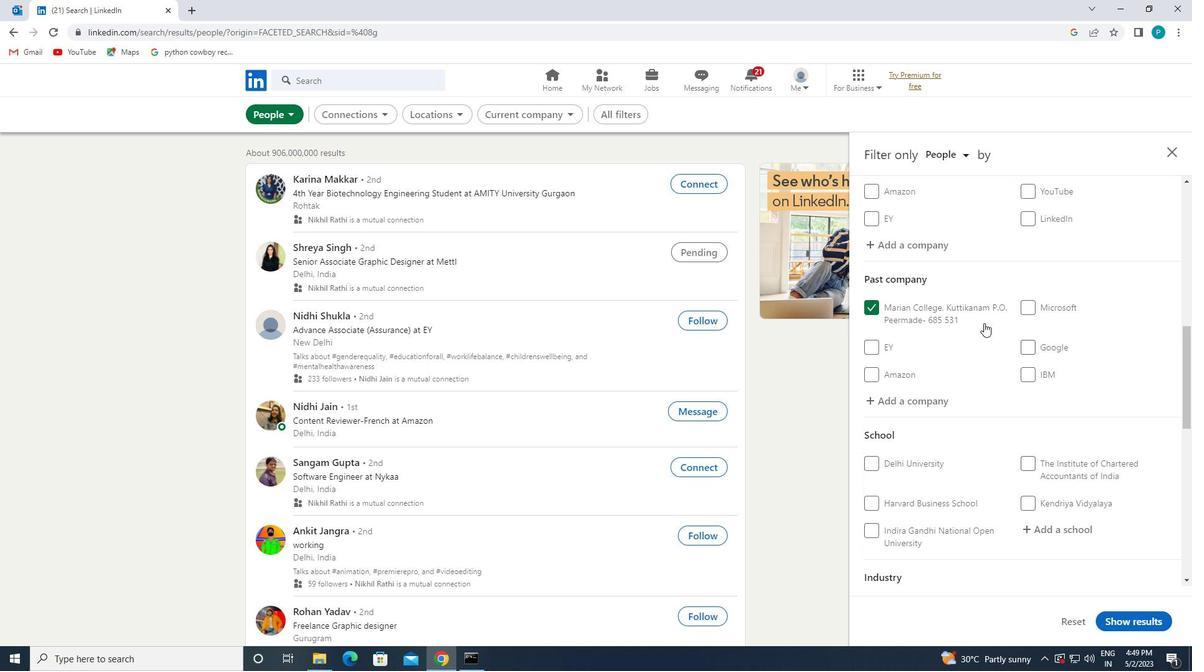 
Action: Mouse pressed left at (950, 308)
Screenshot: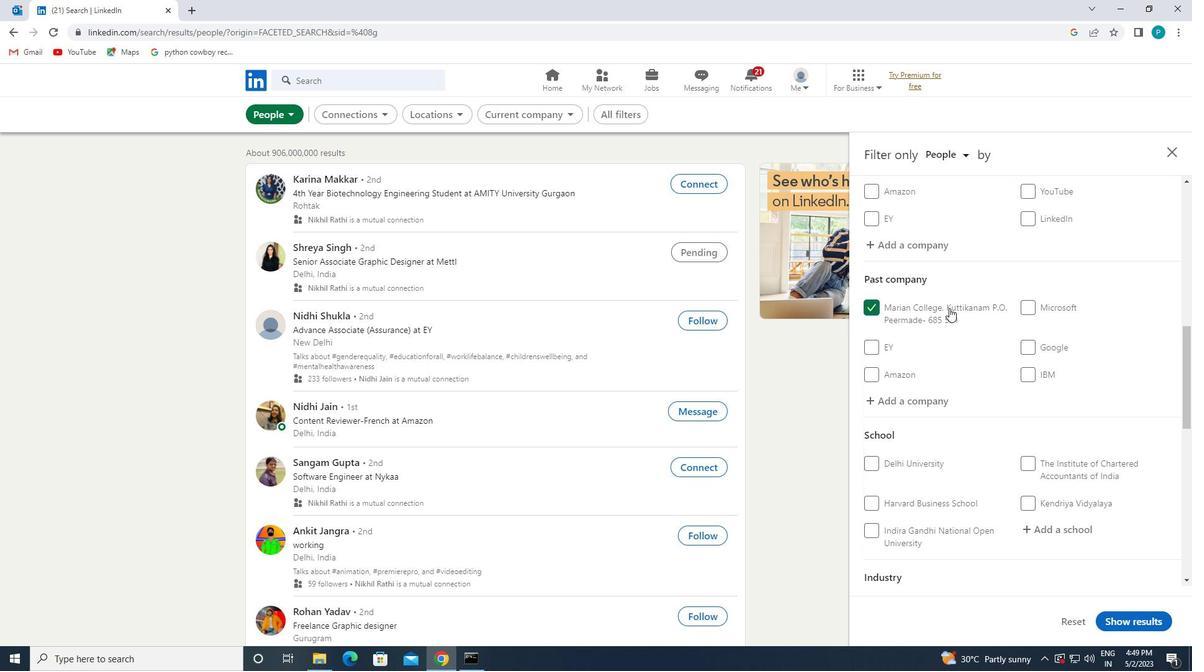 
Action: Mouse moved to (1065, 525)
Screenshot: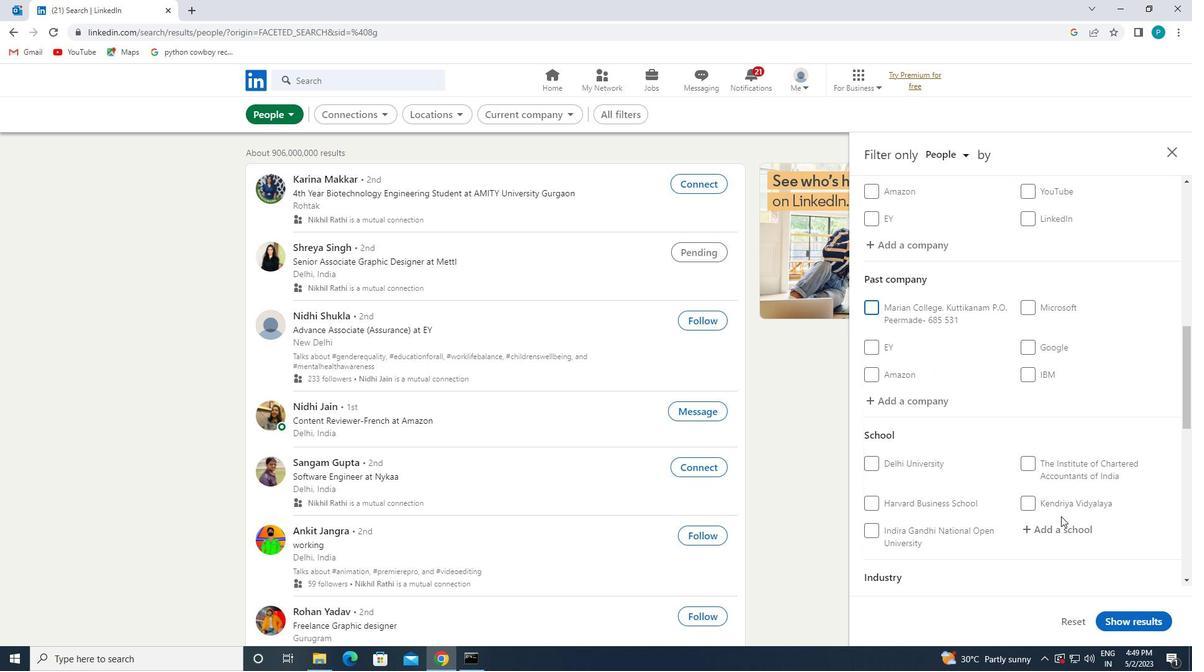
Action: Mouse pressed left at (1065, 525)
Screenshot: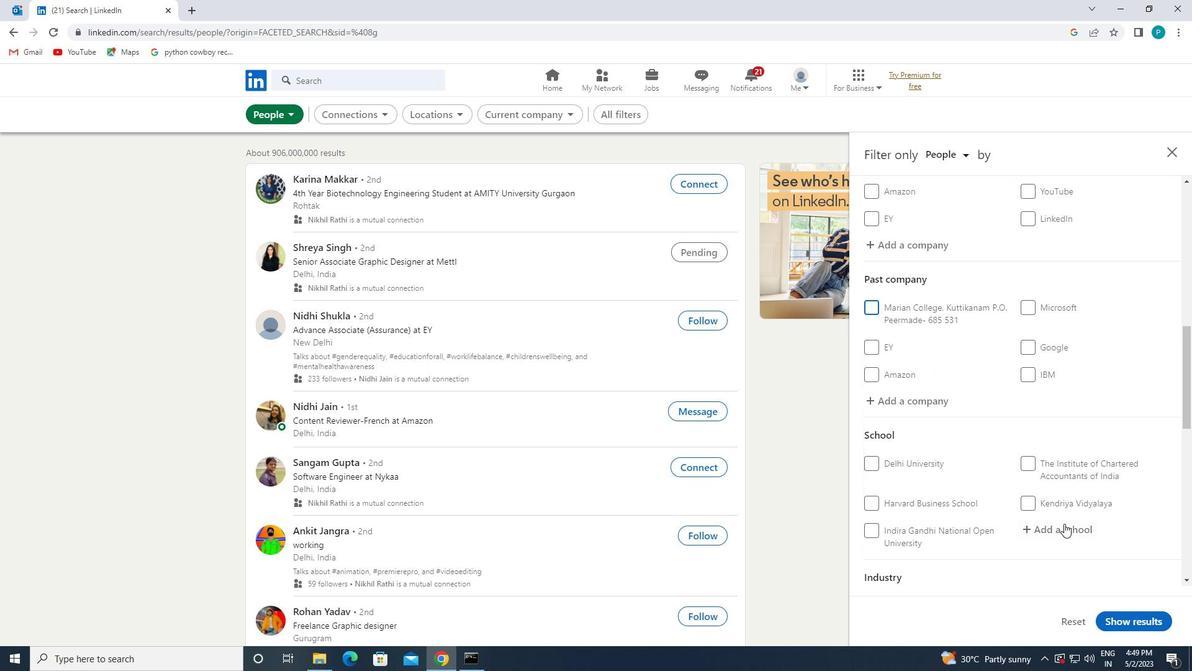 
Action: Key pressed <Key.caps_lock>M<Key.caps_lock>ARIAN
Screenshot: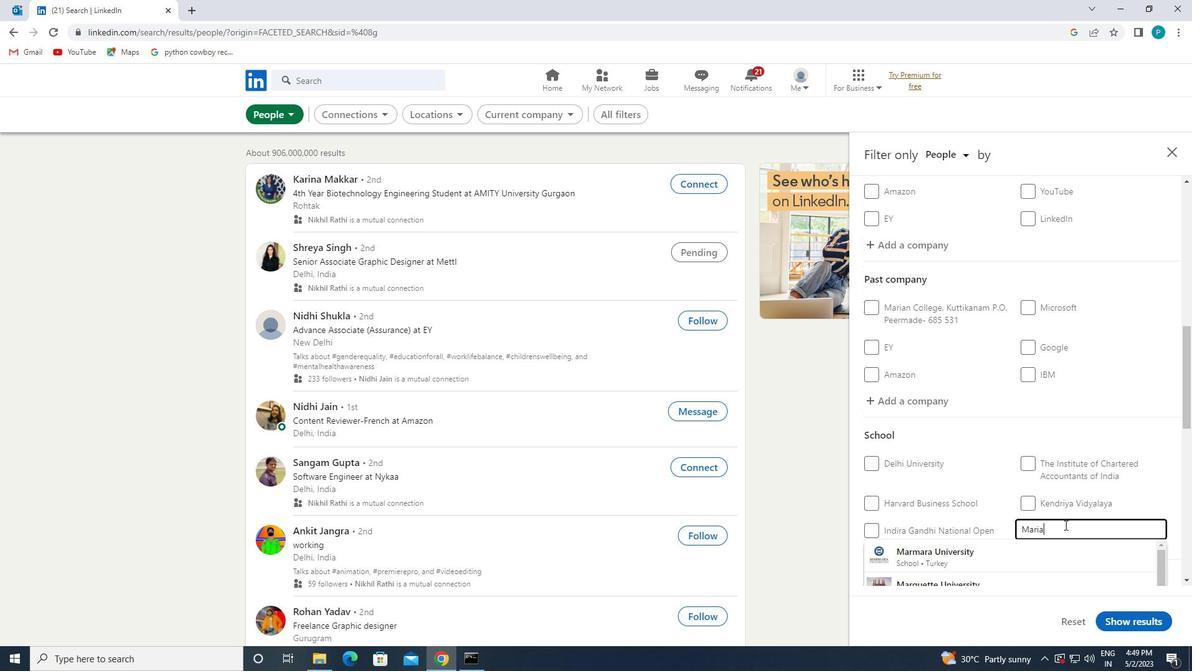 
Action: Mouse moved to (1060, 531)
Screenshot: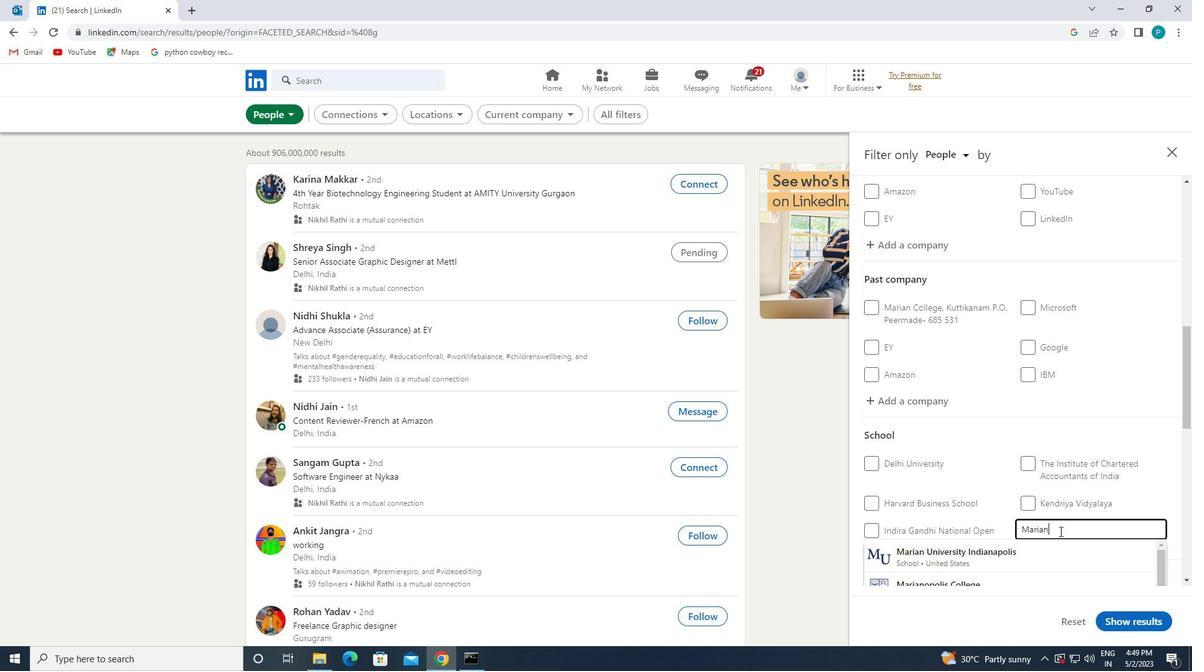 
Action: Mouse scrolled (1060, 530) with delta (0, 0)
Screenshot: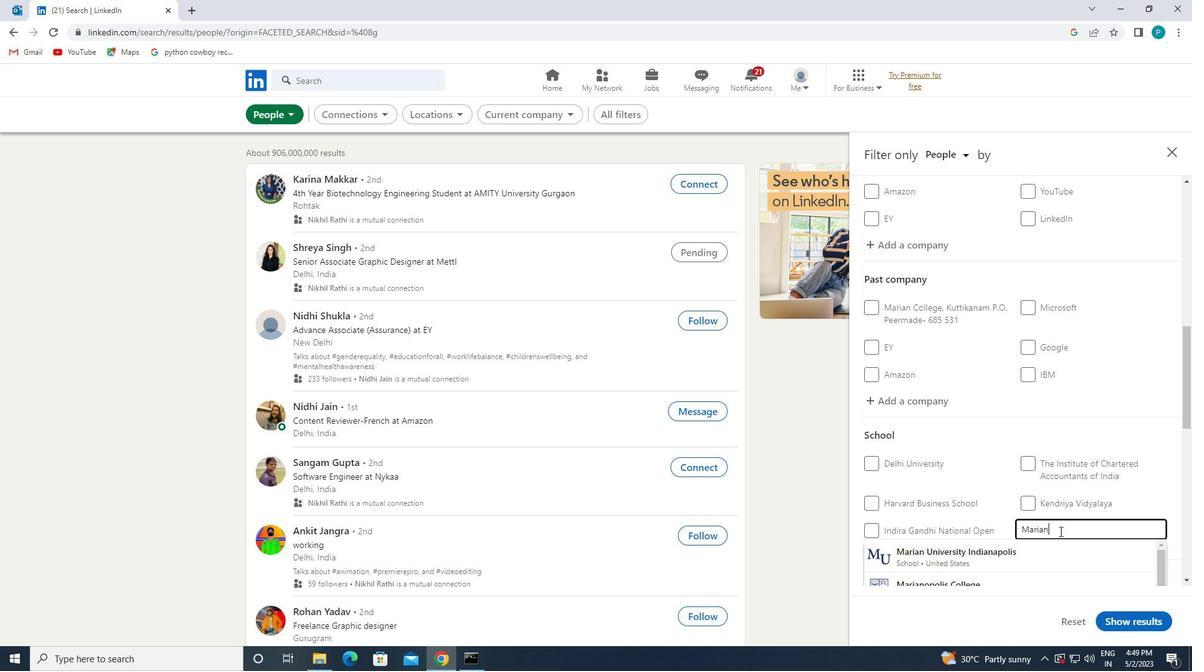 
Action: Mouse scrolled (1060, 530) with delta (0, 0)
Screenshot: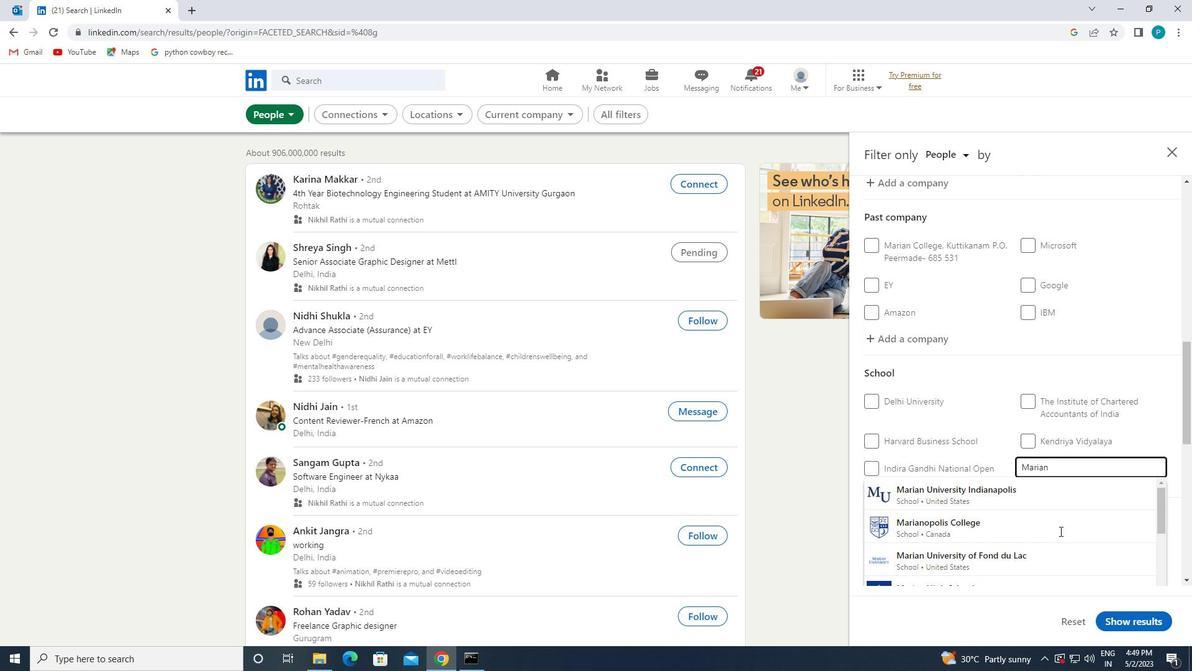 
Action: Mouse moved to (1065, 567)
Screenshot: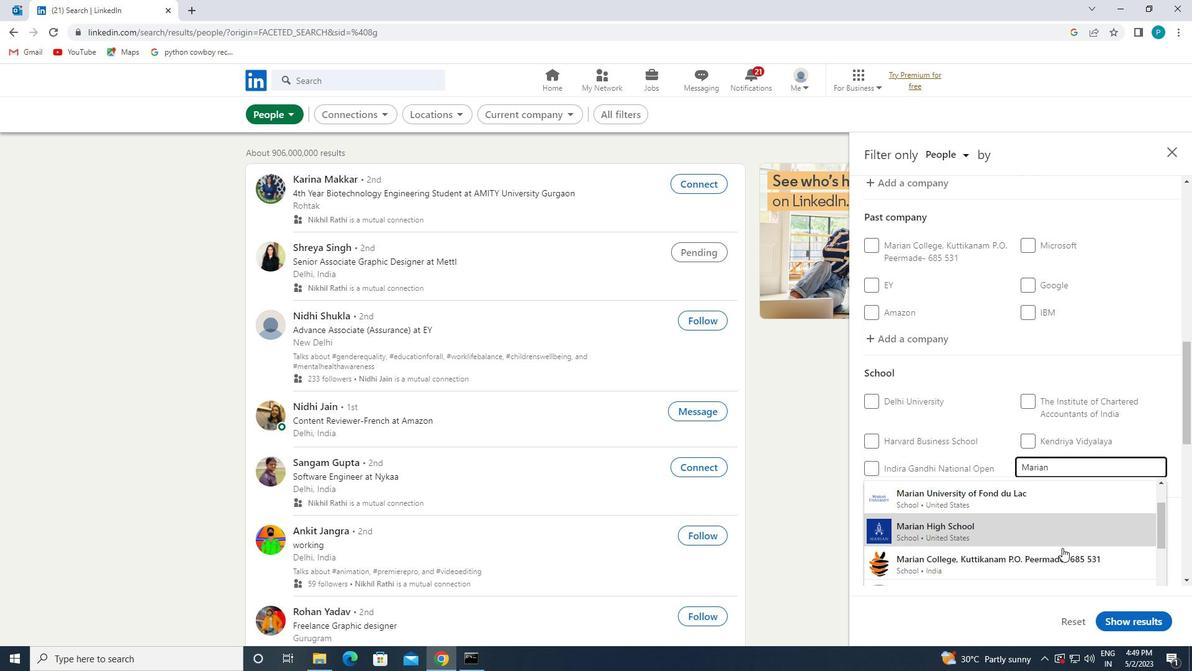 
Action: Mouse pressed left at (1065, 567)
Screenshot: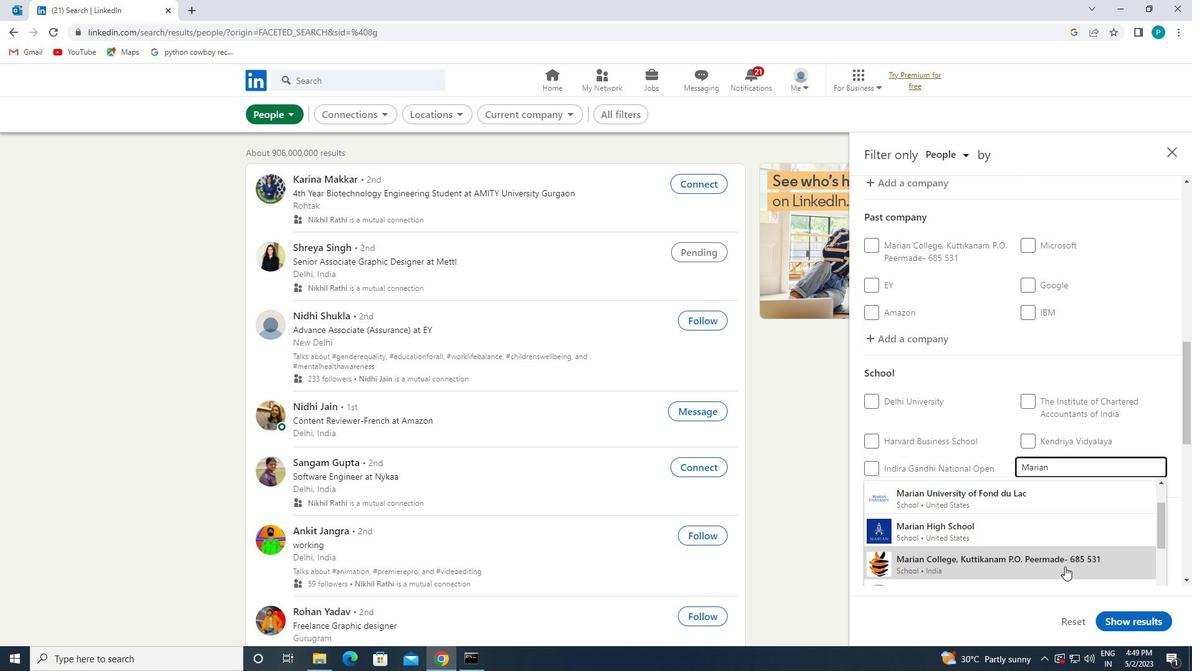
Action: Mouse moved to (1066, 557)
Screenshot: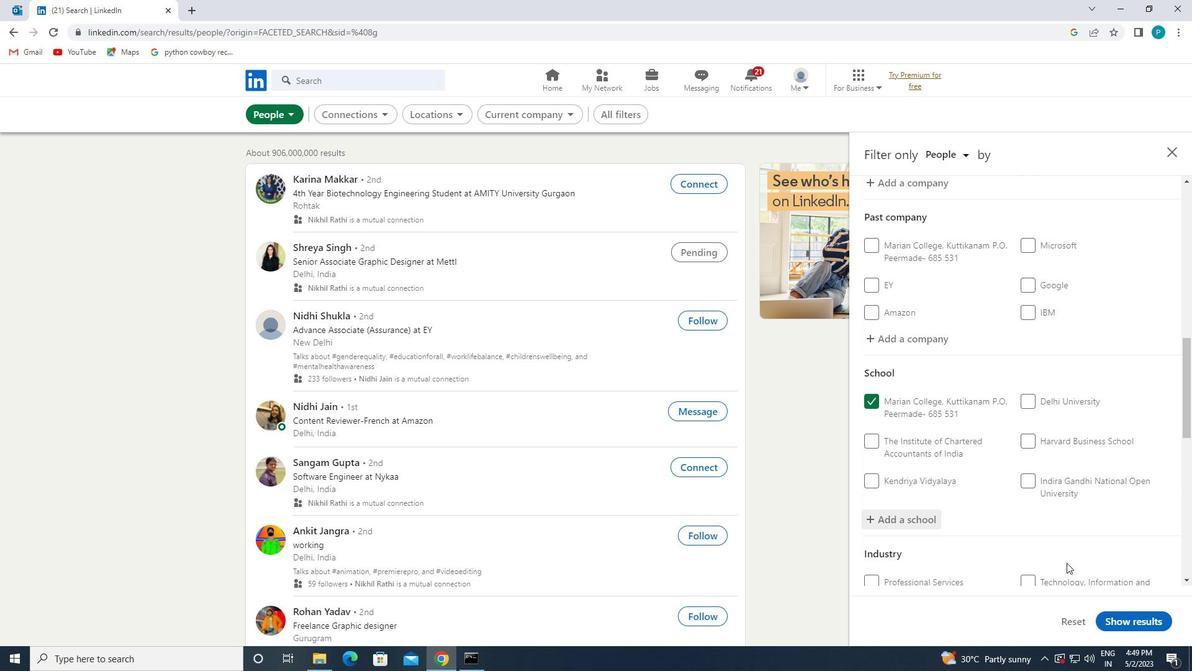 
Action: Mouse scrolled (1066, 556) with delta (0, 0)
Screenshot: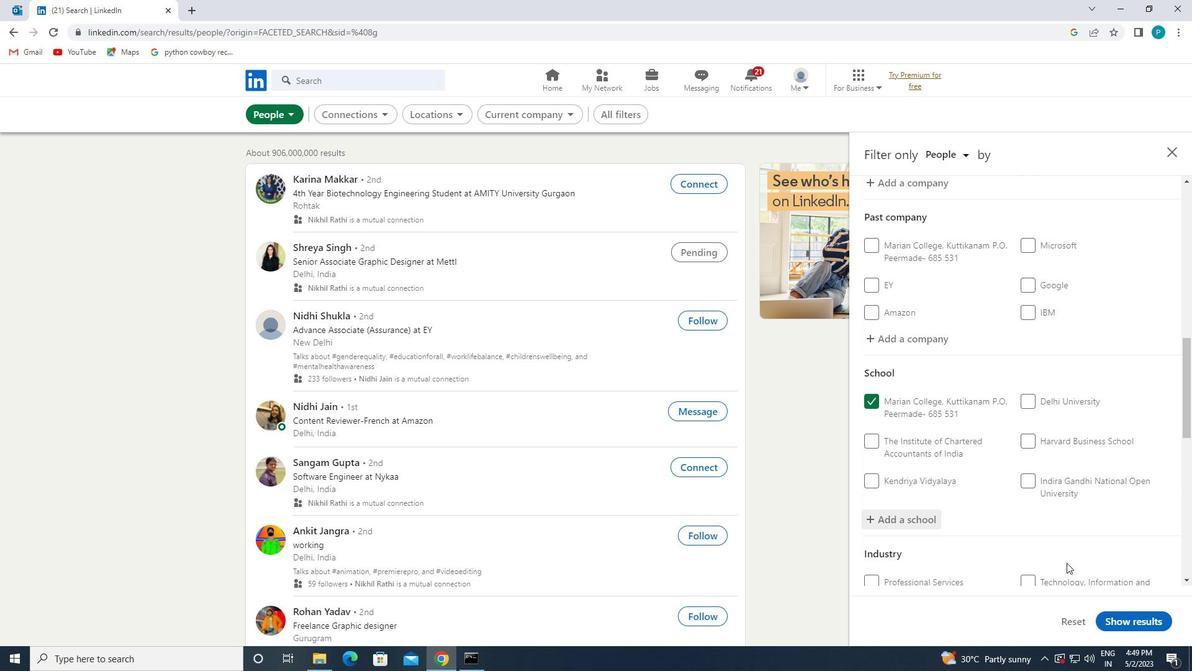
Action: Mouse moved to (1064, 556)
Screenshot: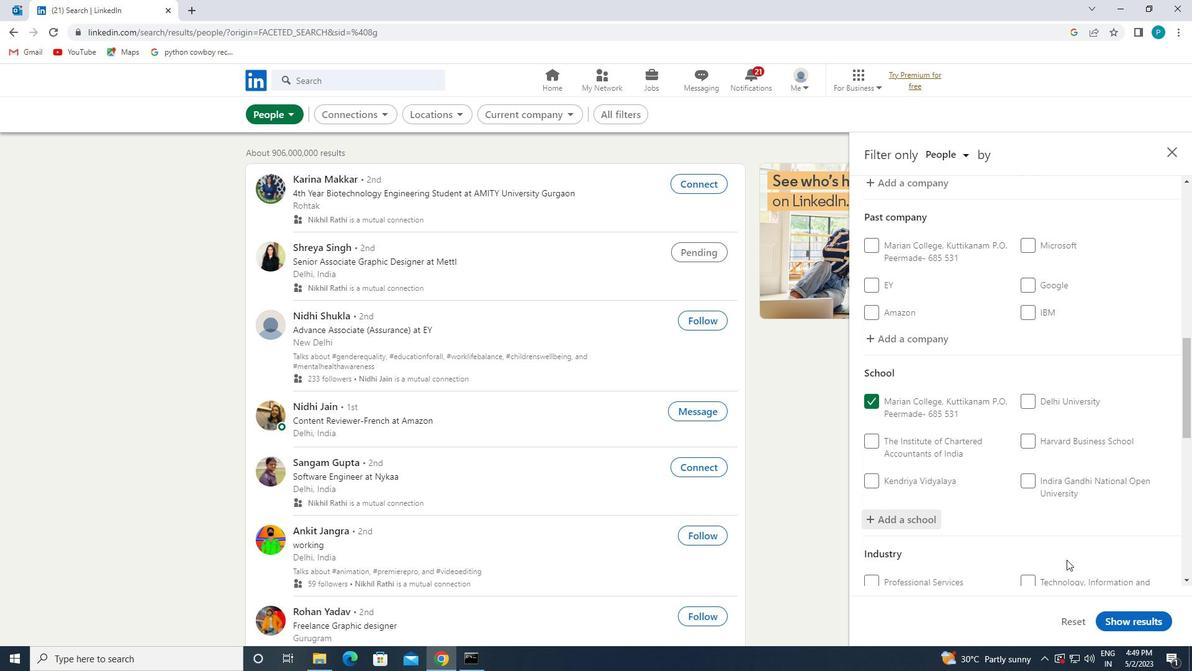 
Action: Mouse scrolled (1064, 555) with delta (0, 0)
Screenshot: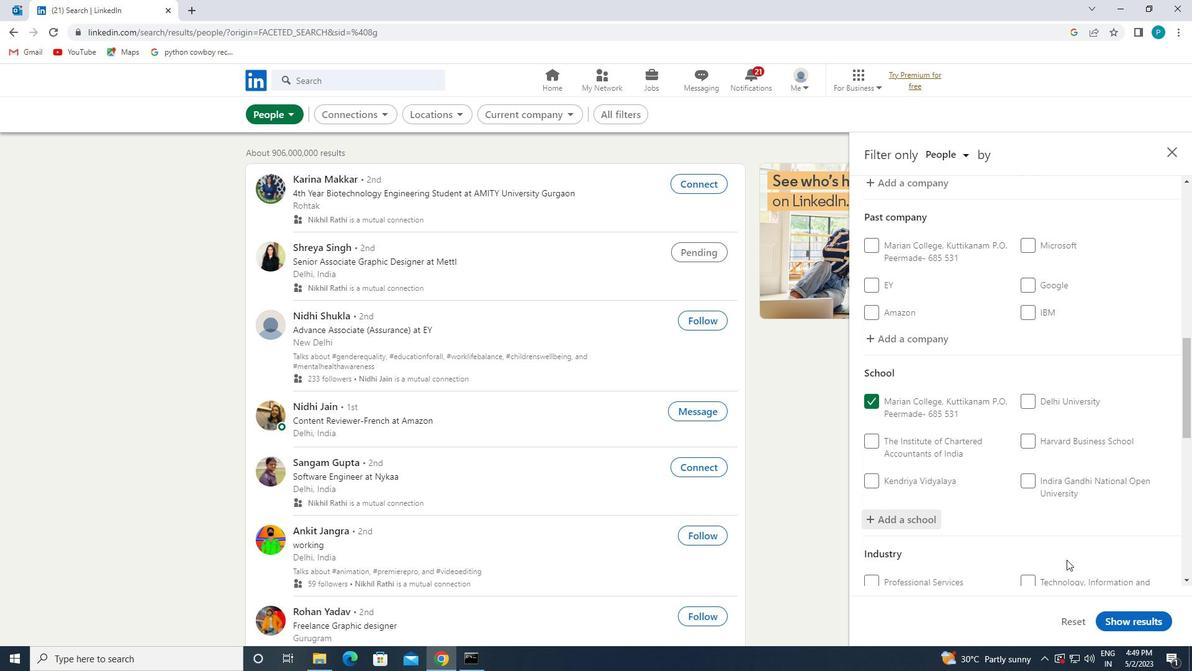 
Action: Mouse moved to (1064, 553)
Screenshot: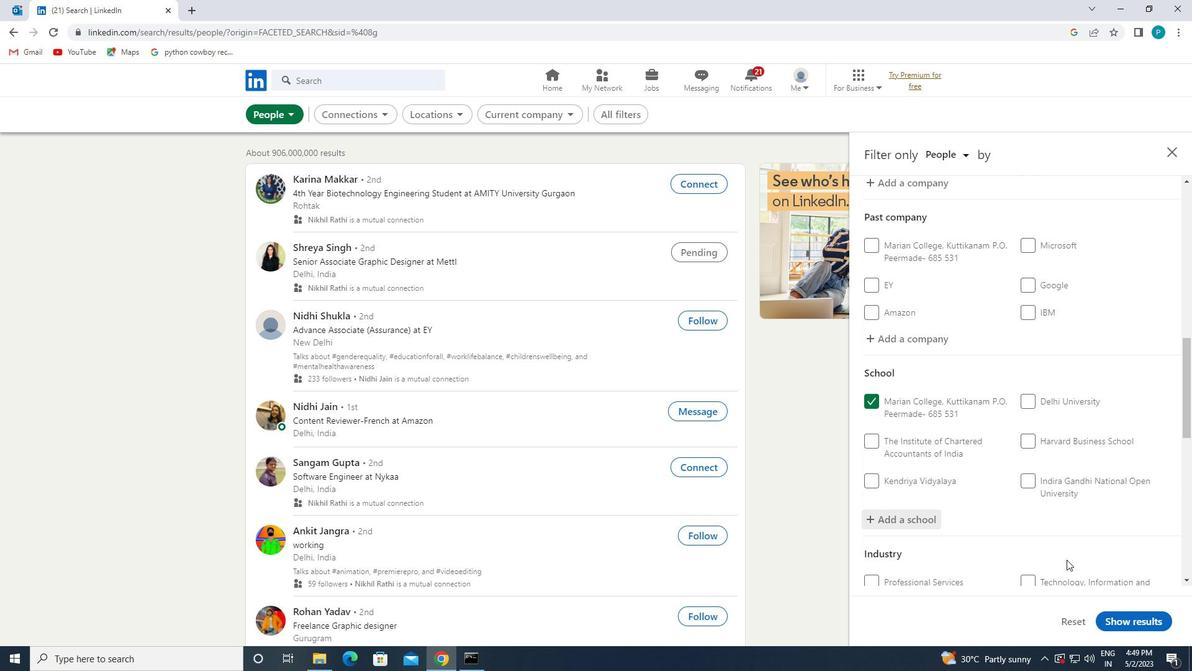 
Action: Mouse scrolled (1064, 552) with delta (0, 0)
Screenshot: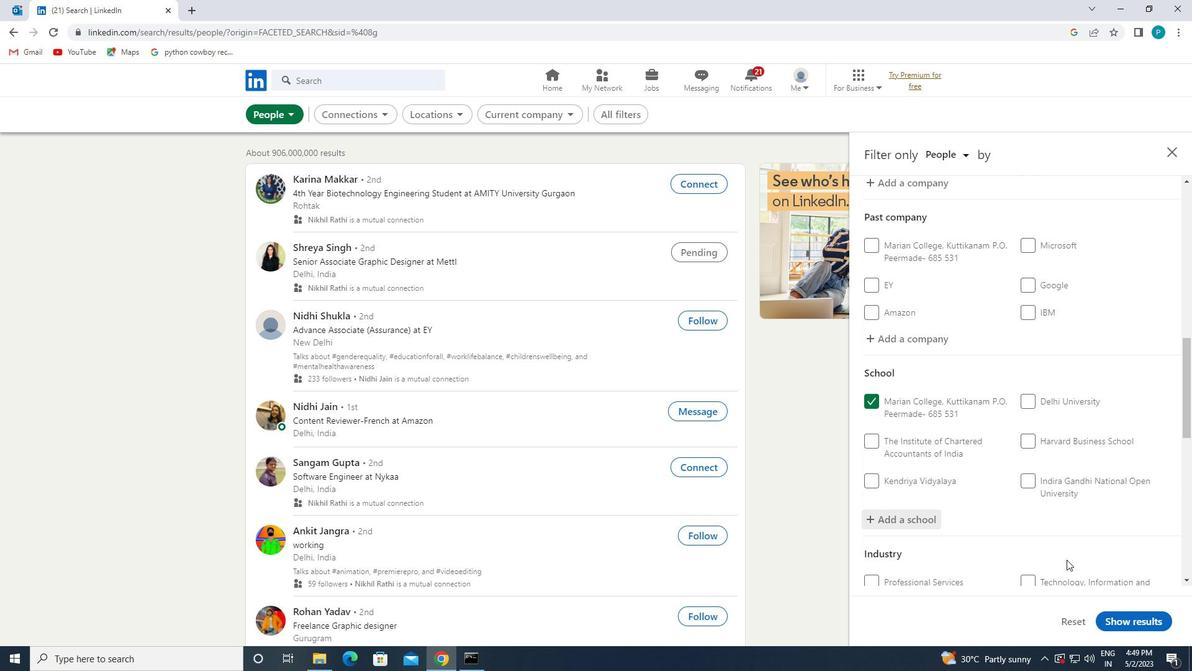 
Action: Mouse moved to (1054, 481)
Screenshot: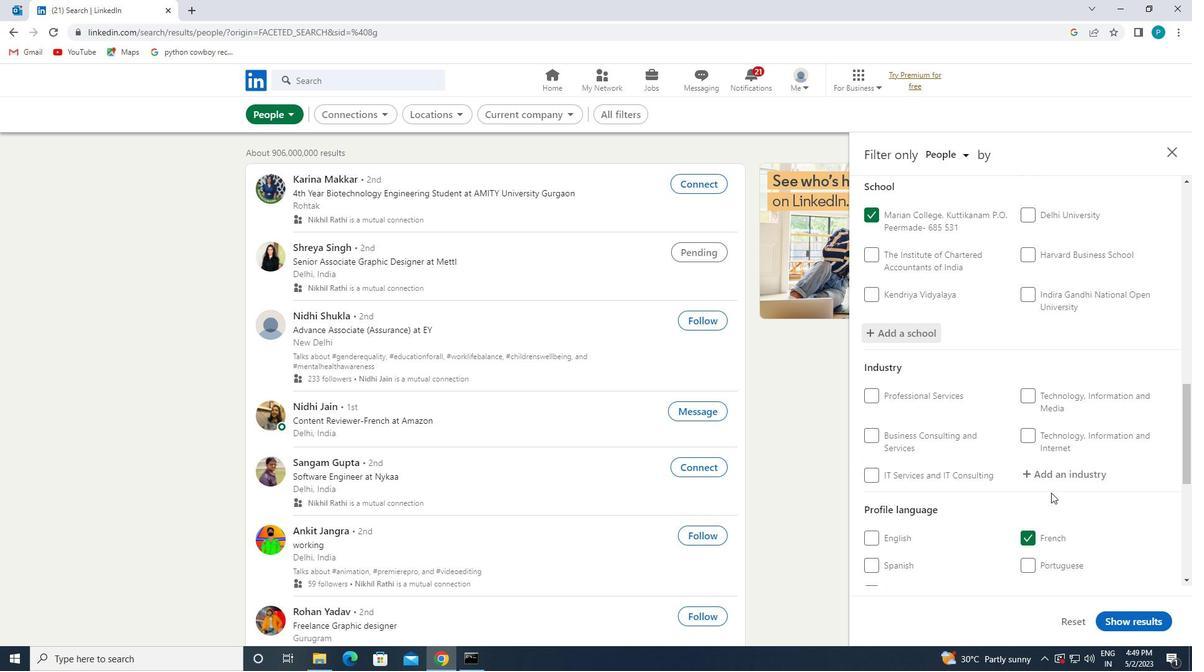 
Action: Mouse pressed left at (1054, 481)
Screenshot: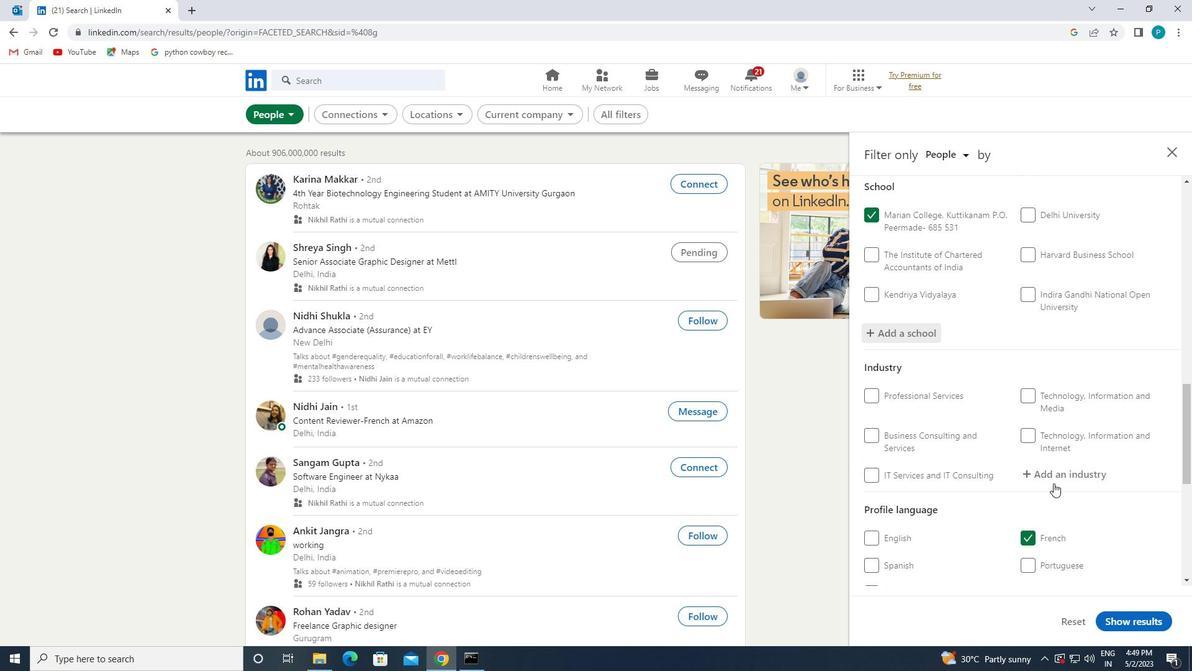 
Action: Mouse moved to (1060, 483)
Screenshot: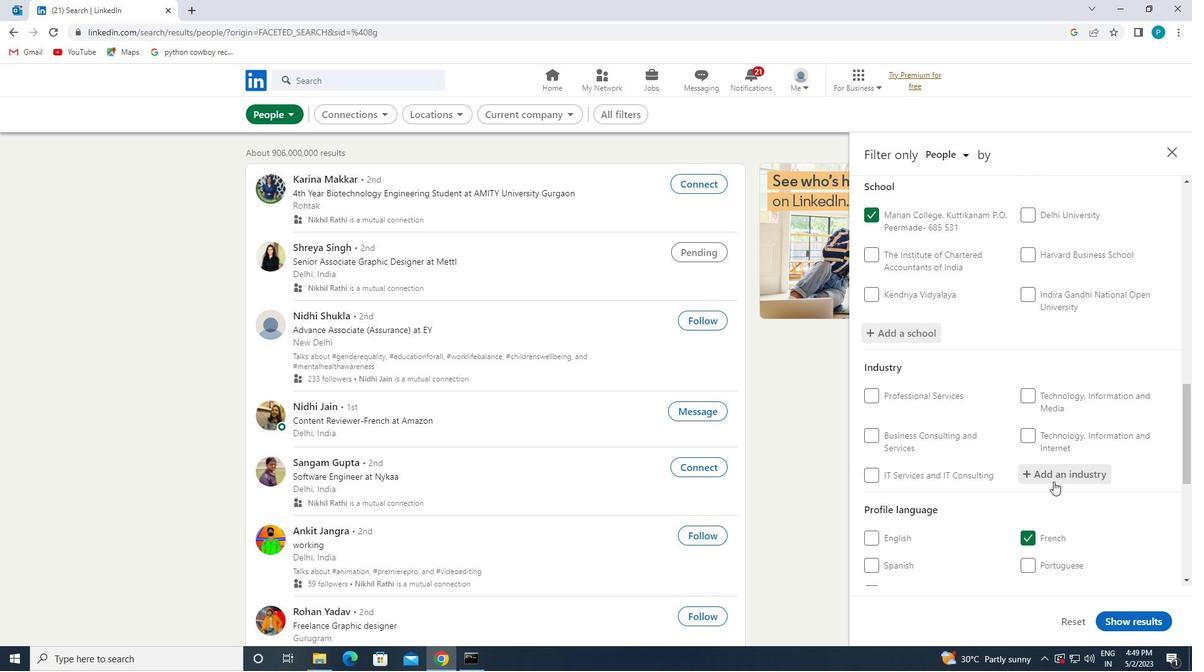 
Action: Key pressed <Key.caps_lock>A<Key.caps_lock>GRICULTURAL
Screenshot: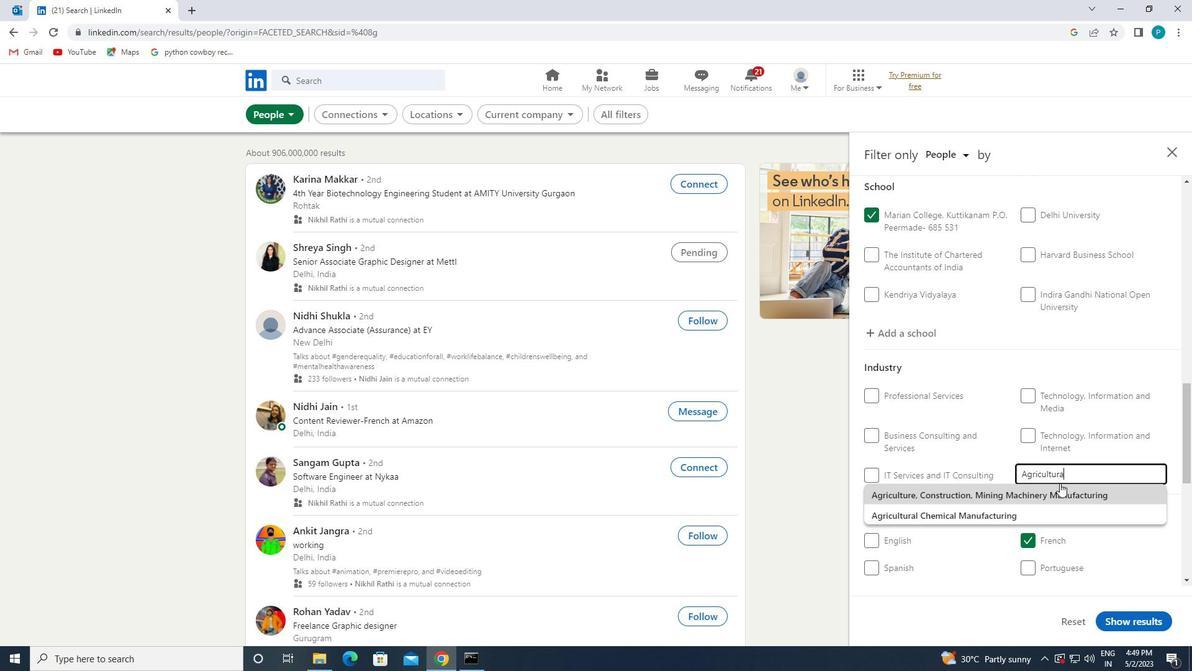 
Action: Mouse moved to (1051, 490)
Screenshot: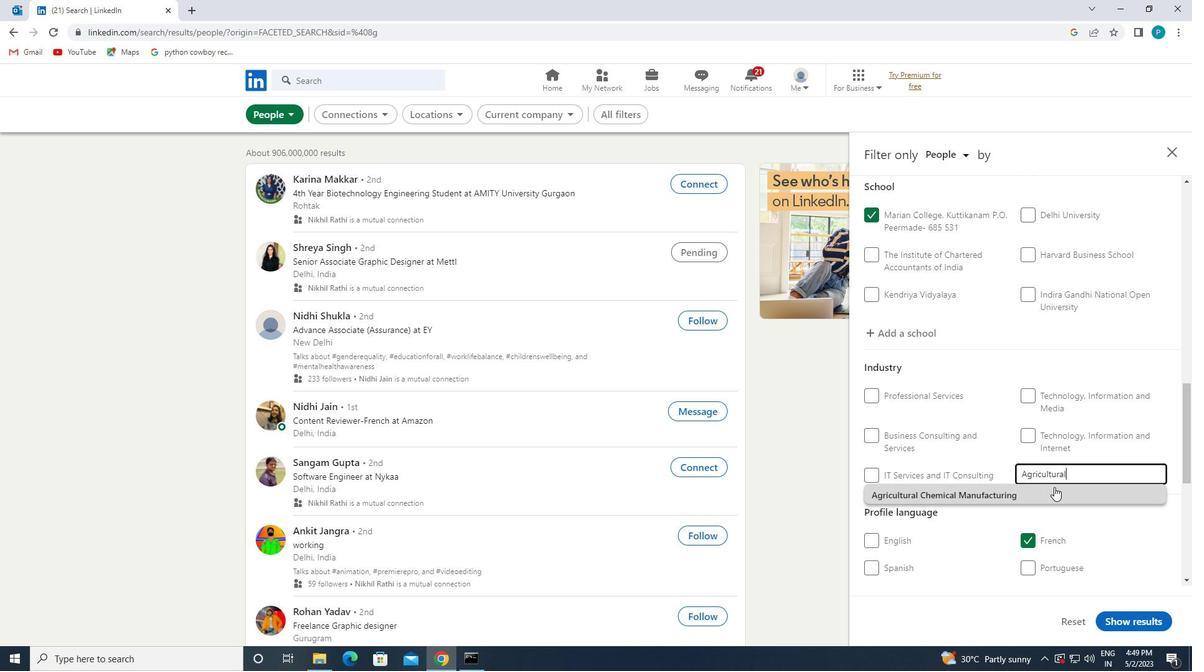 
Action: Mouse pressed left at (1051, 490)
Screenshot: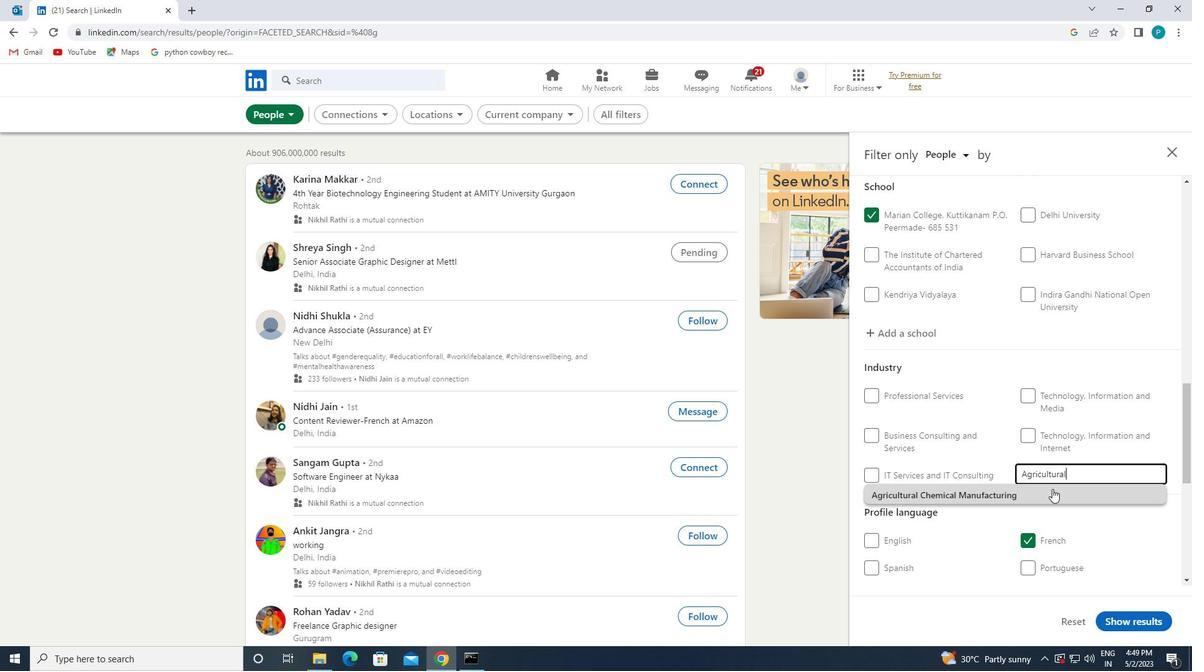 
Action: Mouse scrolled (1051, 489) with delta (0, 0)
Screenshot: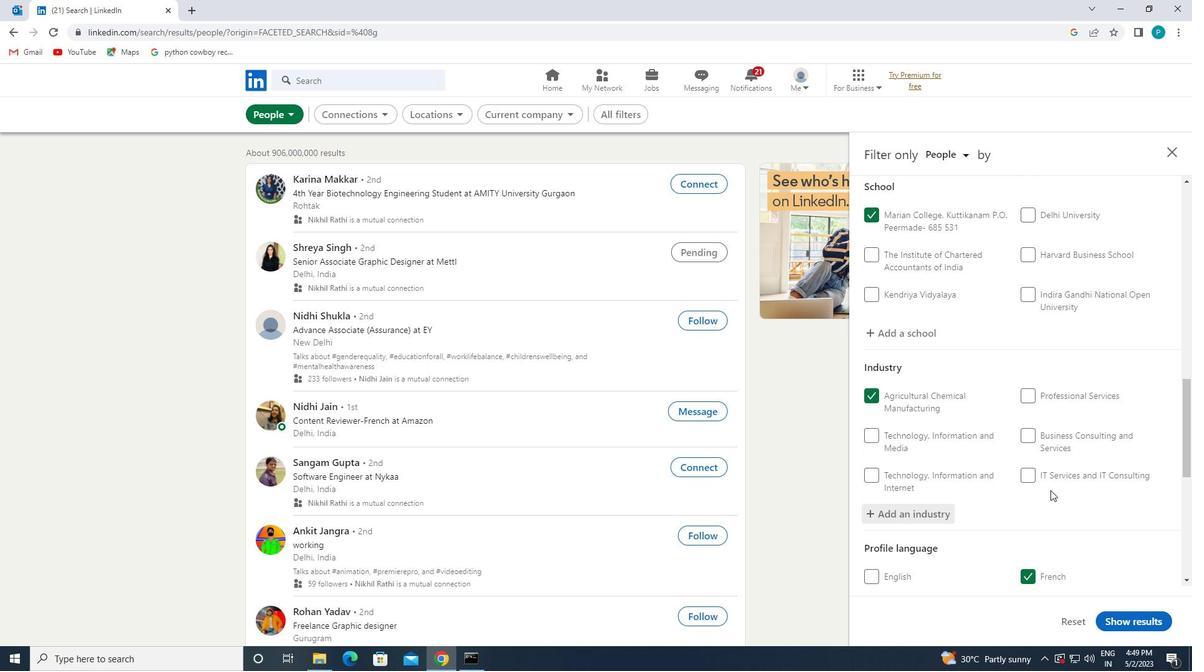 
Action: Mouse scrolled (1051, 489) with delta (0, 0)
Screenshot: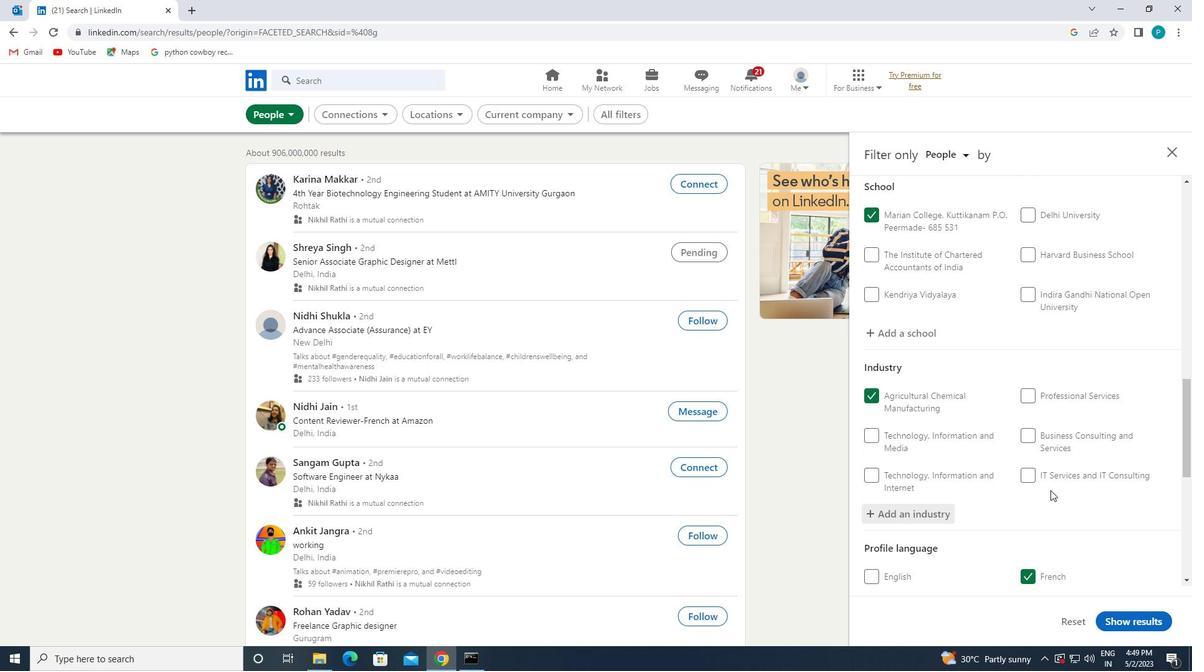 
Action: Mouse scrolled (1051, 489) with delta (0, 0)
Screenshot: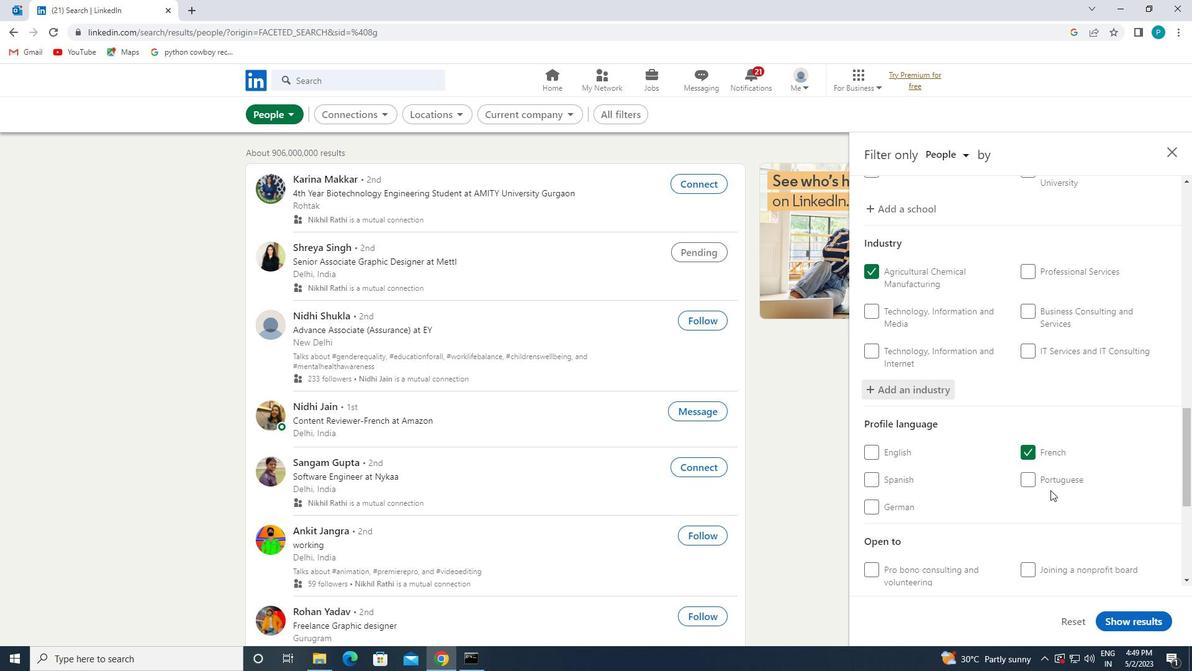 
Action: Mouse scrolled (1051, 489) with delta (0, 0)
Screenshot: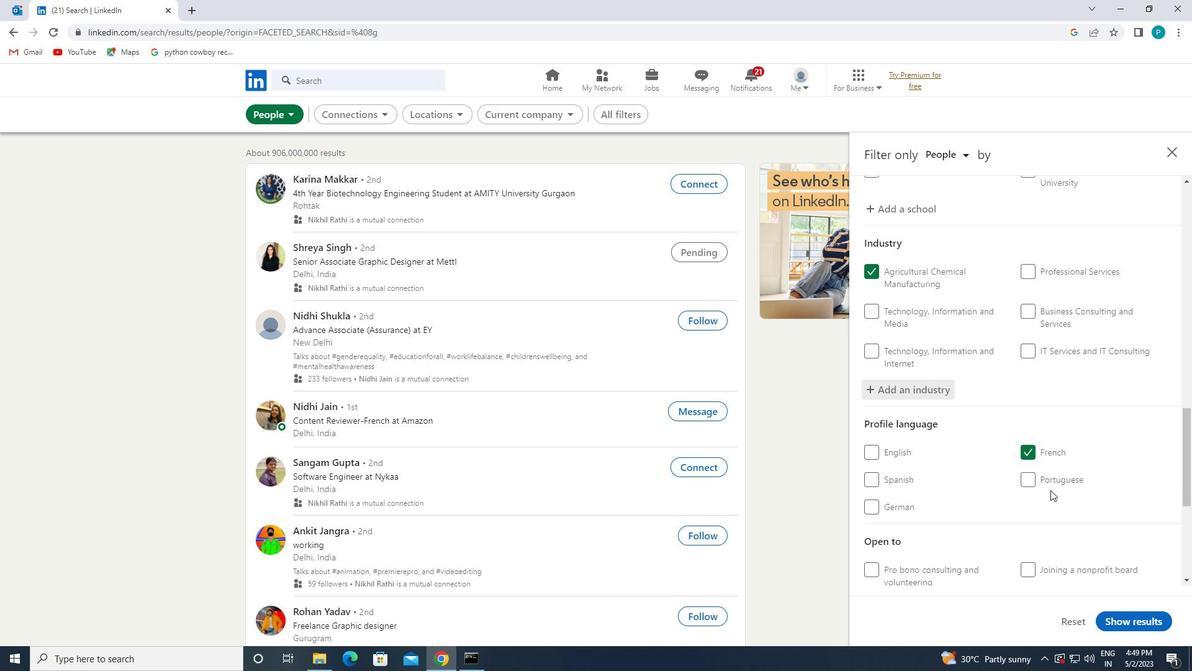 
Action: Mouse scrolled (1051, 489) with delta (0, 0)
Screenshot: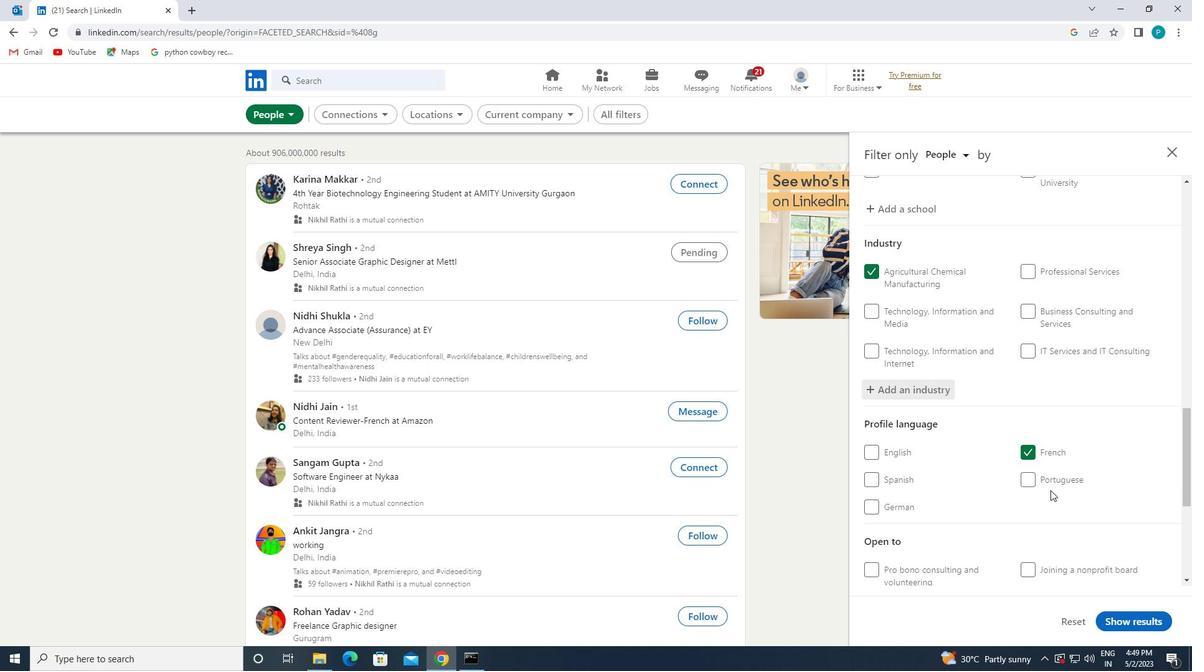 
Action: Mouse moved to (1040, 514)
Screenshot: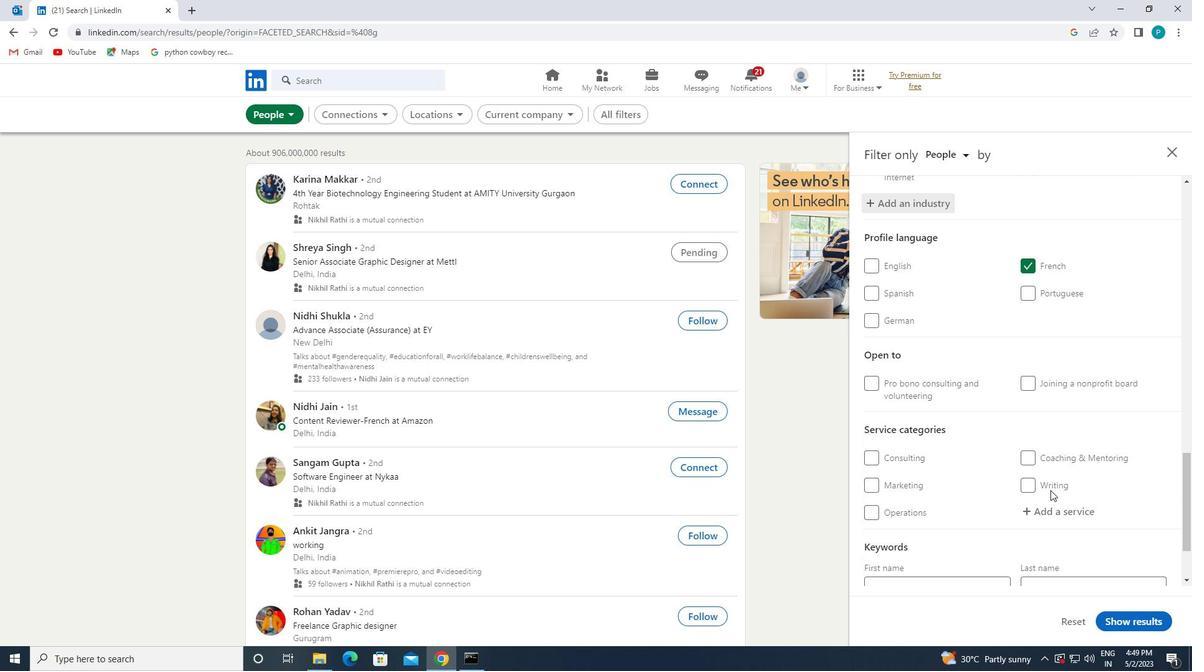 
Action: Mouse pressed left at (1040, 514)
Screenshot: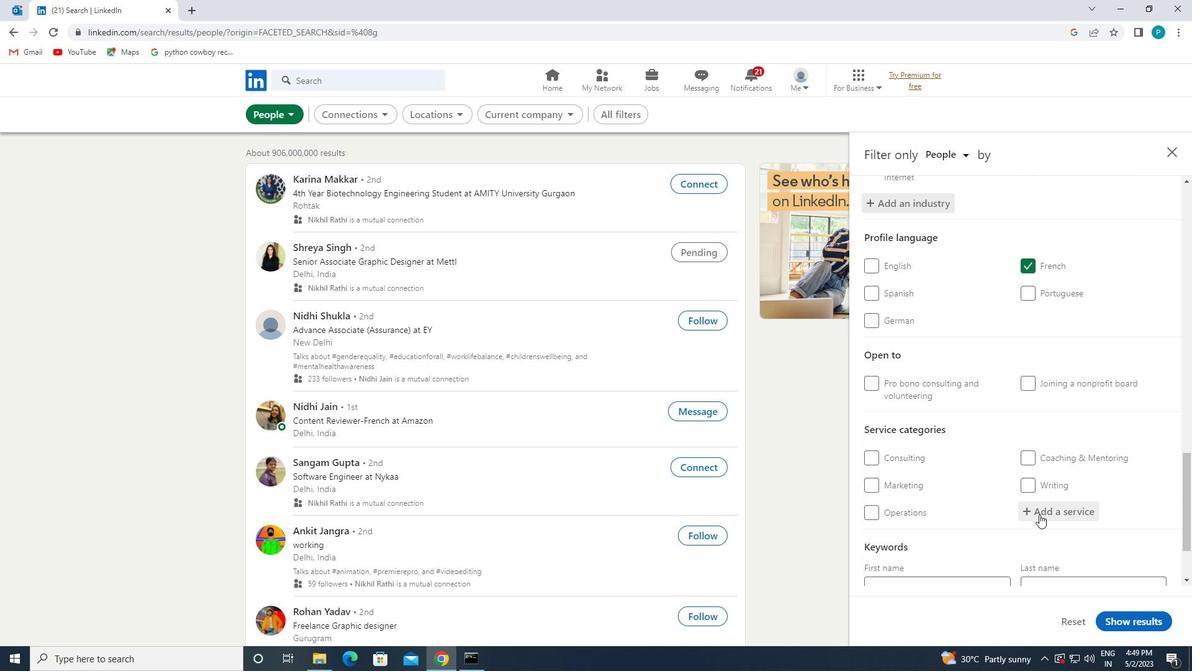 
Action: Mouse moved to (1041, 515)
Screenshot: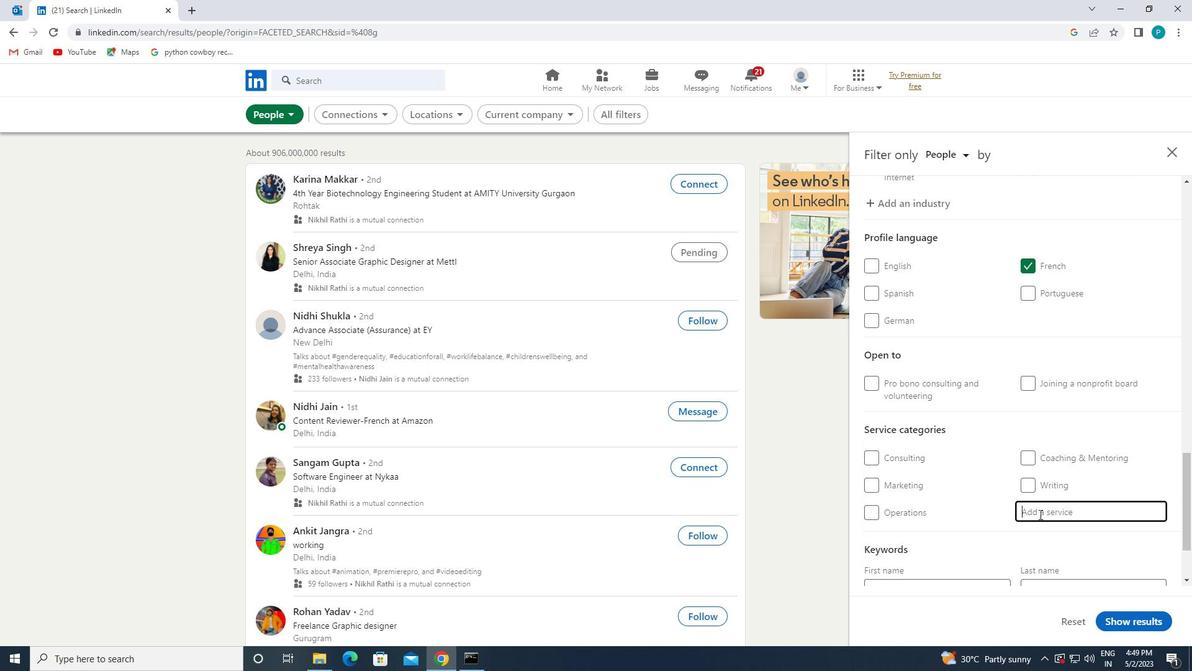 
Action: Key pressed <Key.caps_lock>U<Key.caps_lock>SER
Screenshot: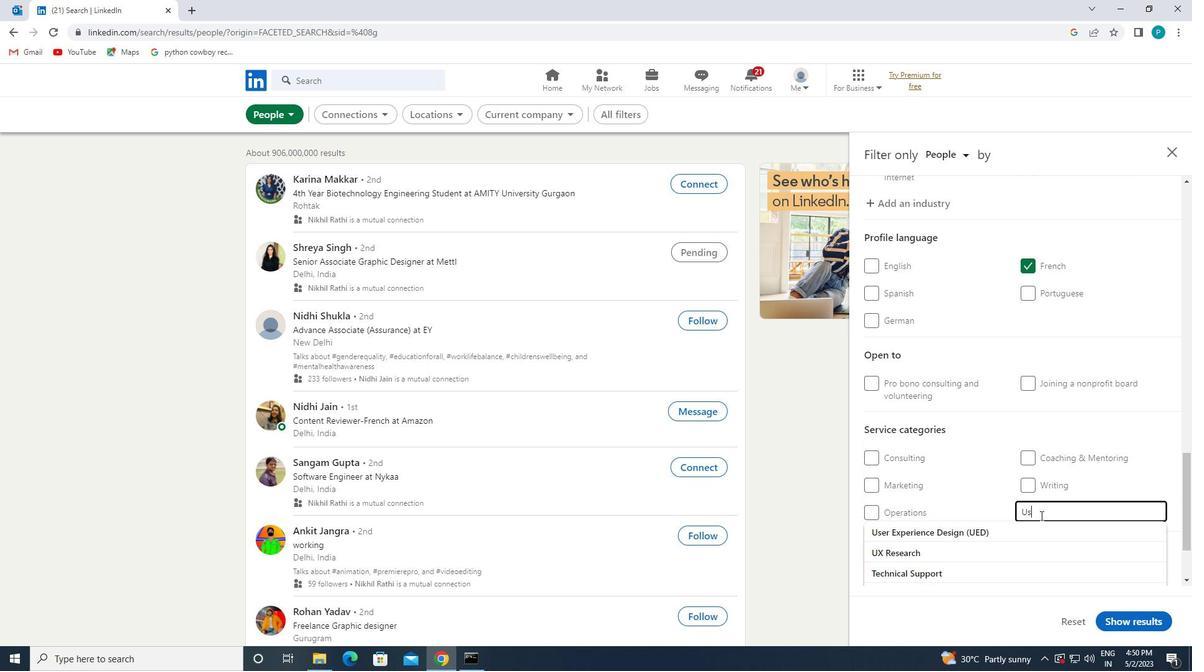 
Action: Mouse scrolled (1041, 515) with delta (0, 0)
Screenshot: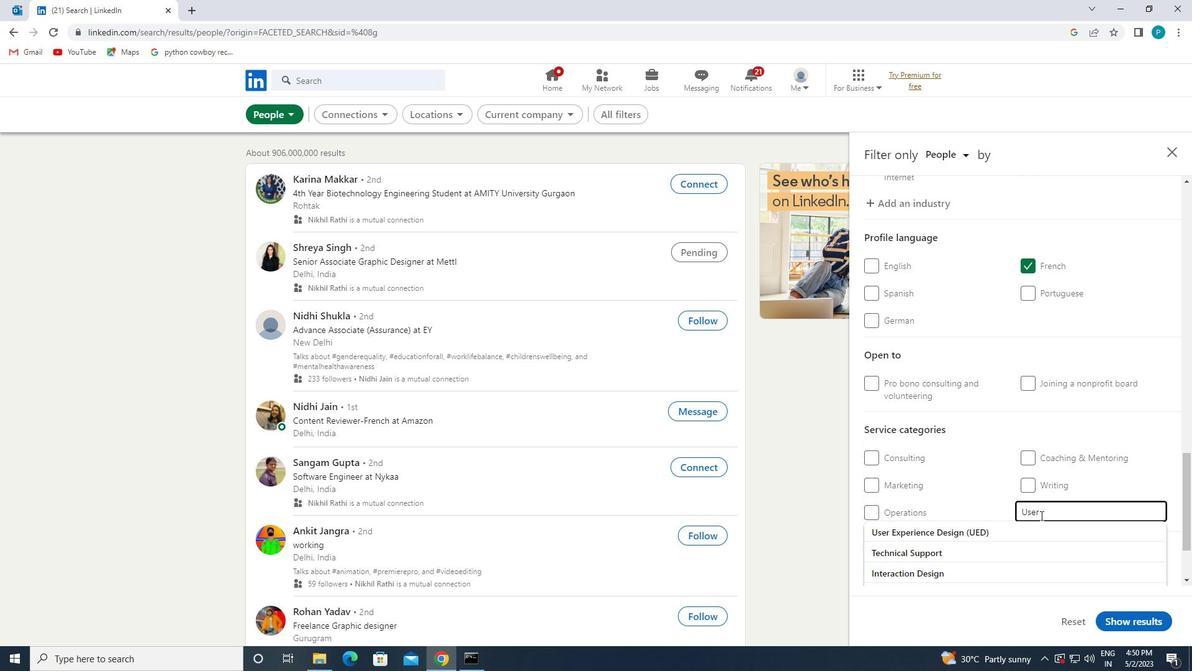 
Action: Mouse moved to (934, 548)
Screenshot: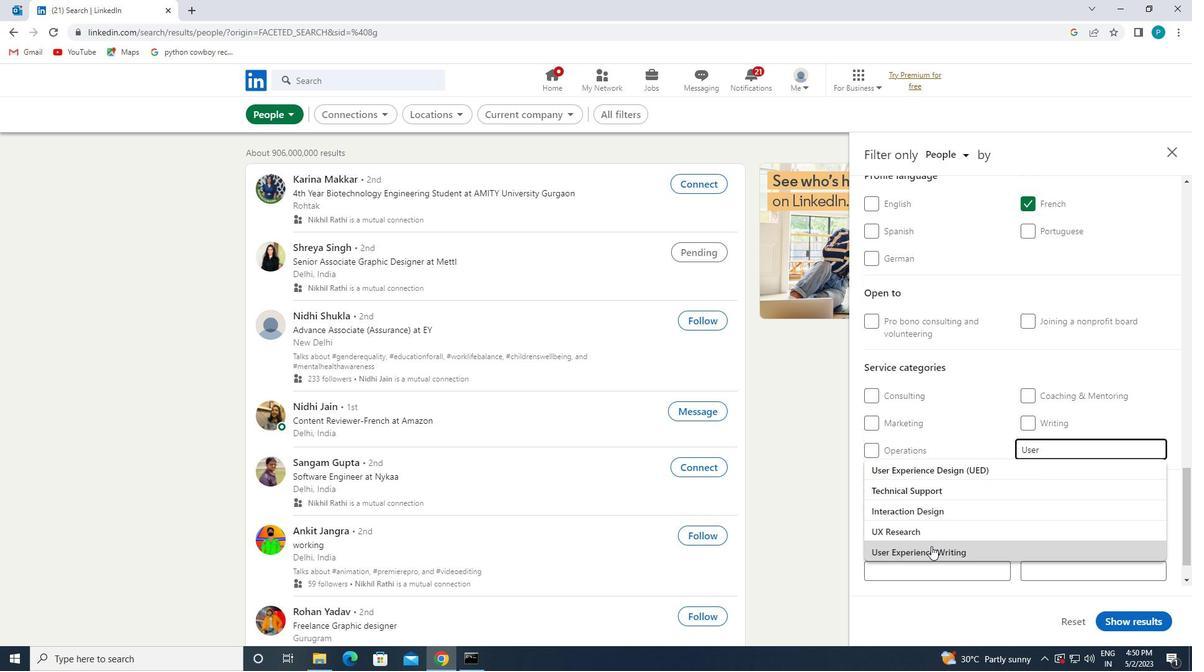 
Action: Mouse pressed left at (934, 548)
Screenshot: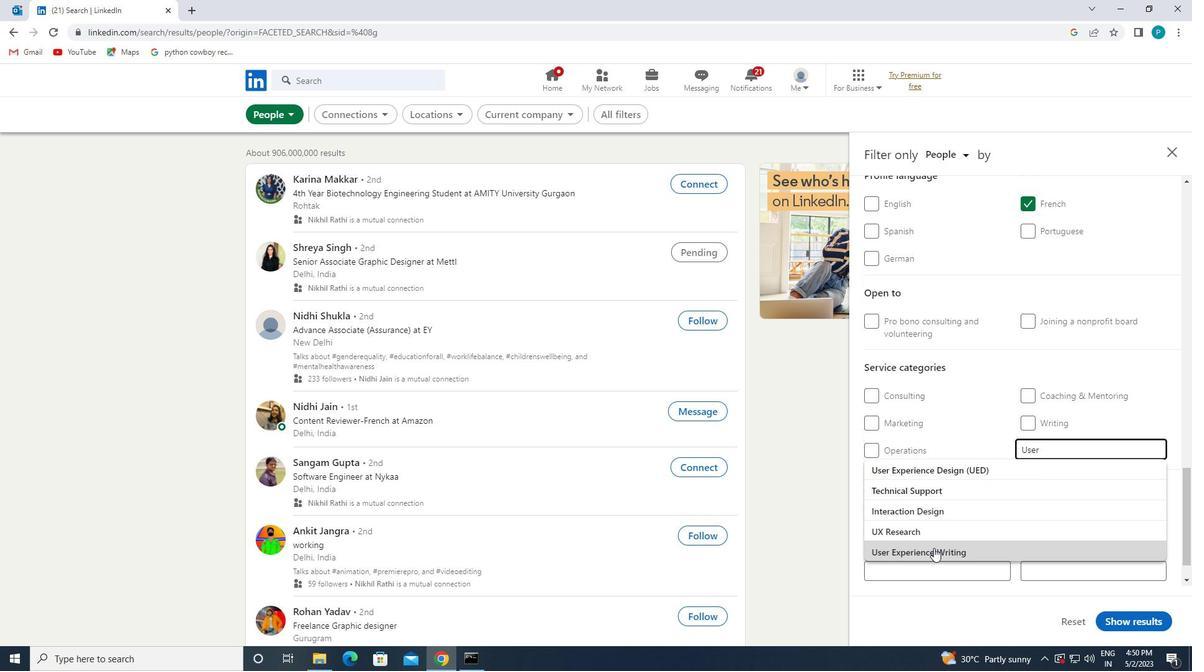 
Action: Mouse moved to (938, 536)
Screenshot: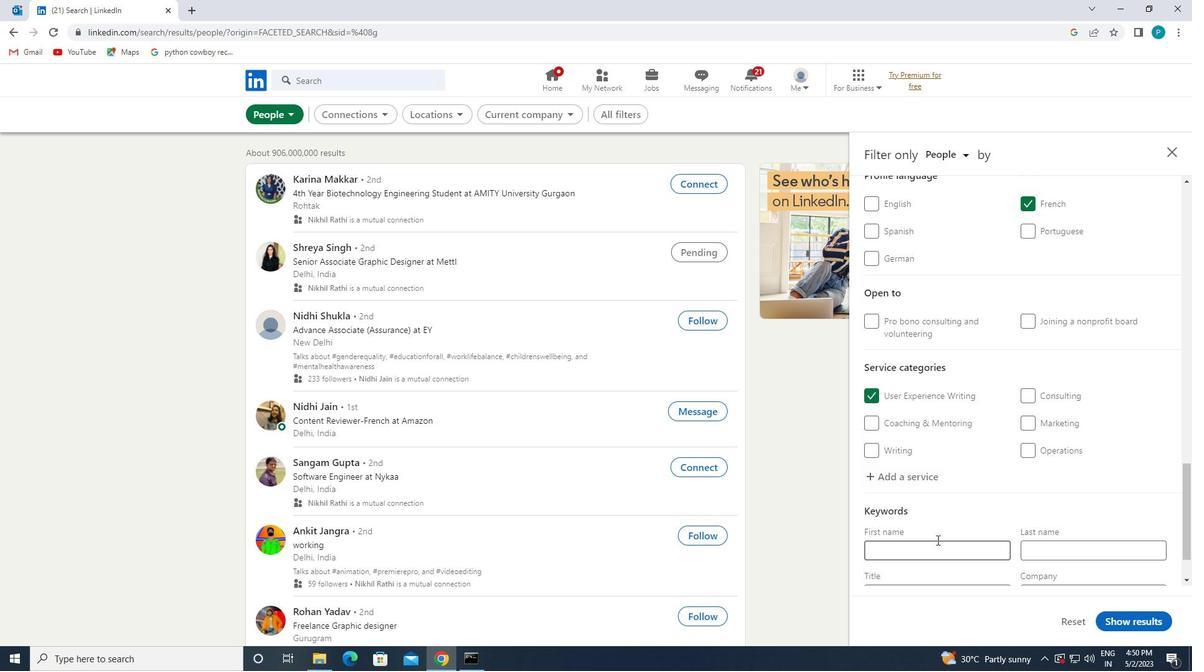 
Action: Mouse scrolled (938, 535) with delta (0, 0)
Screenshot: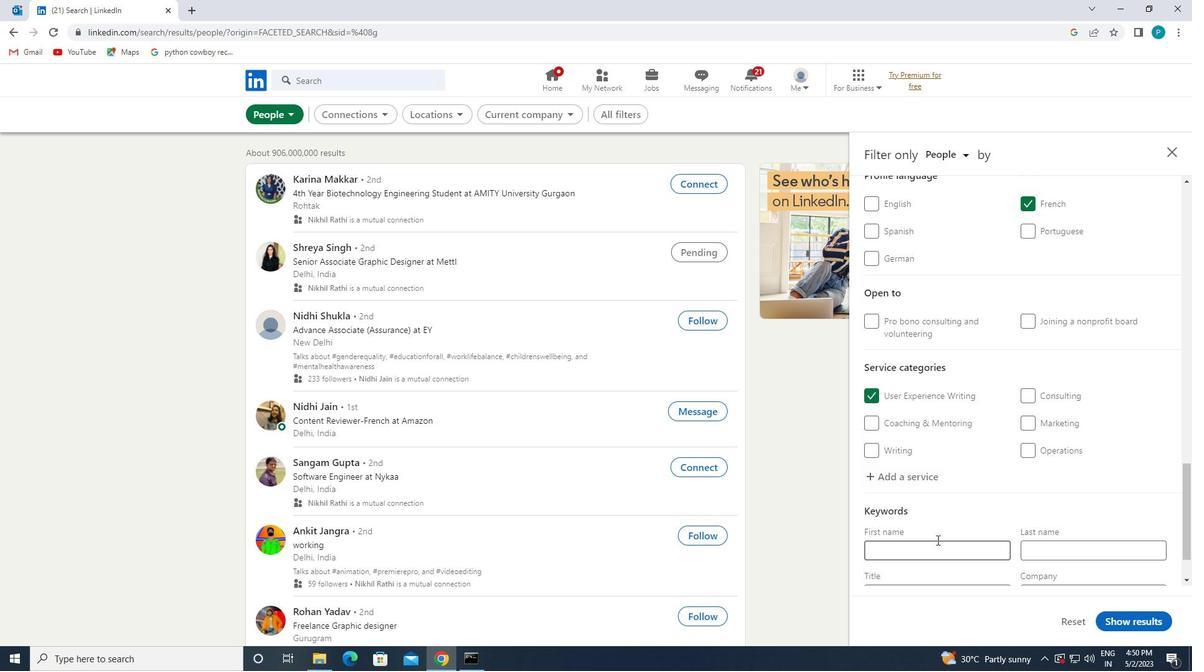 
Action: Mouse moved to (939, 534)
Screenshot: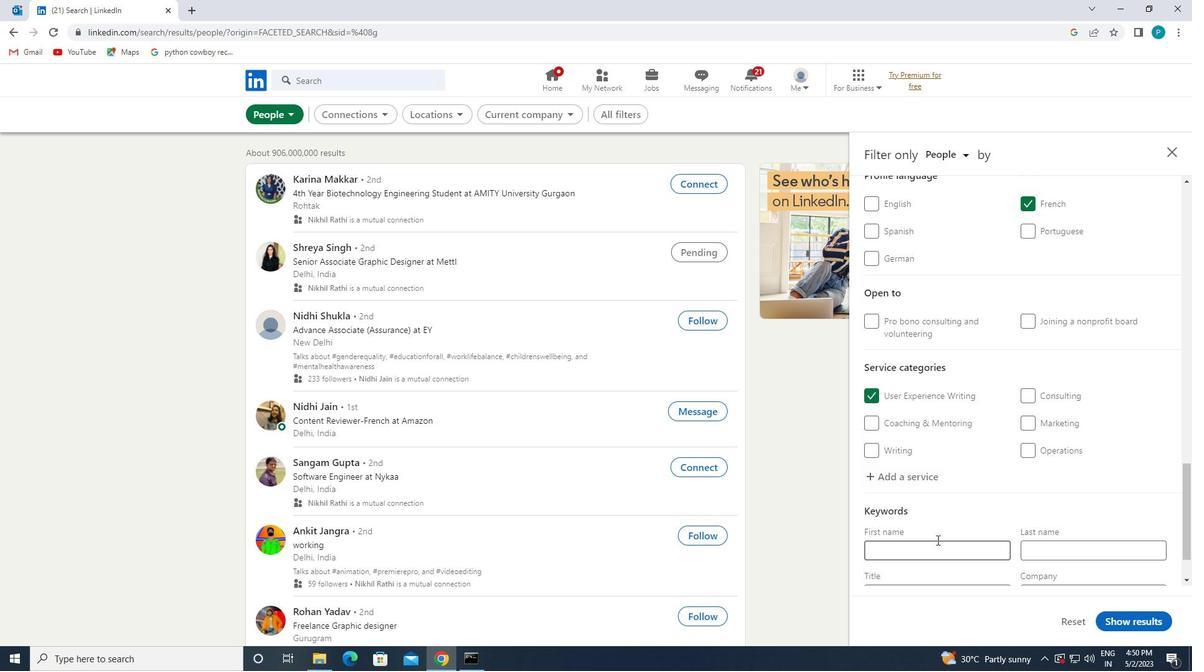 
Action: Mouse scrolled (939, 534) with delta (0, 0)
Screenshot: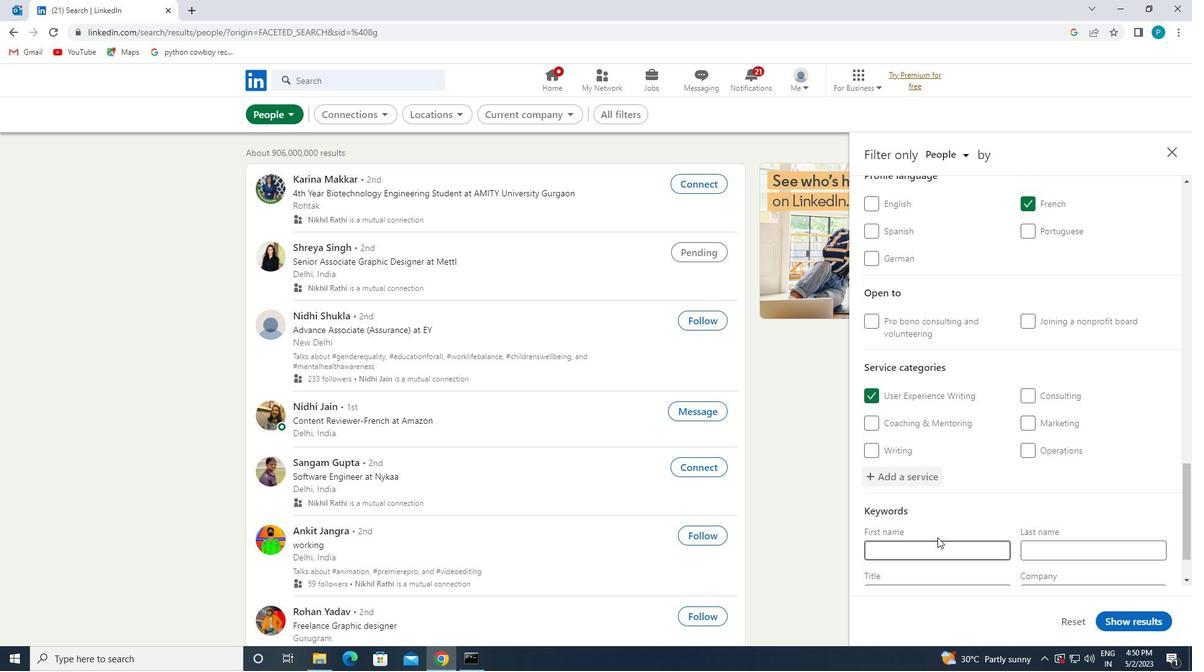 
Action: Mouse moved to (940, 533)
Screenshot: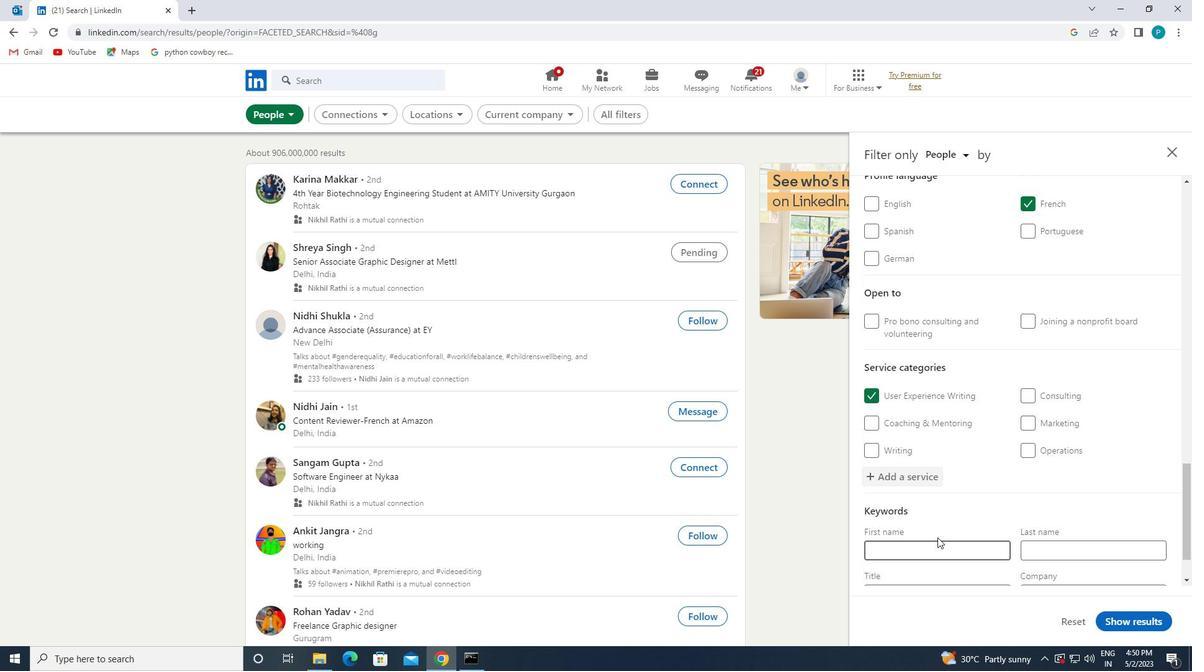 
Action: Mouse scrolled (940, 533) with delta (0, 0)
Screenshot: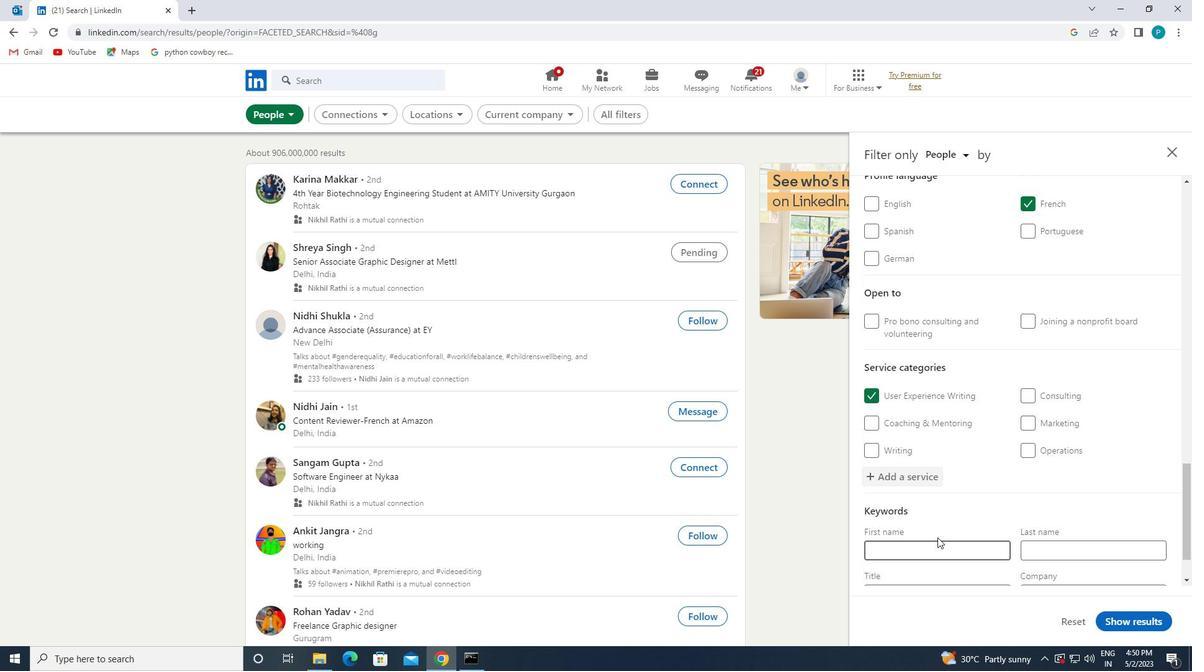 
Action: Mouse moved to (941, 532)
Screenshot: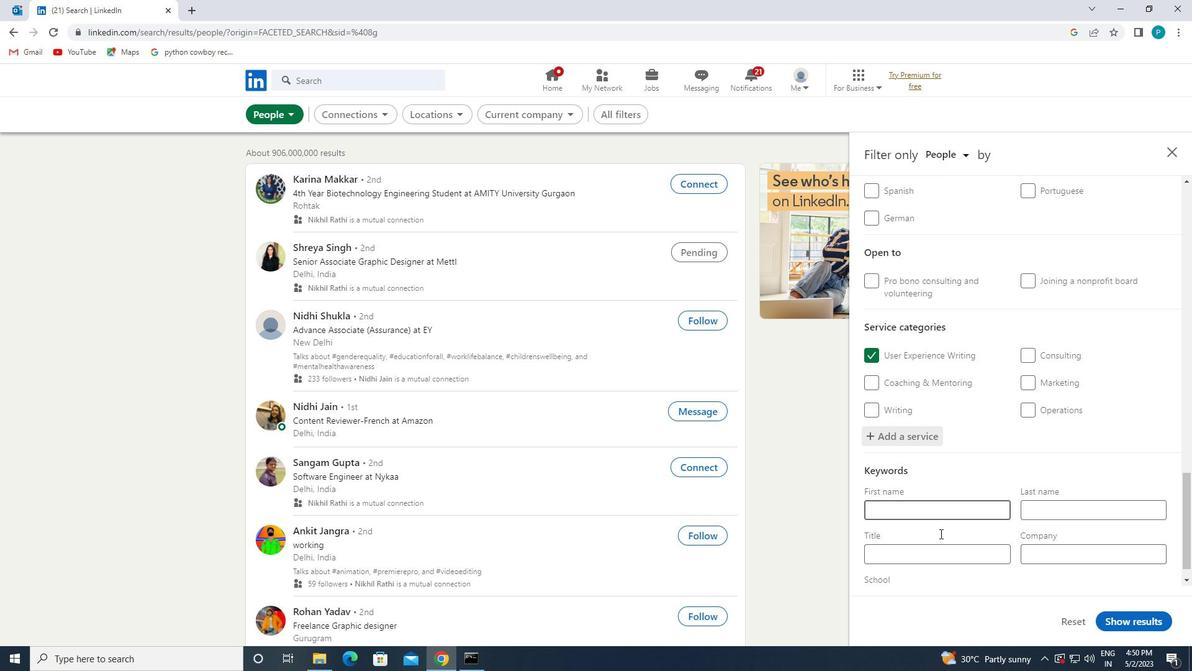 
Action: Mouse pressed left at (941, 532)
Screenshot: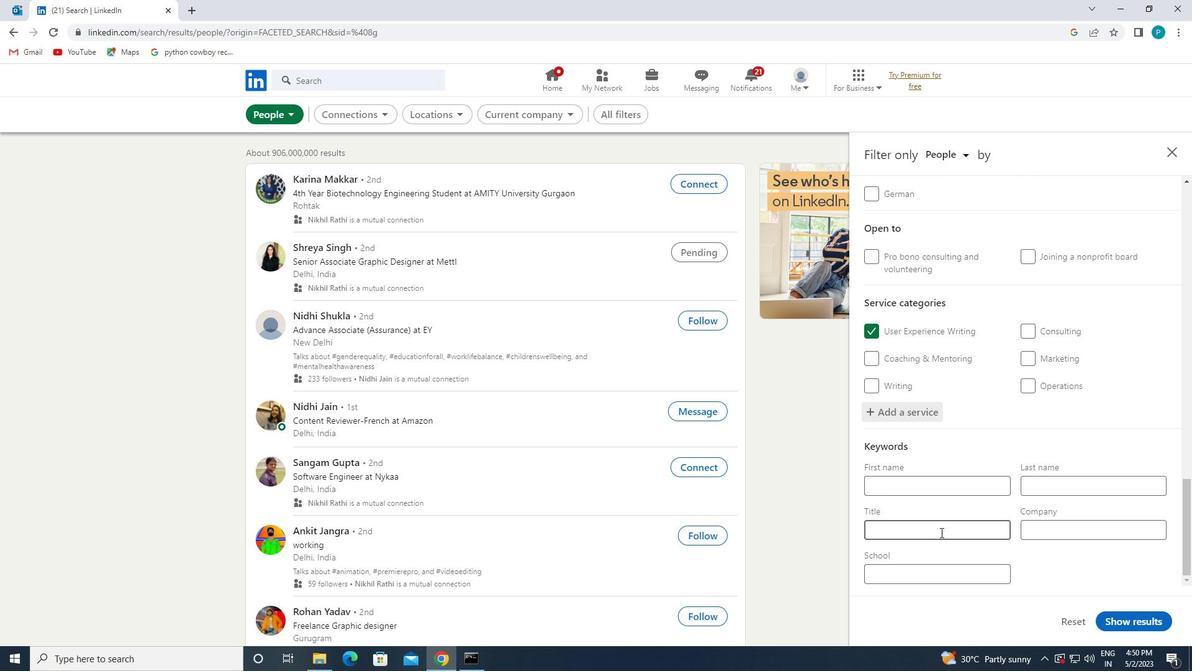 
Action: Mouse moved to (941, 531)
Screenshot: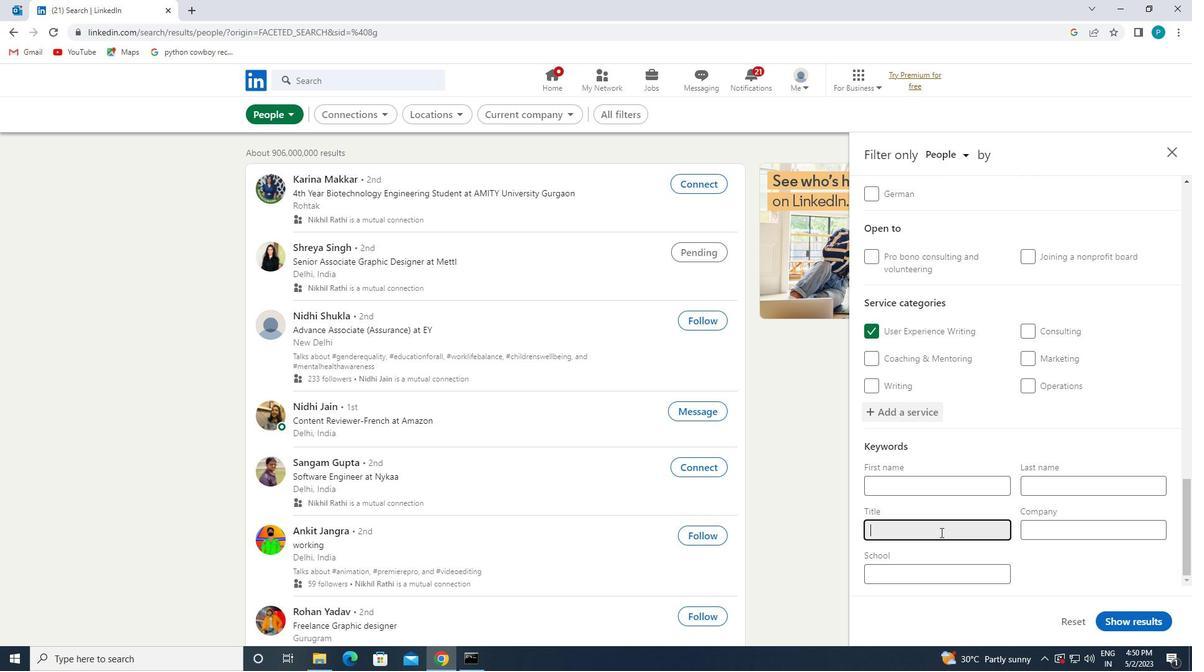 
Action: Key pressed <Key.caps_lock>S<Key.caps_lock>CHOOL<Key.space><Key.caps_lock>B<Key.caps_lock>US<Key.space><Key.caps_lock>D<Key.caps_lock>RIVER
Screenshot: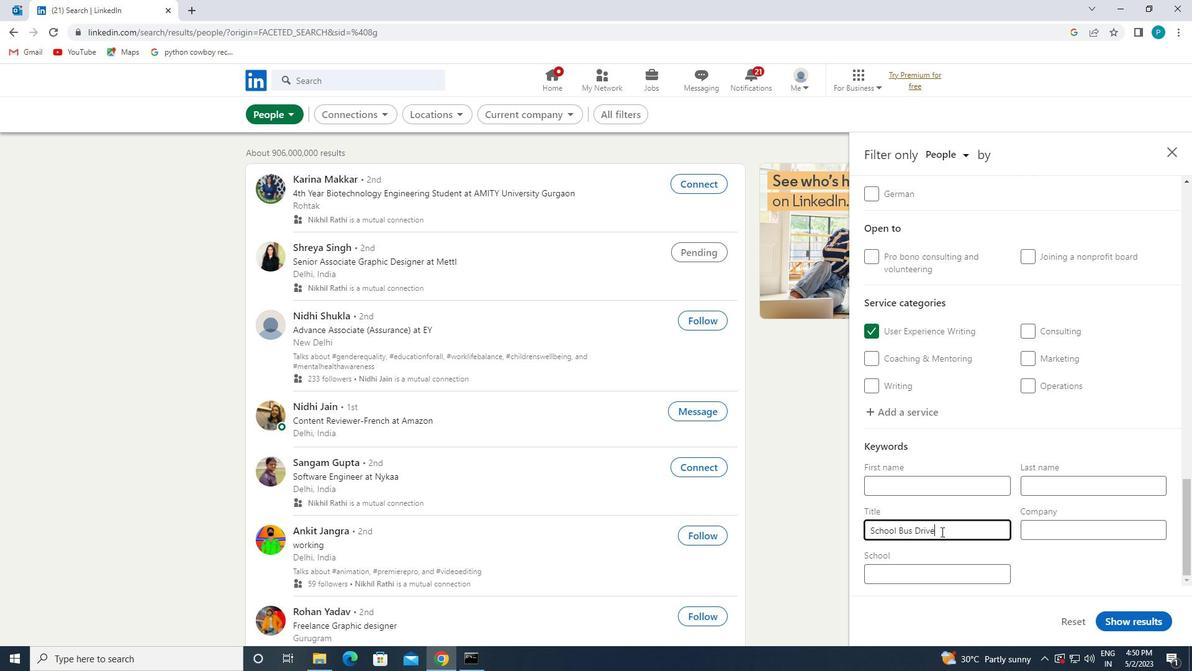 
Action: Mouse moved to (1120, 618)
Screenshot: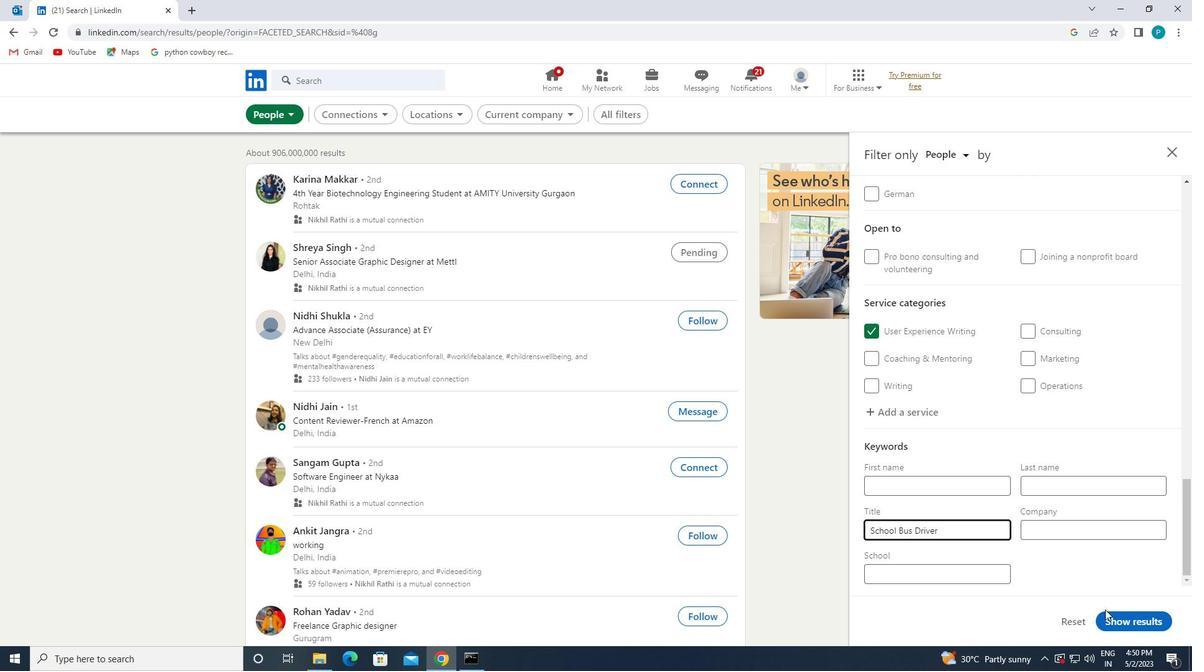
Action: Mouse pressed left at (1120, 618)
Screenshot: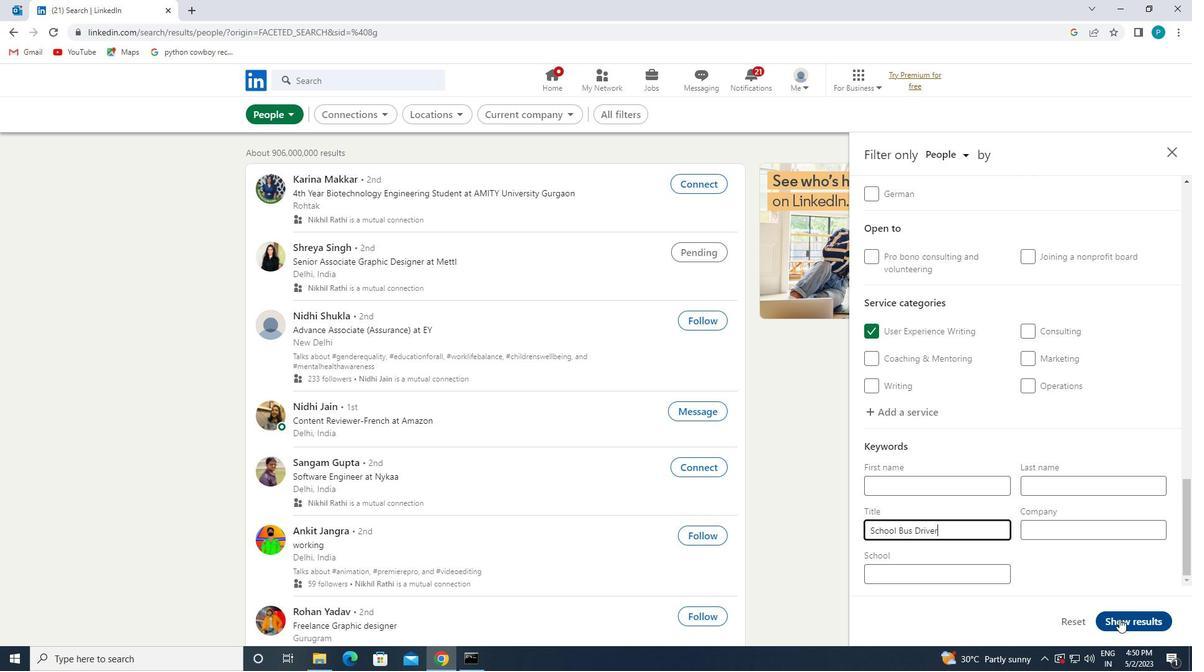 
